 Task: Find connections with filter location Concarneau with filter topic #humanresourceswith filter profile language Potuguese with filter current company Home Credit India with filter school Careers for youth in BANGALORE with filter industry Sugar and Confectionery Product Manufacturing with filter service category Financial Analysis with filter keywords title Telephone Operator
Action: Mouse moved to (674, 89)
Screenshot: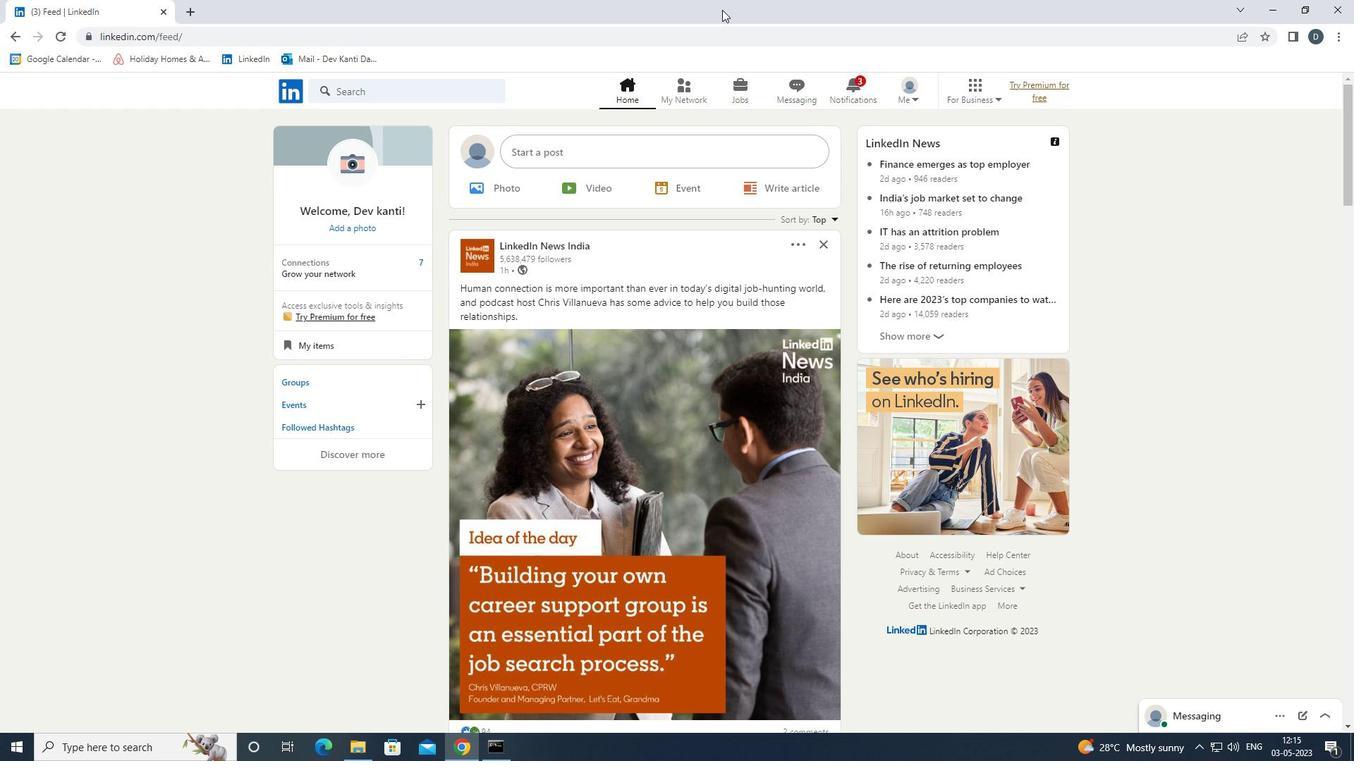 
Action: Mouse pressed left at (674, 89)
Screenshot: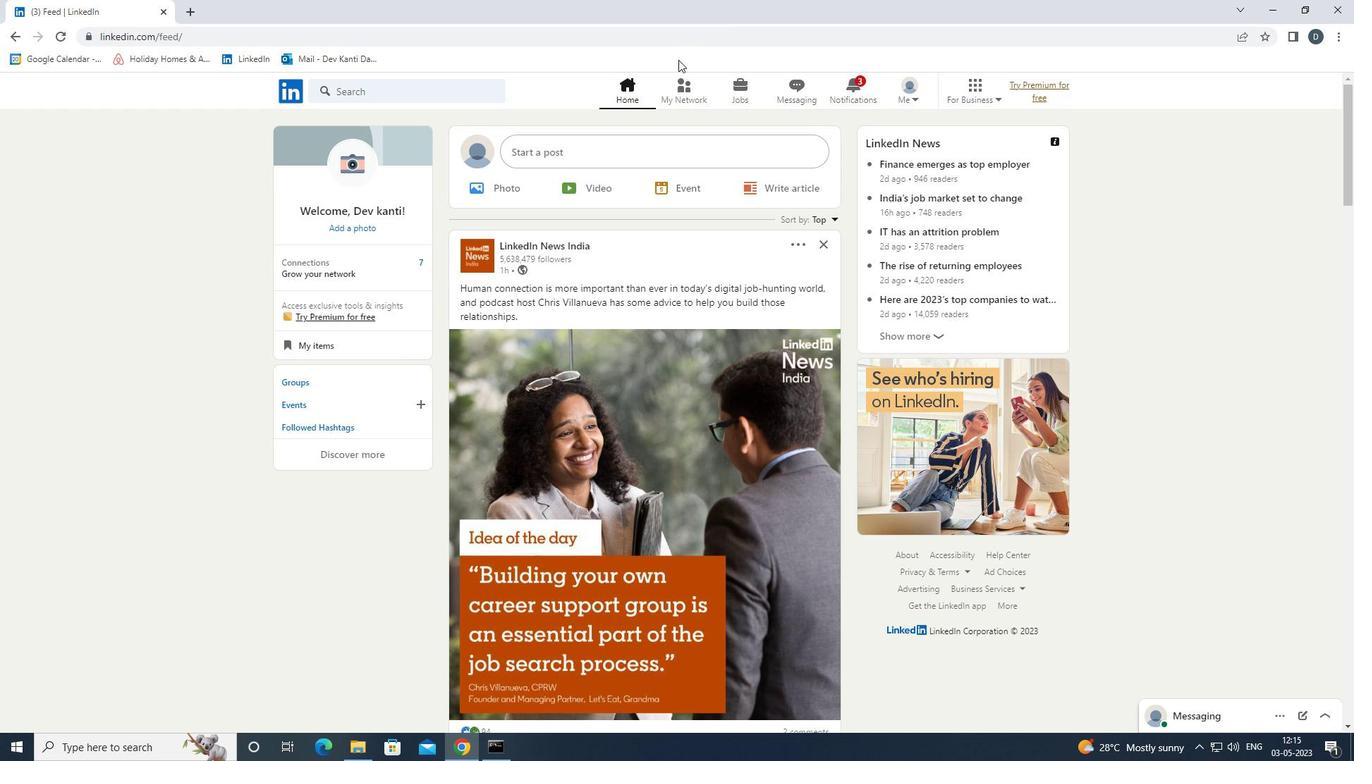 
Action: Mouse moved to (465, 167)
Screenshot: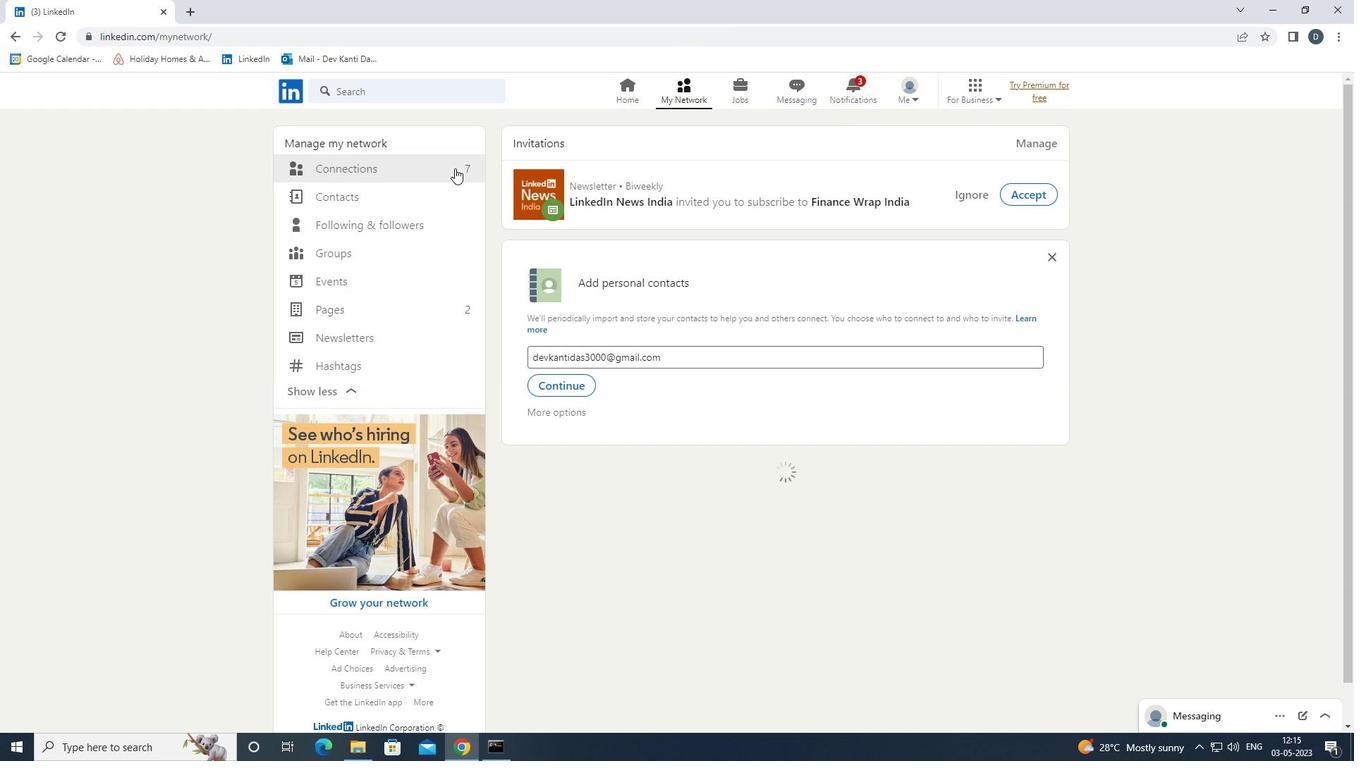 
Action: Mouse pressed left at (465, 167)
Screenshot: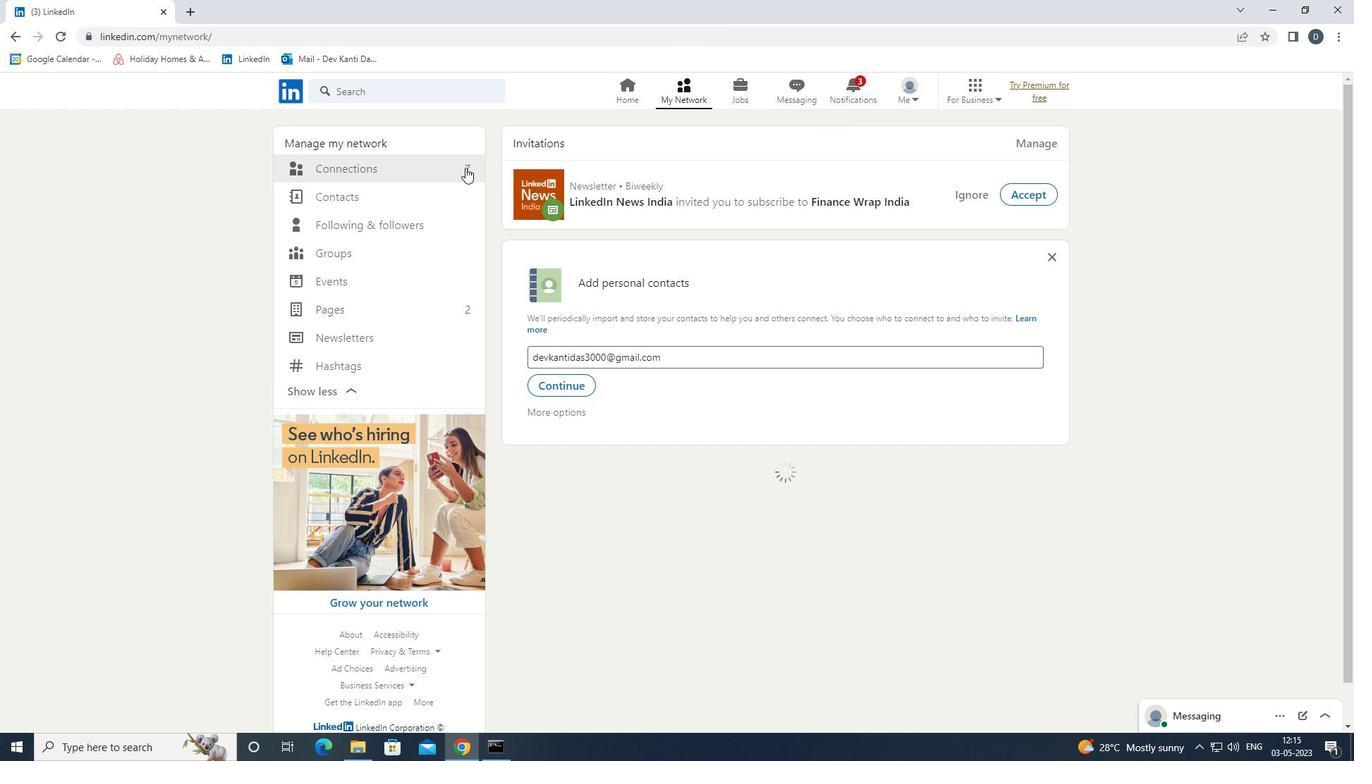 
Action: Mouse moved to (754, 168)
Screenshot: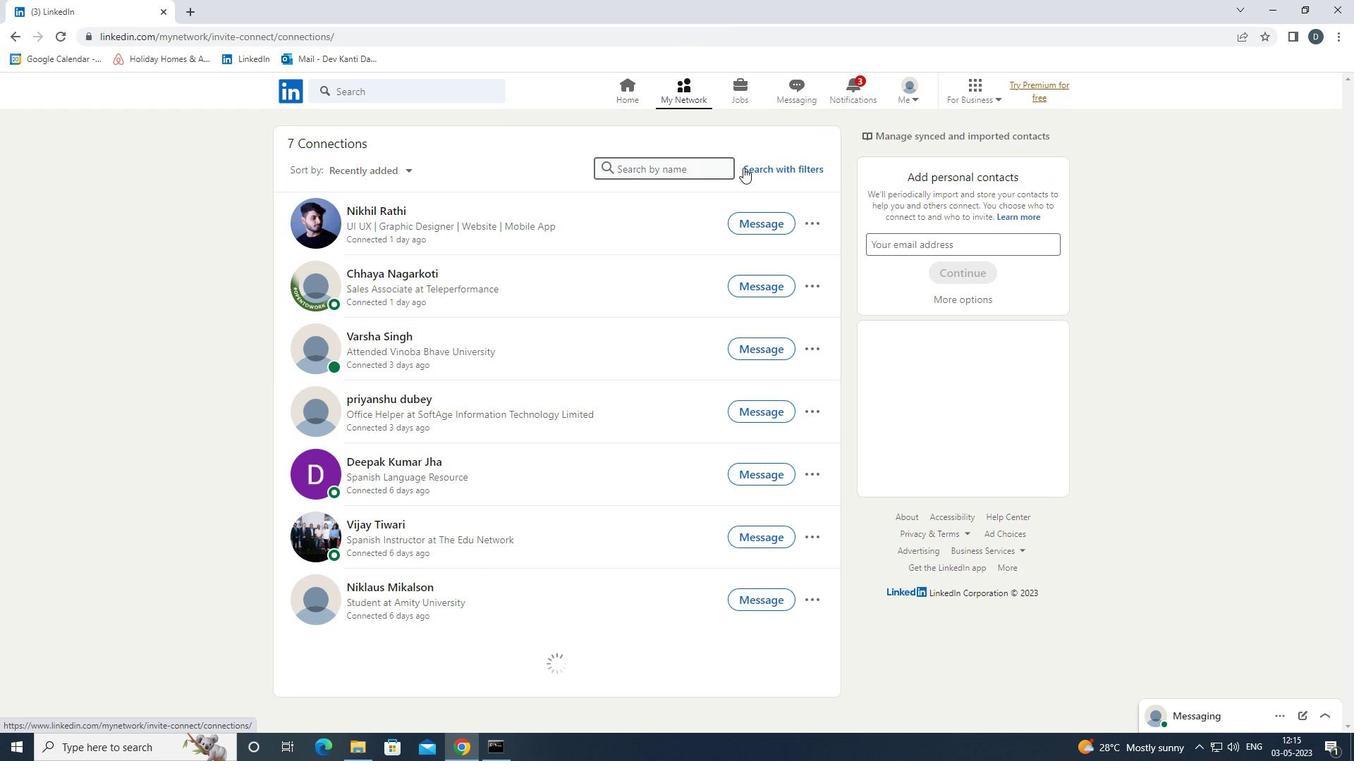 
Action: Mouse pressed left at (754, 168)
Screenshot: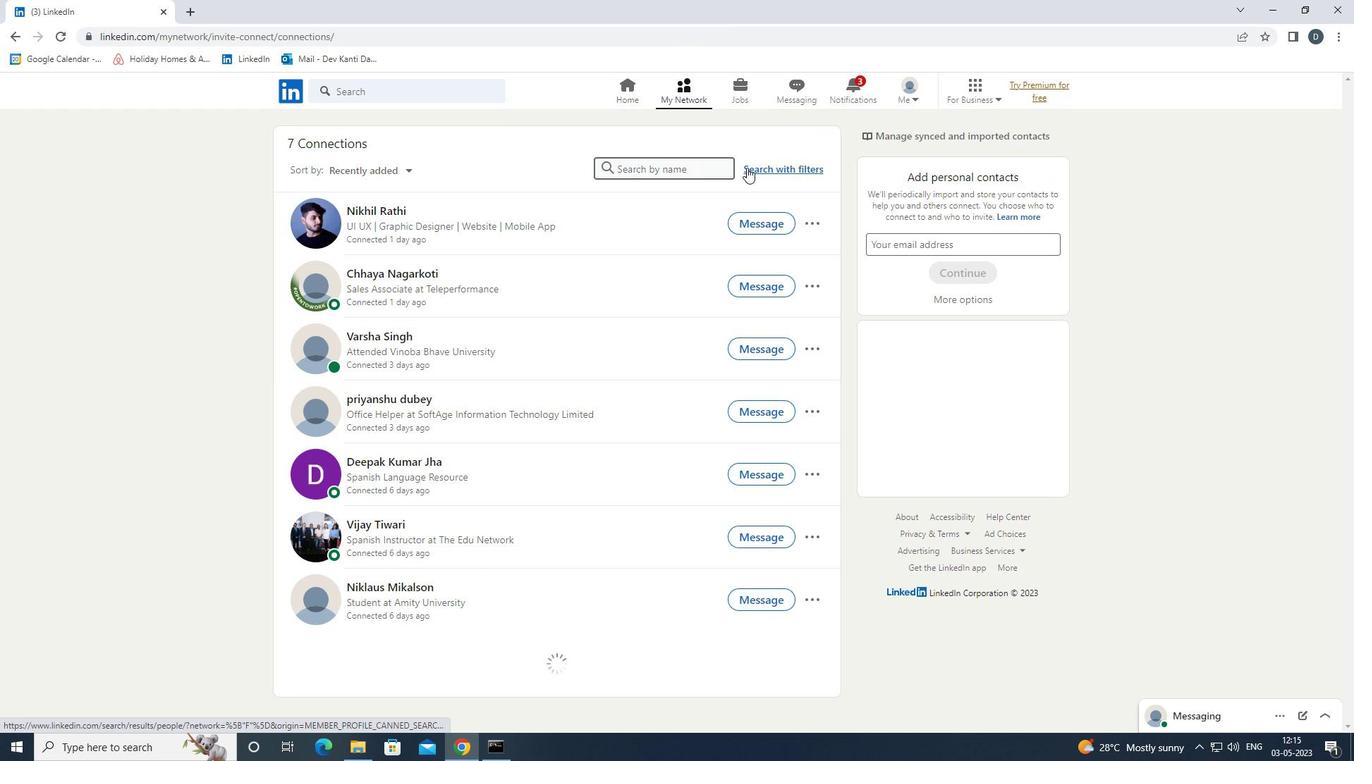
Action: Mouse moved to (708, 129)
Screenshot: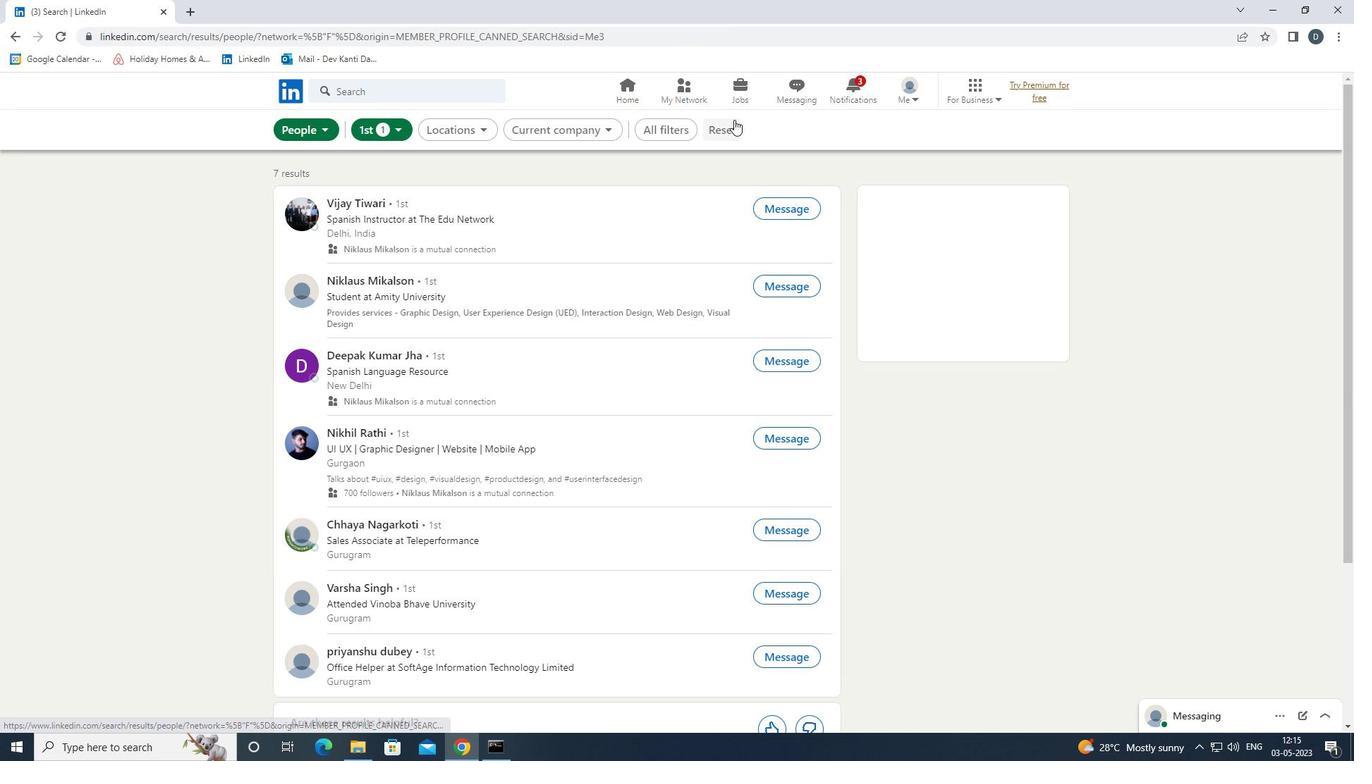 
Action: Mouse pressed left at (708, 129)
Screenshot: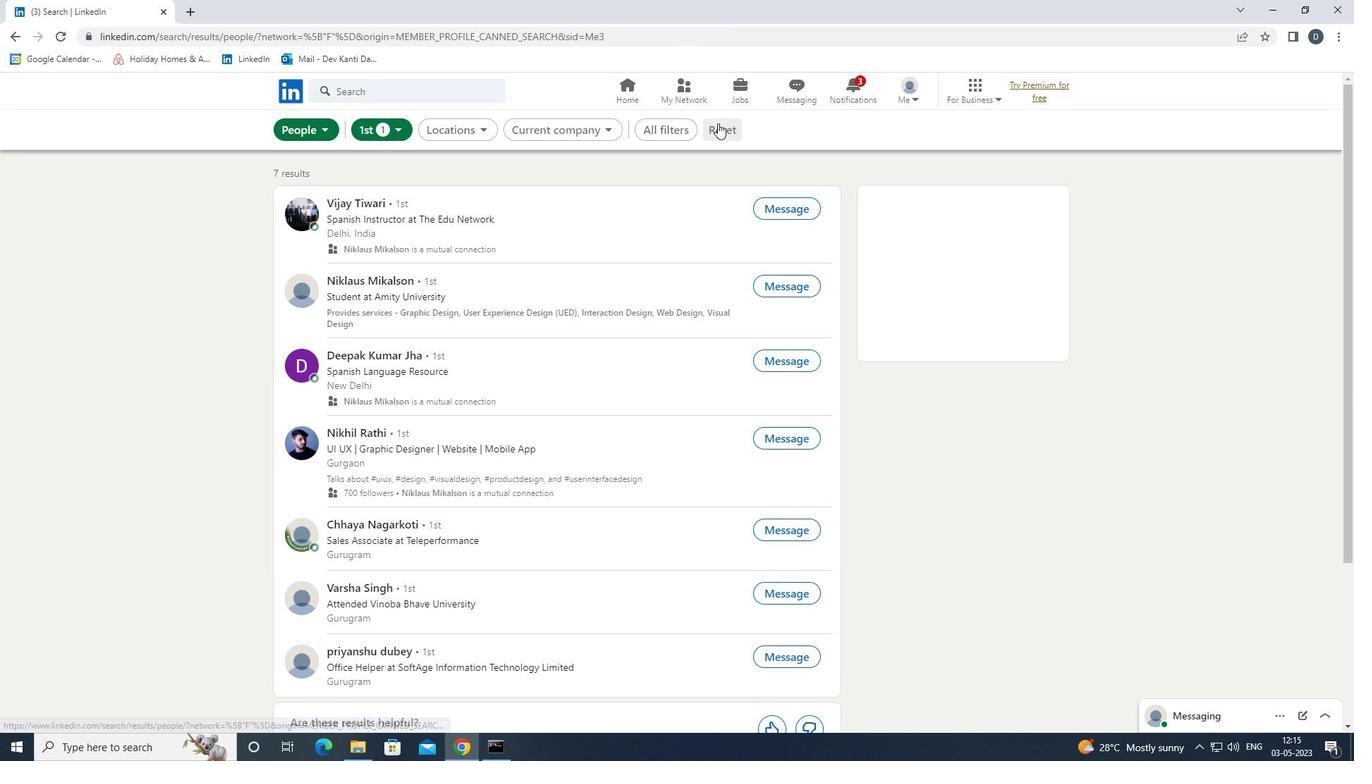 
Action: Mouse moved to (683, 129)
Screenshot: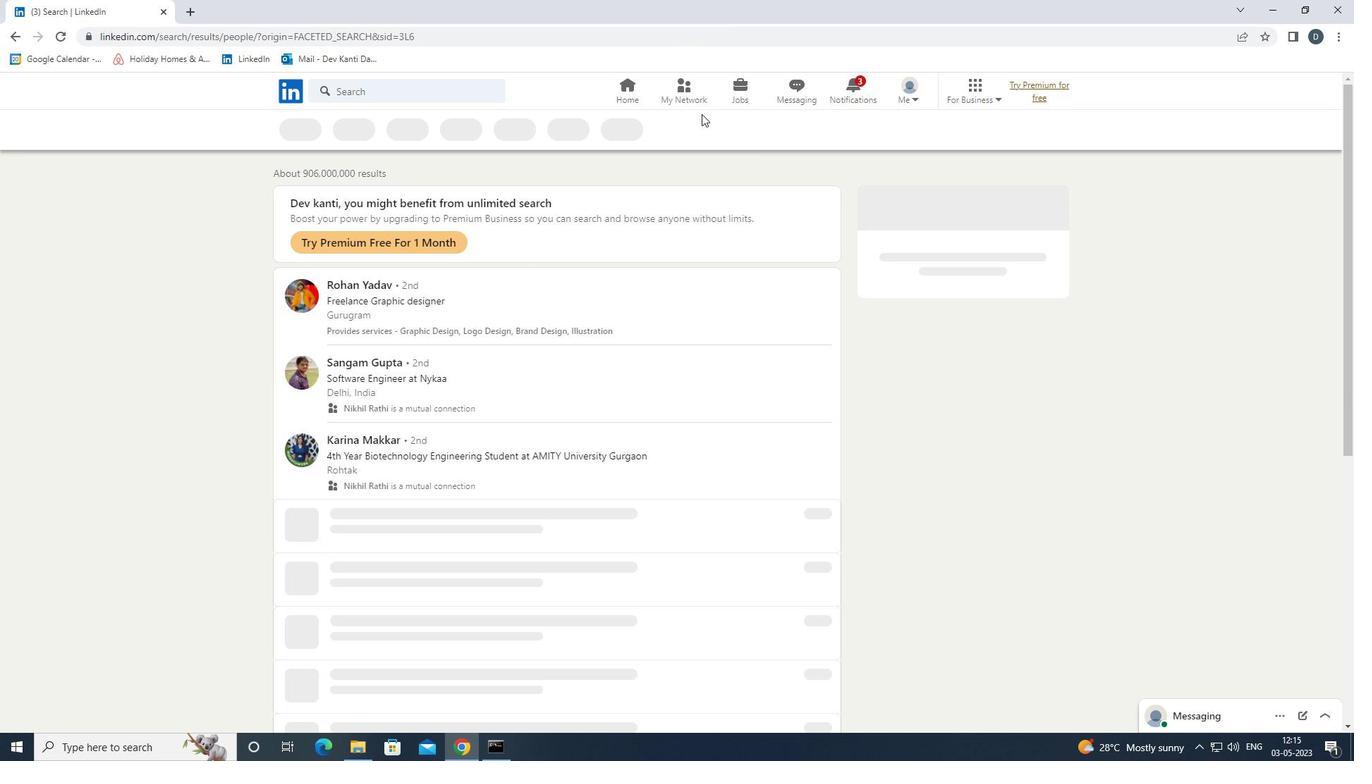 
Action: Mouse pressed left at (683, 129)
Screenshot: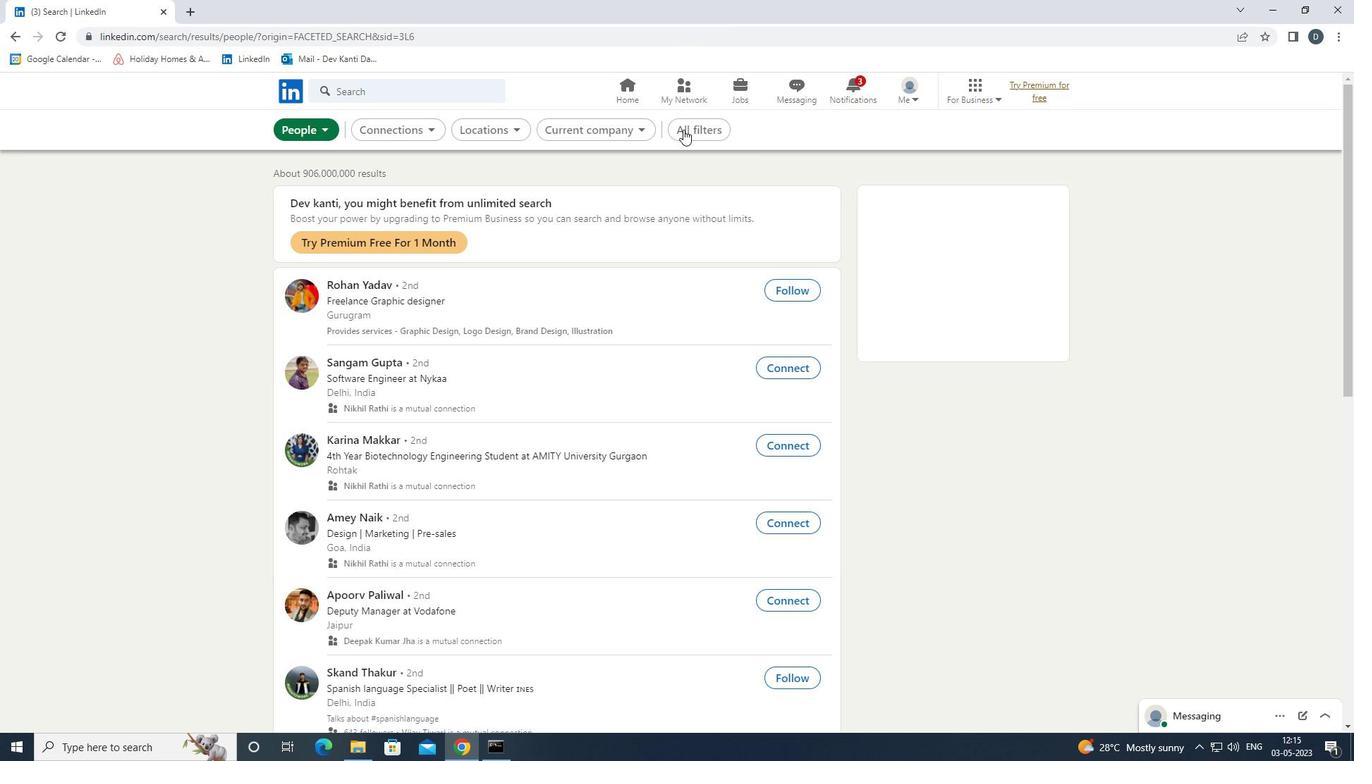 
Action: Mouse moved to (1060, 391)
Screenshot: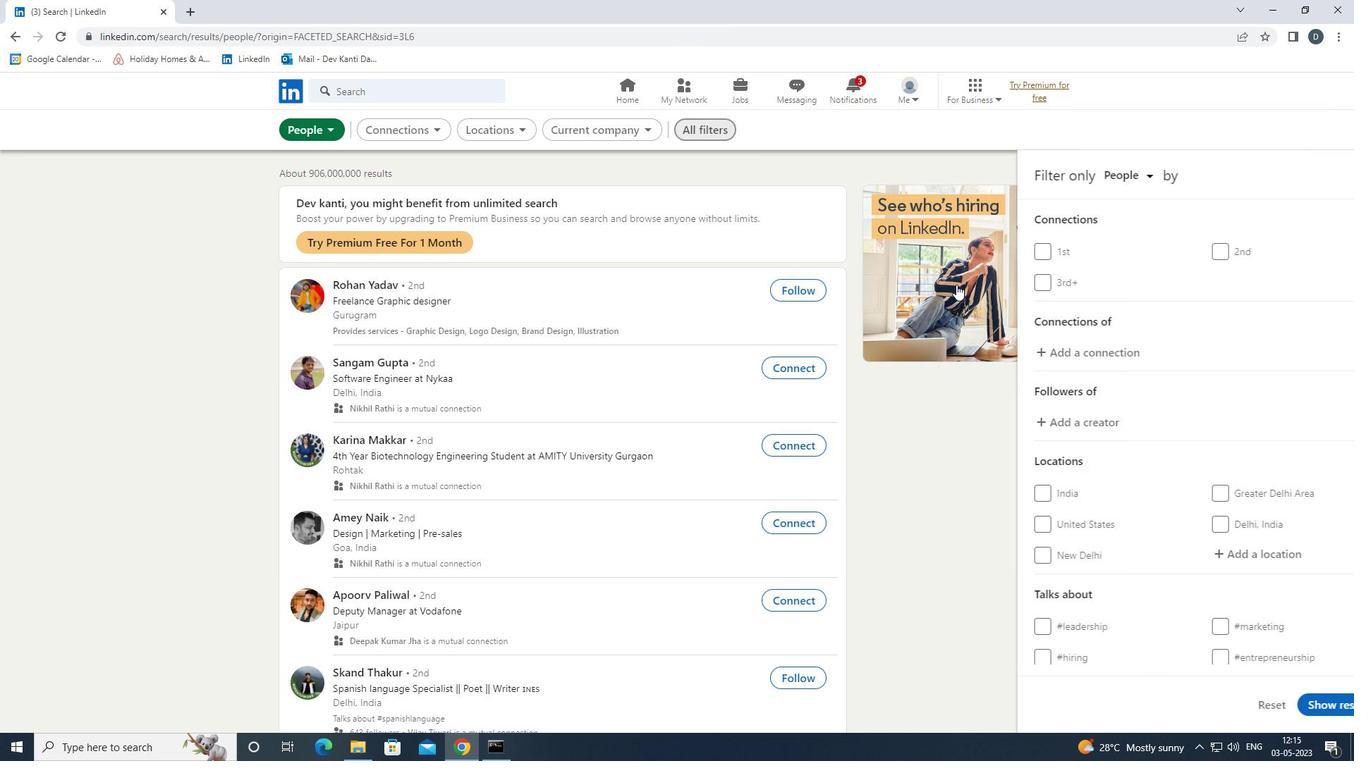 
Action: Mouse scrolled (1060, 390) with delta (0, 0)
Screenshot: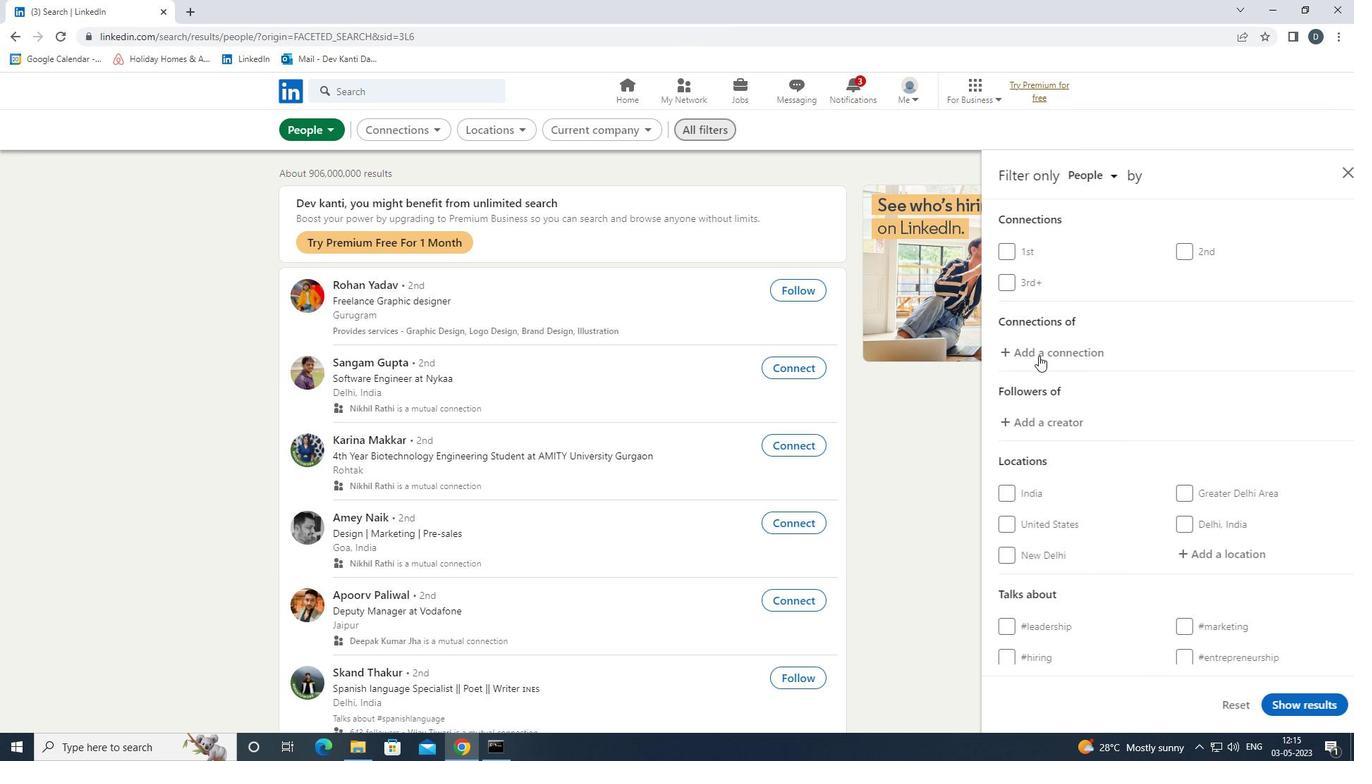 
Action: Mouse moved to (1060, 391)
Screenshot: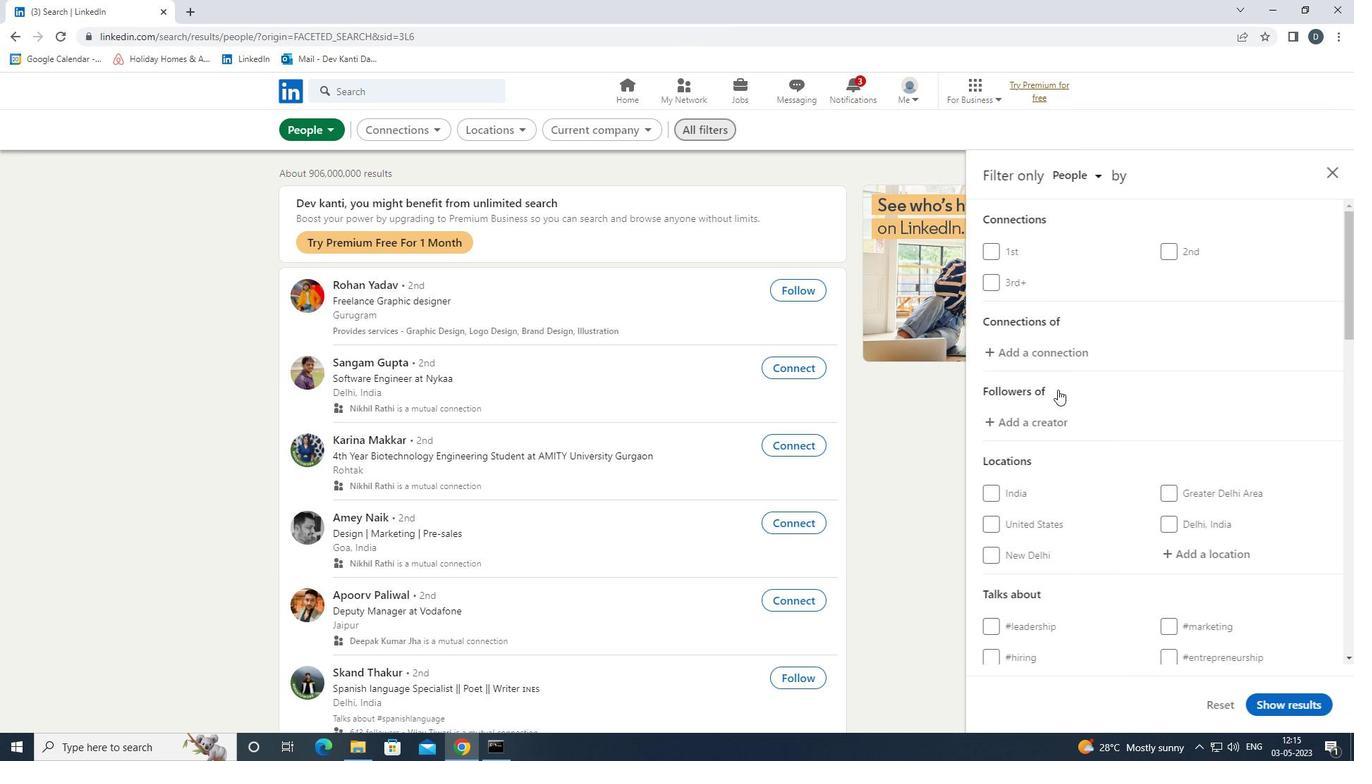 
Action: Mouse scrolled (1060, 390) with delta (0, 0)
Screenshot: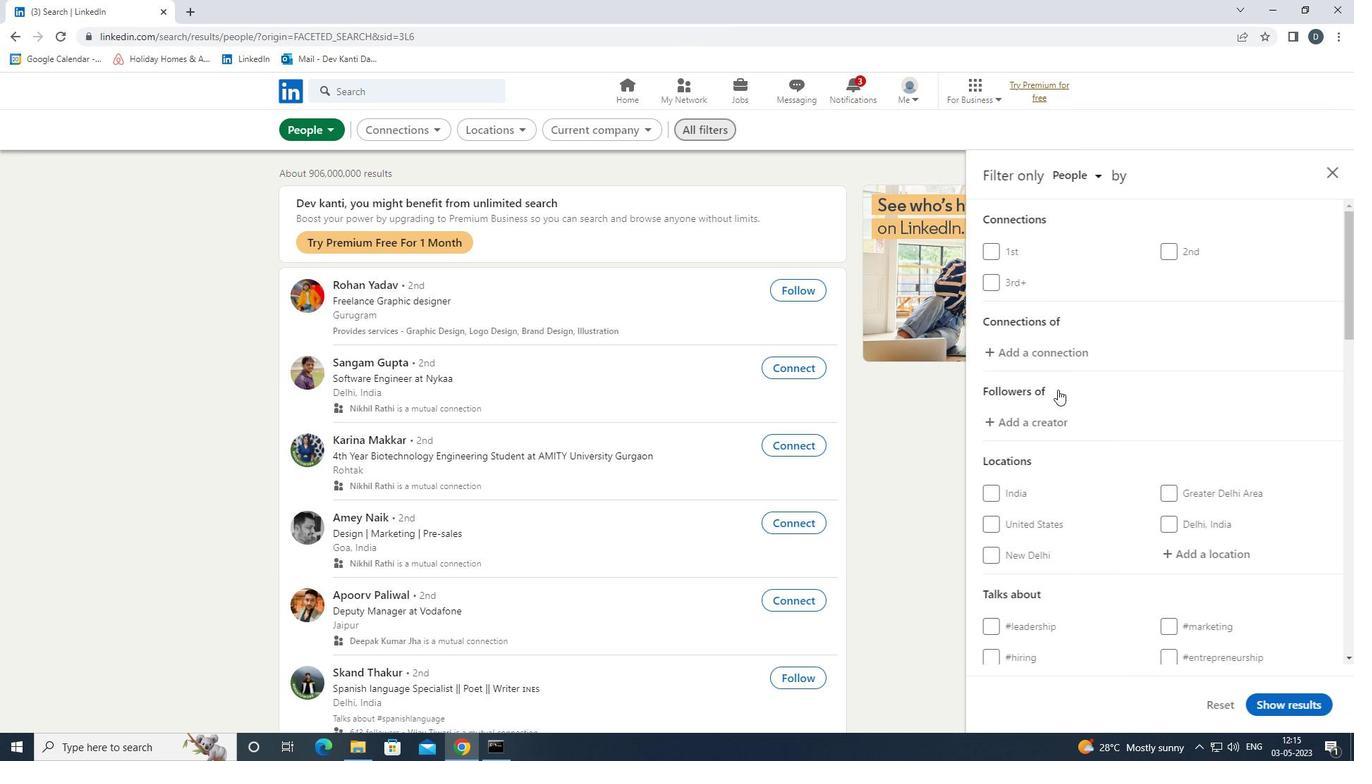 
Action: Mouse moved to (1203, 412)
Screenshot: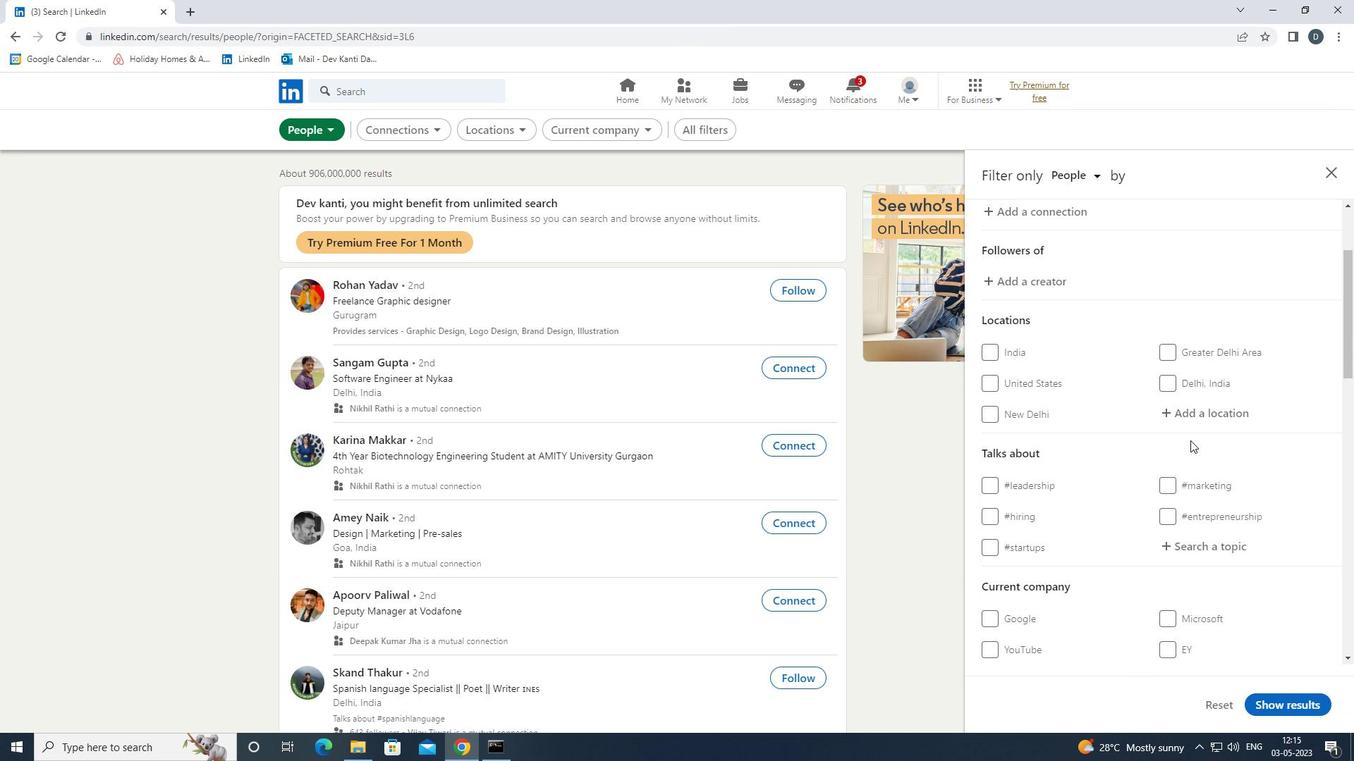 
Action: Mouse pressed left at (1203, 412)
Screenshot: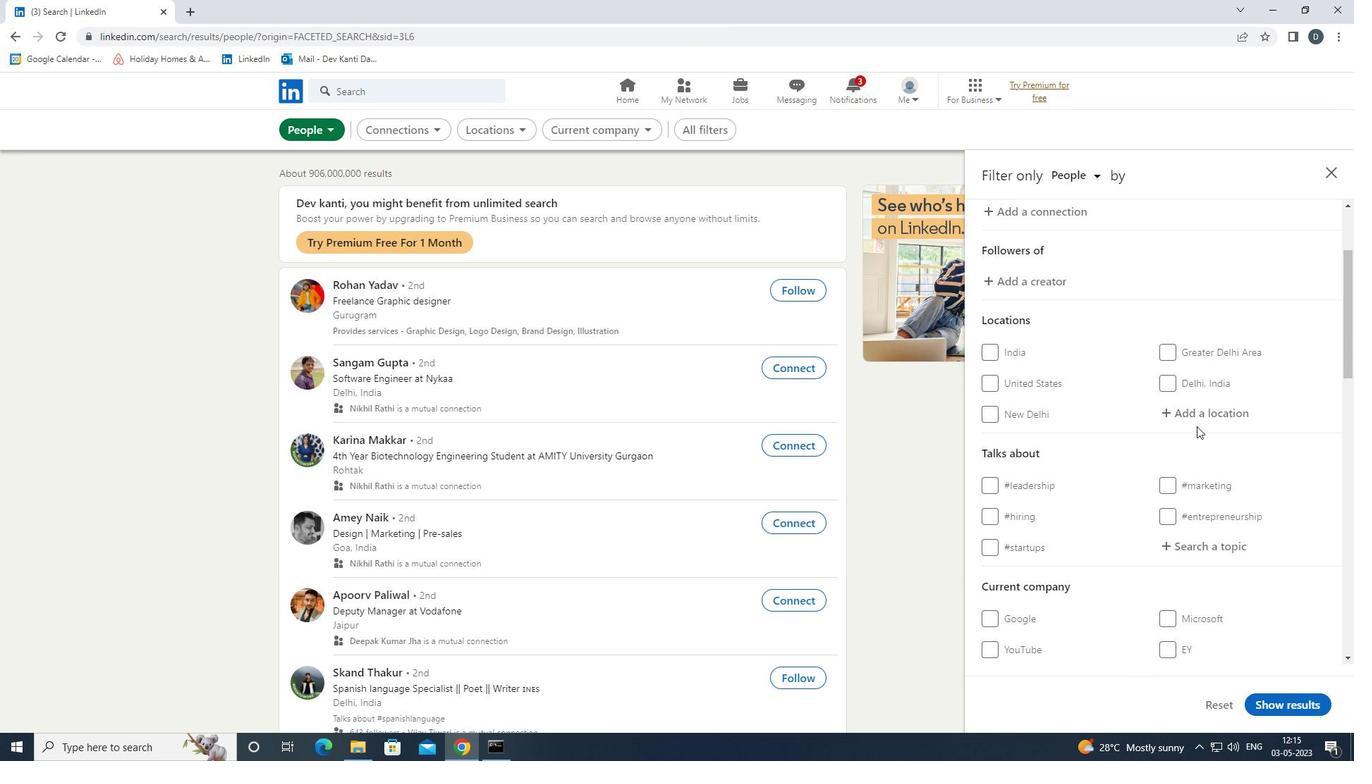 
Action: Key pressed <Key.shift>CONCARNEAU<Key.down><Key.enter>
Screenshot: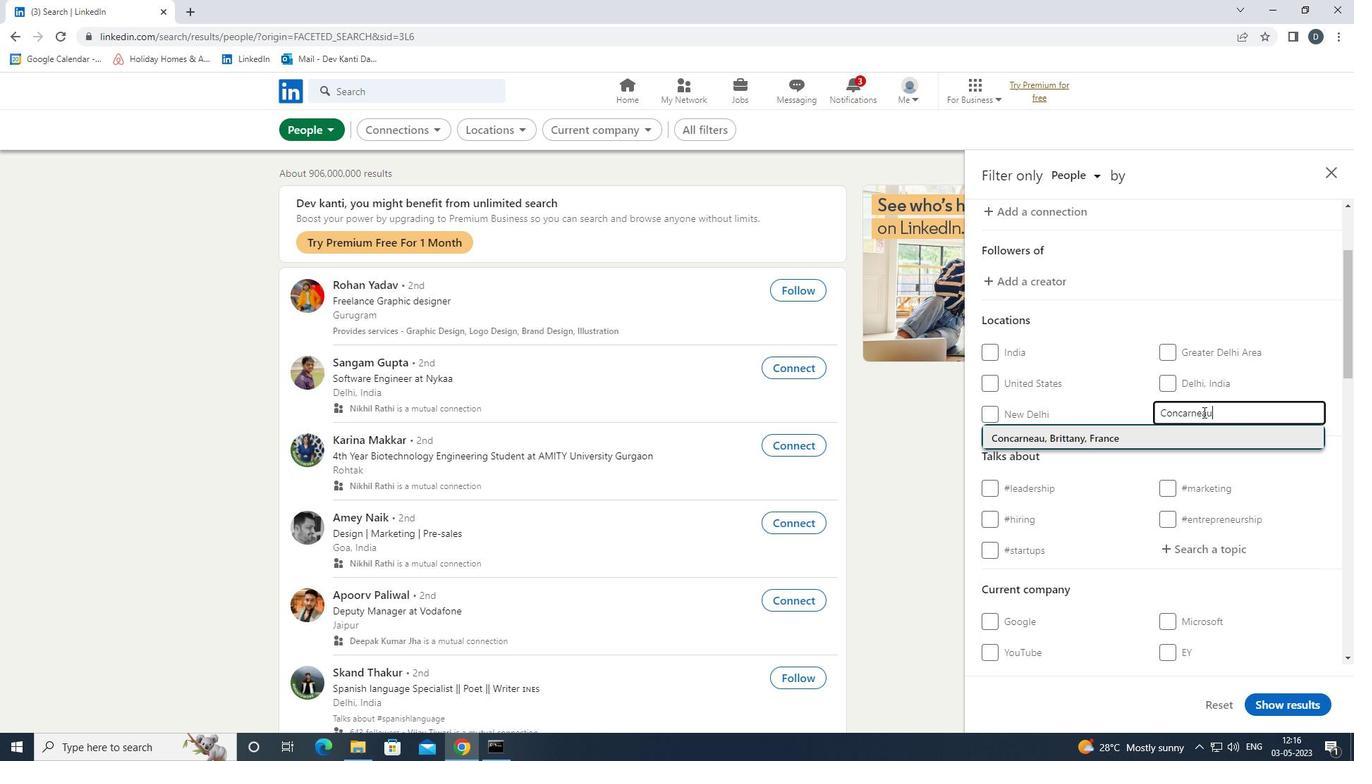 
Action: Mouse moved to (1205, 402)
Screenshot: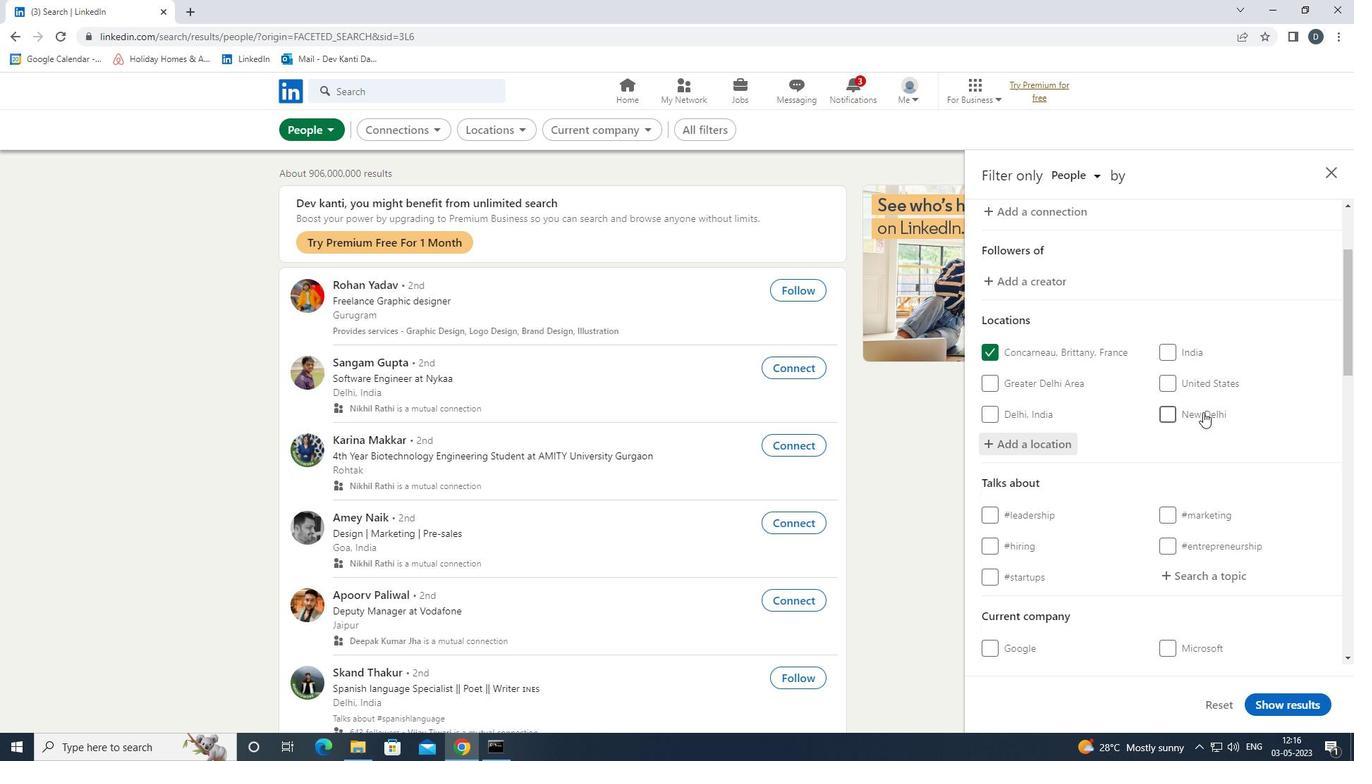 
Action: Mouse scrolled (1205, 401) with delta (0, 0)
Screenshot: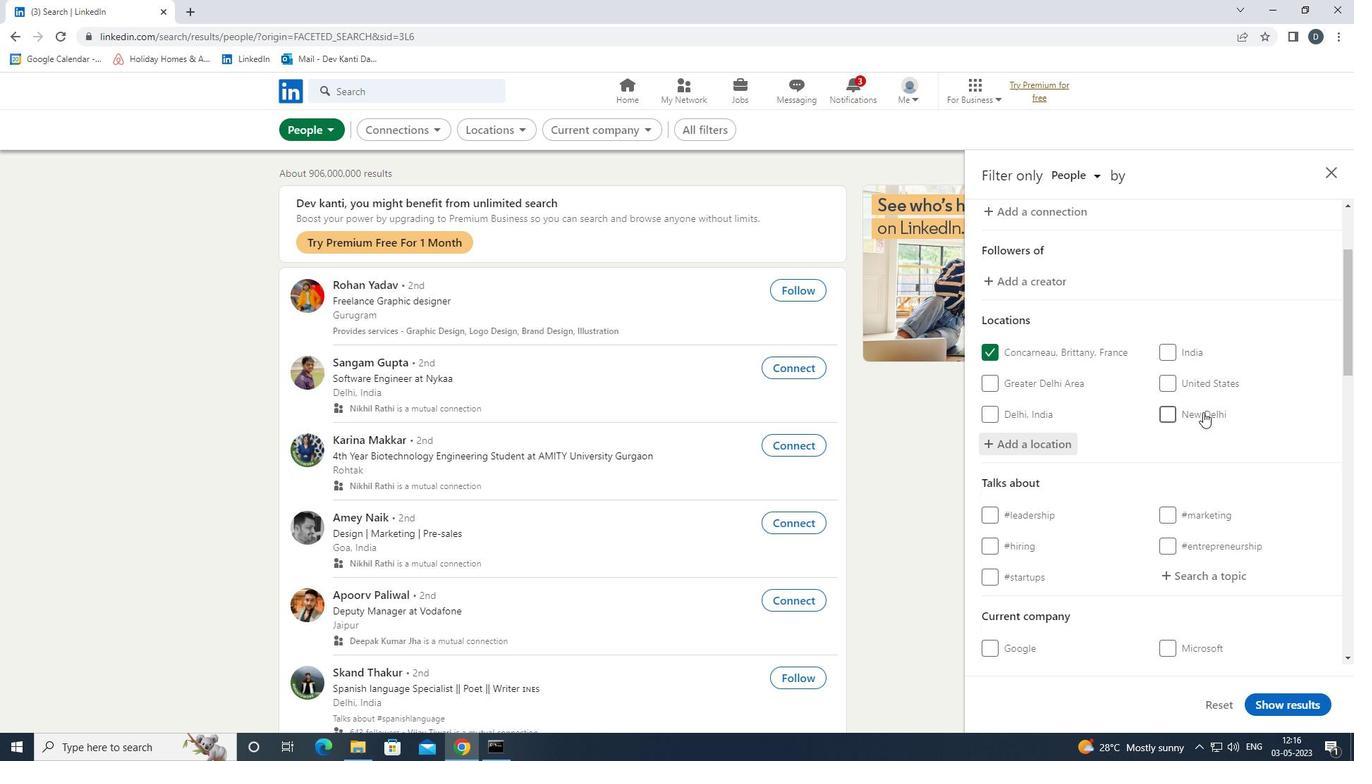 
Action: Mouse moved to (1203, 404)
Screenshot: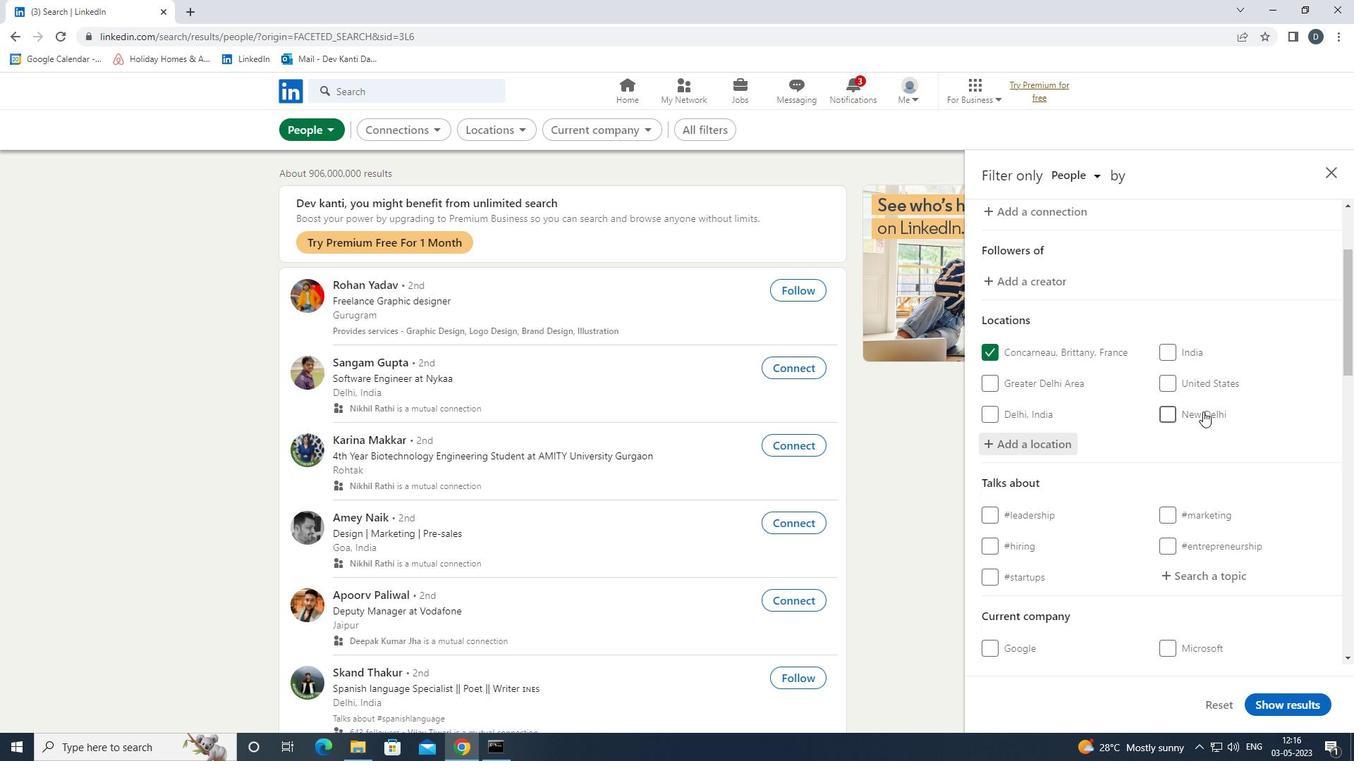 
Action: Mouse scrolled (1203, 404) with delta (0, 0)
Screenshot: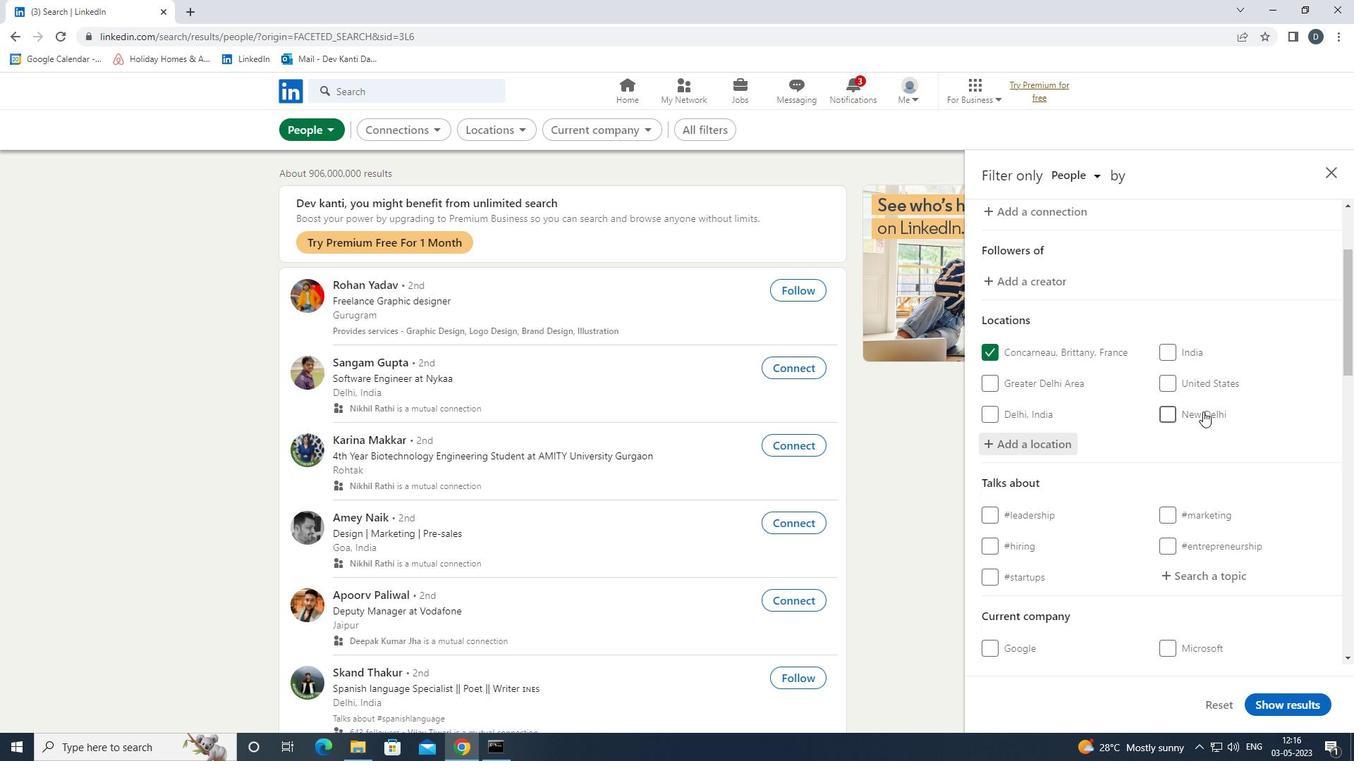 
Action: Mouse moved to (1202, 406)
Screenshot: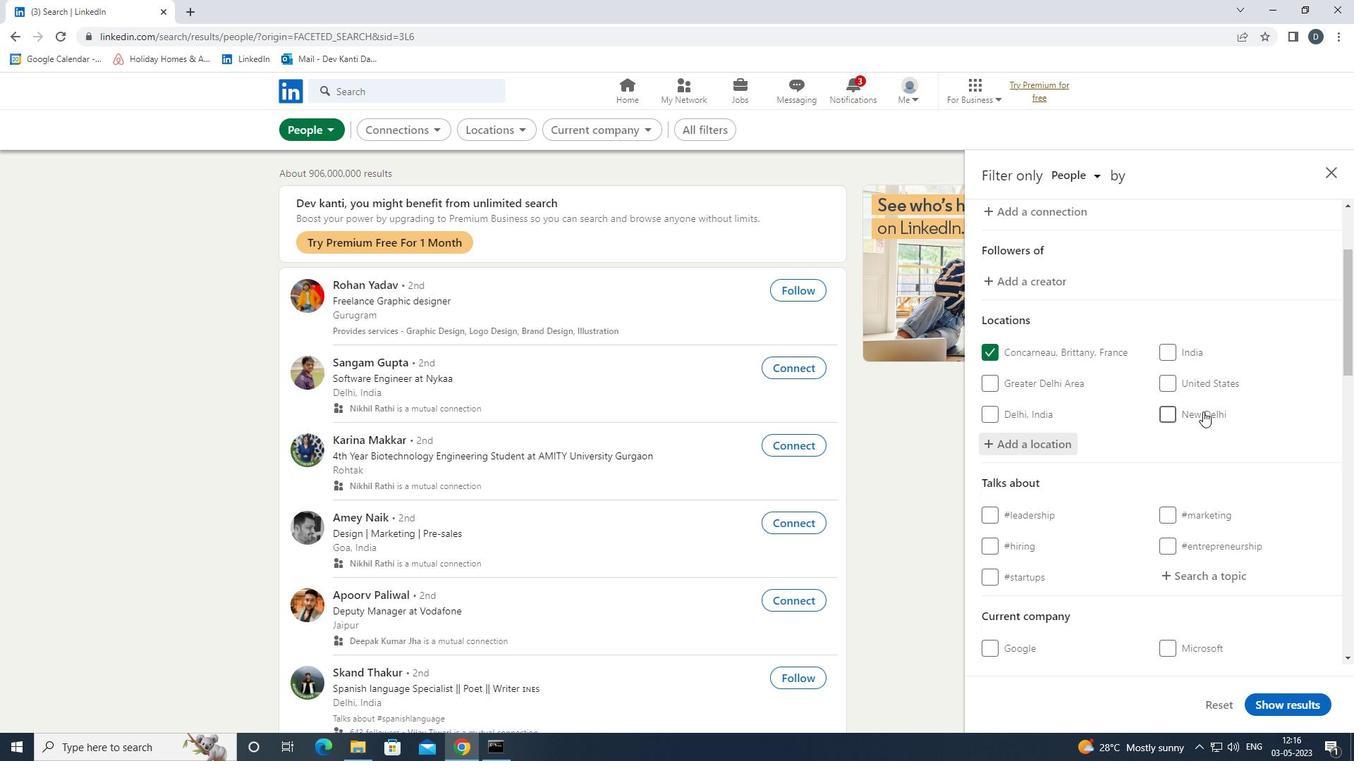 
Action: Mouse scrolled (1202, 405) with delta (0, 0)
Screenshot: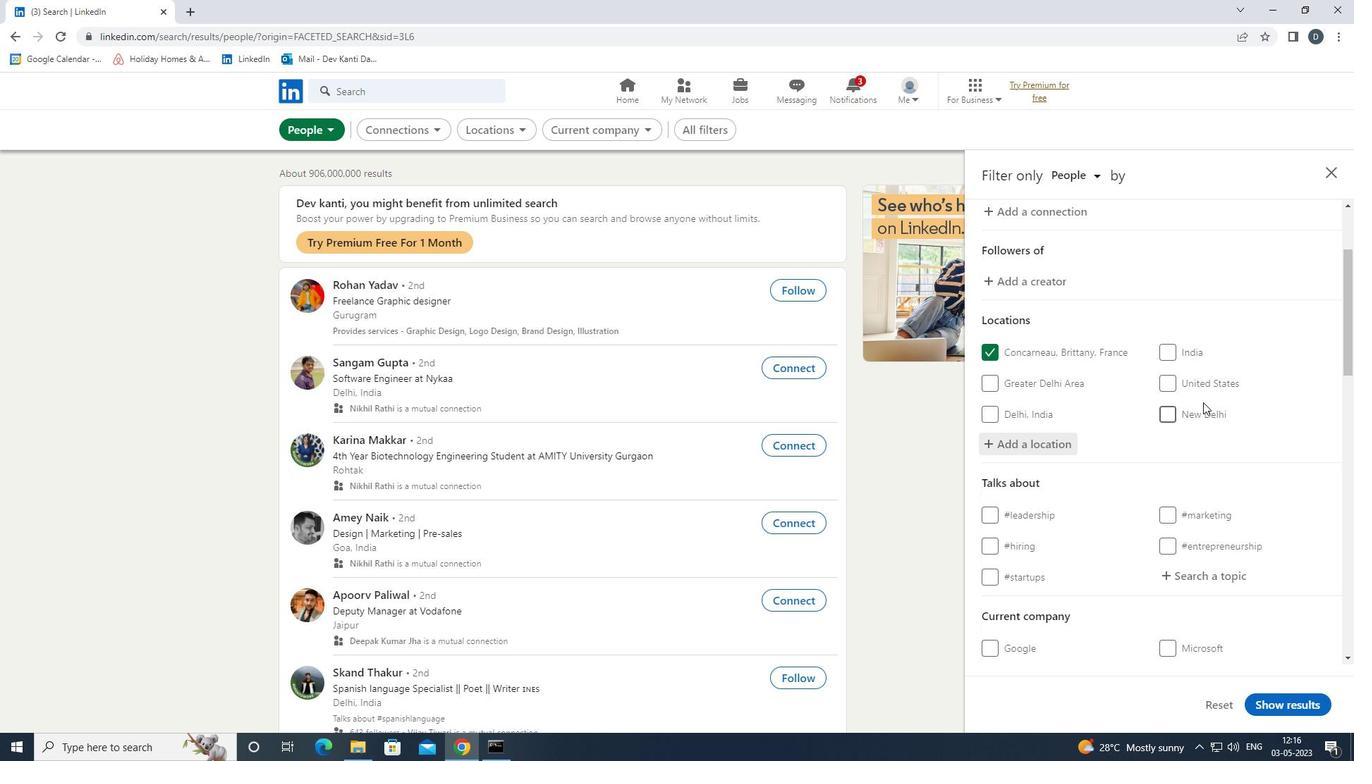 
Action: Mouse moved to (1210, 356)
Screenshot: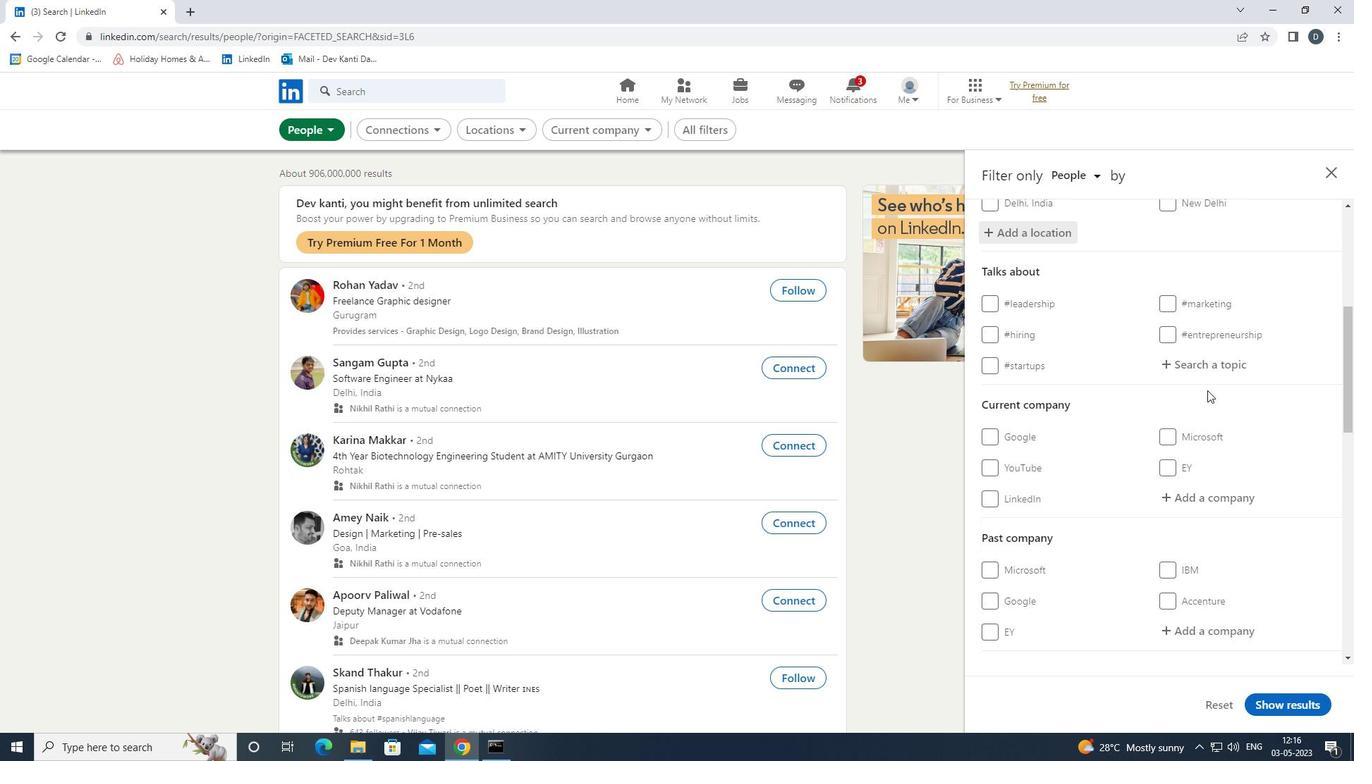 
Action: Mouse pressed left at (1210, 356)
Screenshot: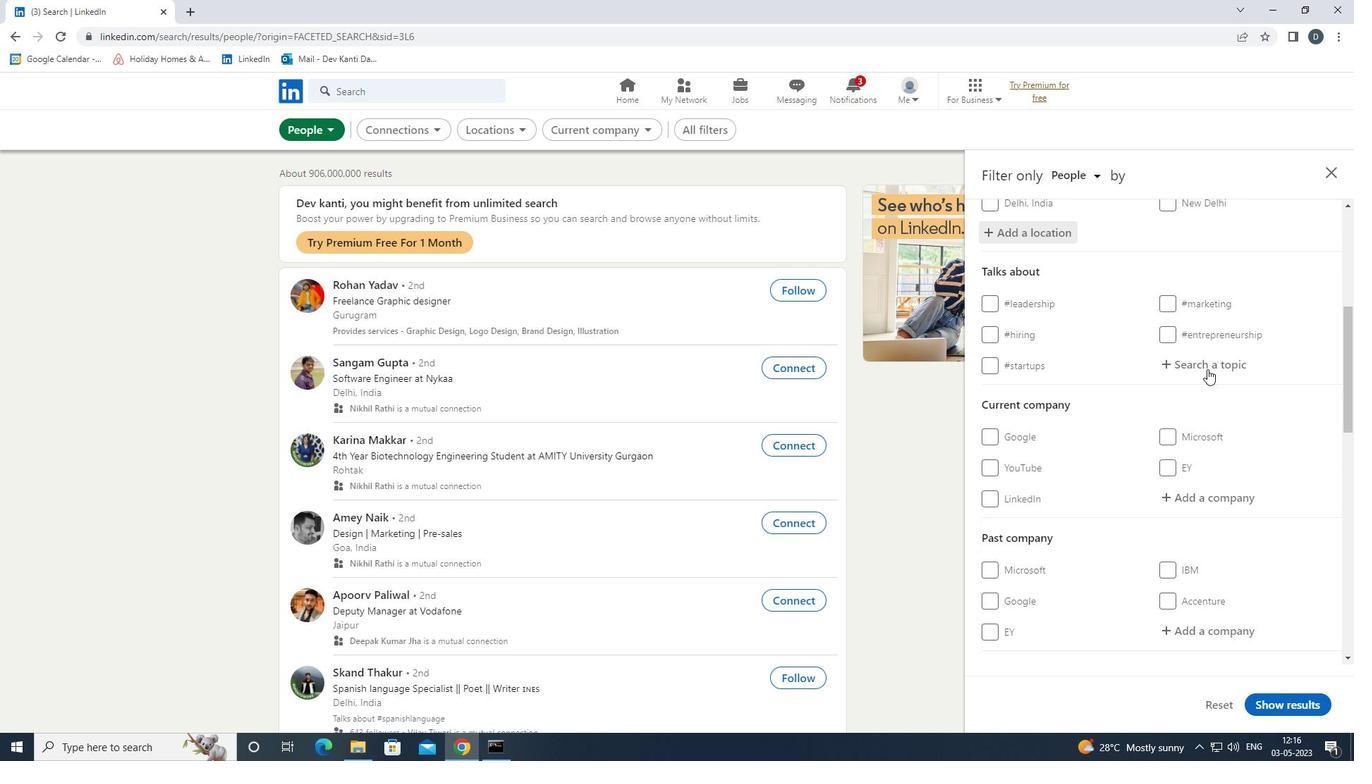 
Action: Key pressed HUMANRESOURCING<Key.backspace><Key.backspace><Key.backspace><Key.backspace><Key.backspace><Key.backspace><Key.backspace><Key.backspace><Key.backspace><Key.backspace>R<Key.backspace>RESOUR<Key.down><Key.enter>
Screenshot: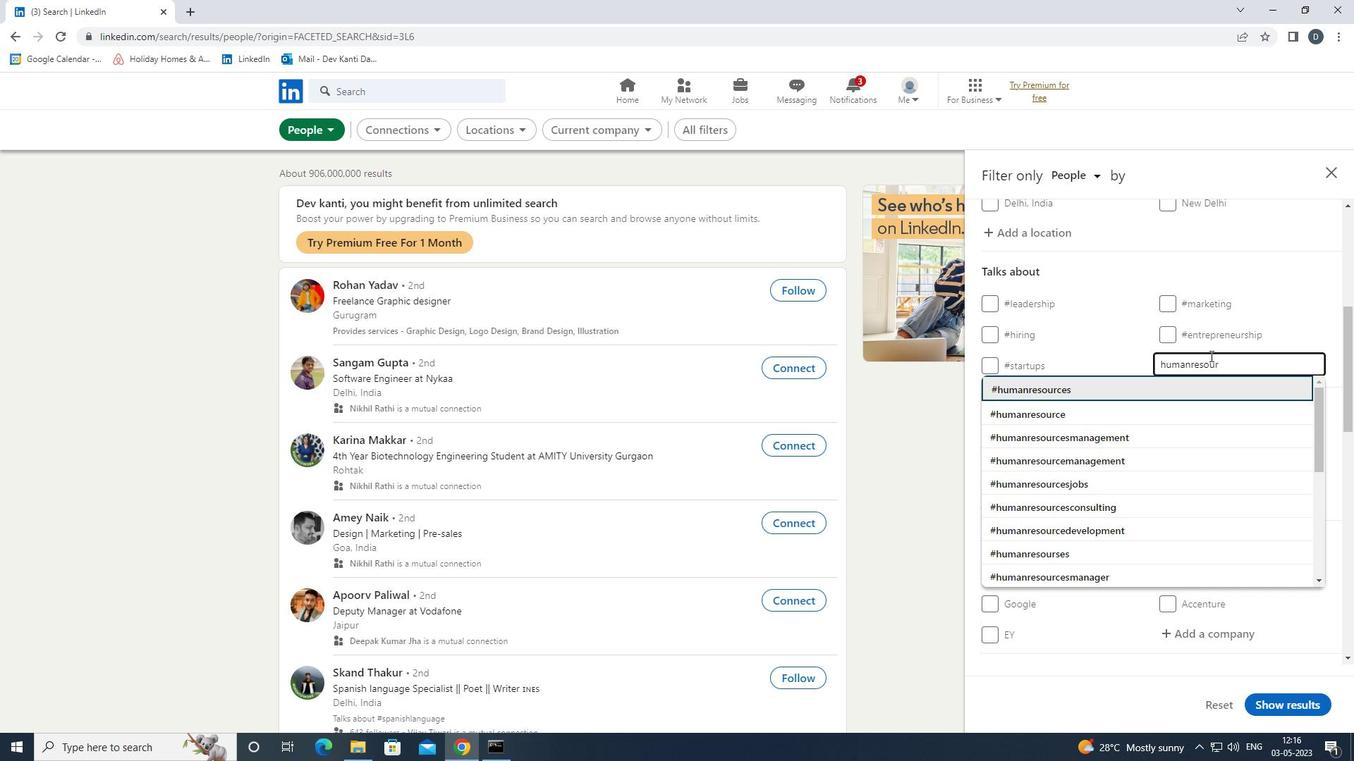 
Action: Mouse moved to (1112, 398)
Screenshot: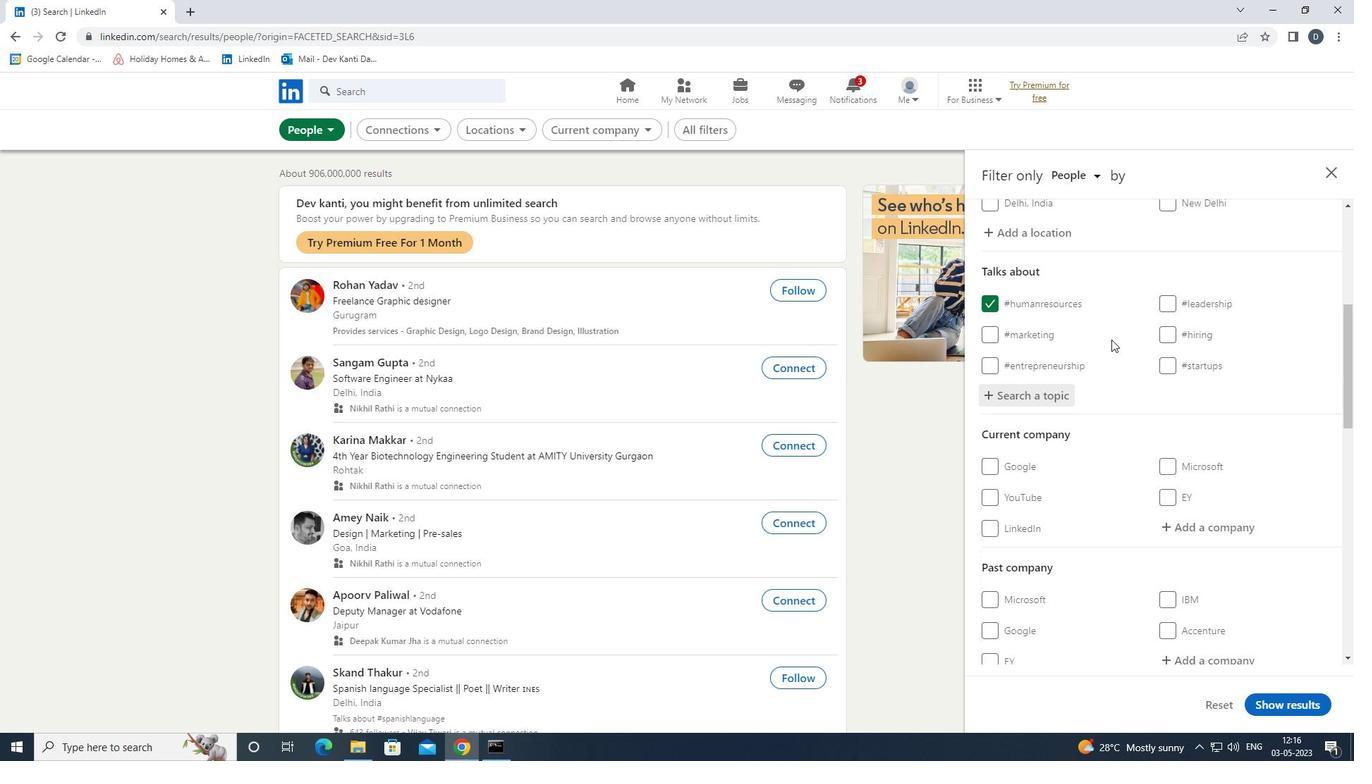 
Action: Mouse scrolled (1112, 397) with delta (0, 0)
Screenshot: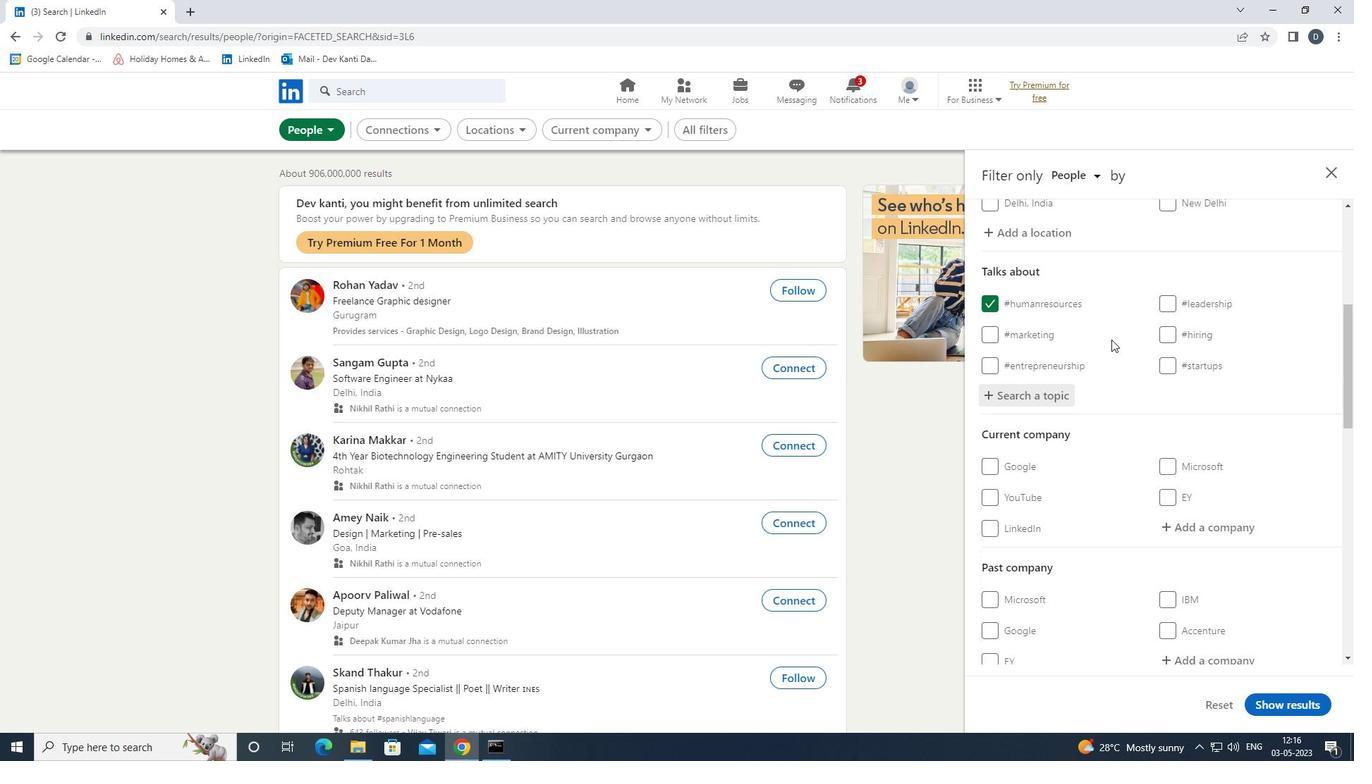 
Action: Mouse moved to (1114, 402)
Screenshot: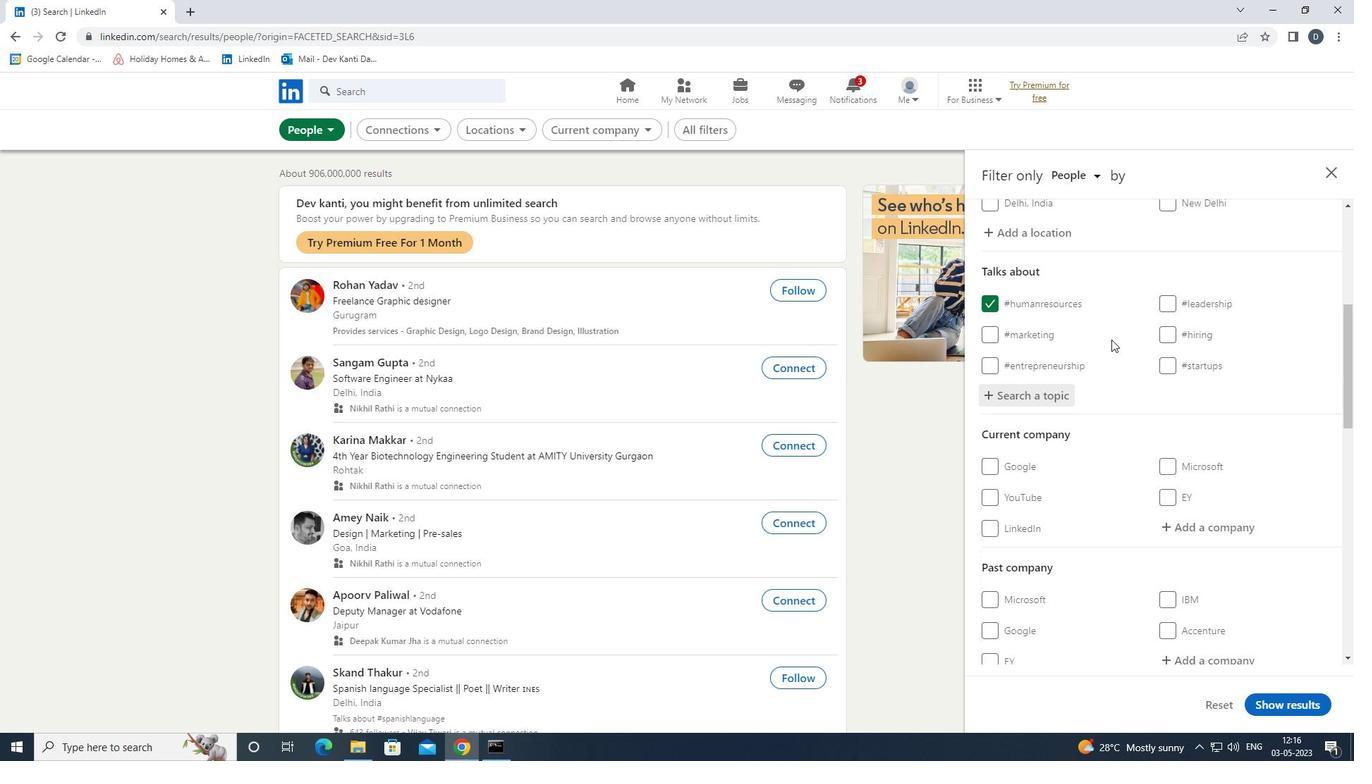 
Action: Mouse scrolled (1114, 401) with delta (0, 0)
Screenshot: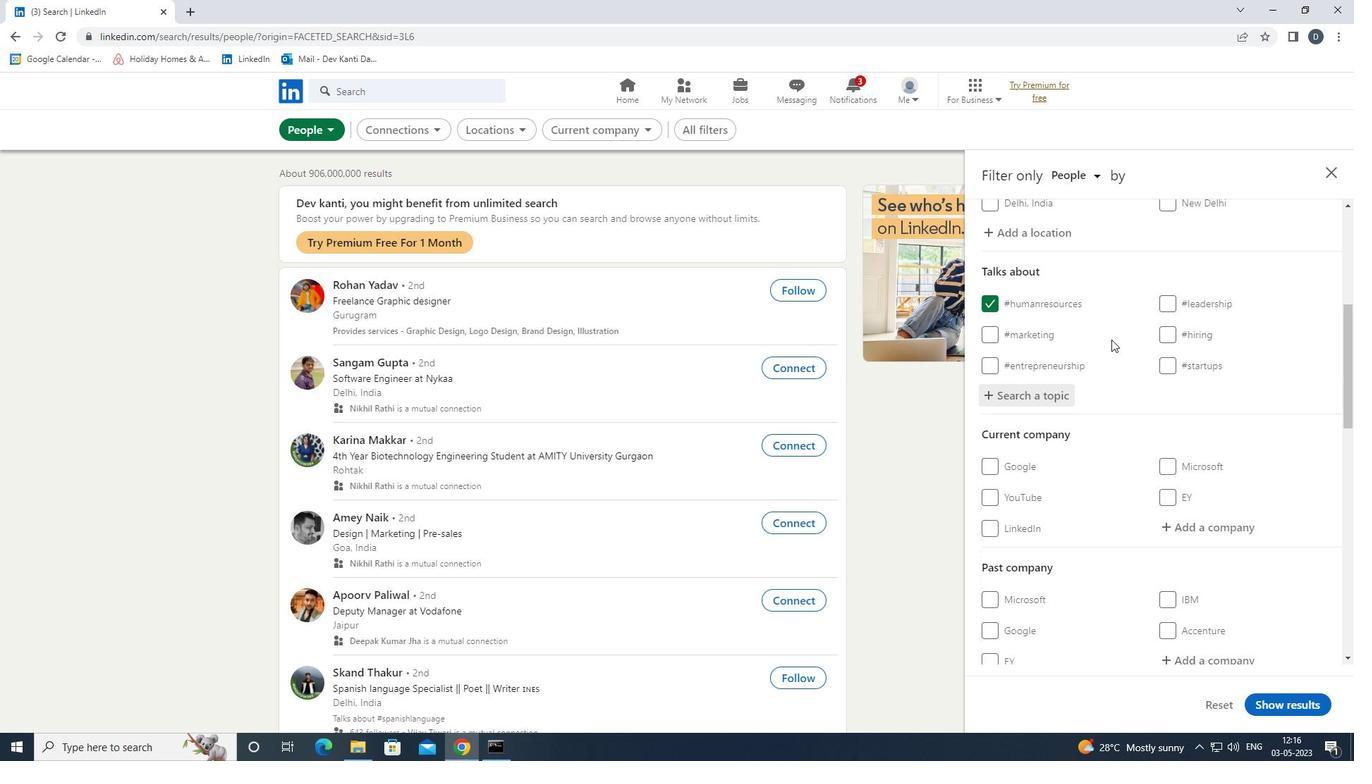 
Action: Mouse moved to (1121, 402)
Screenshot: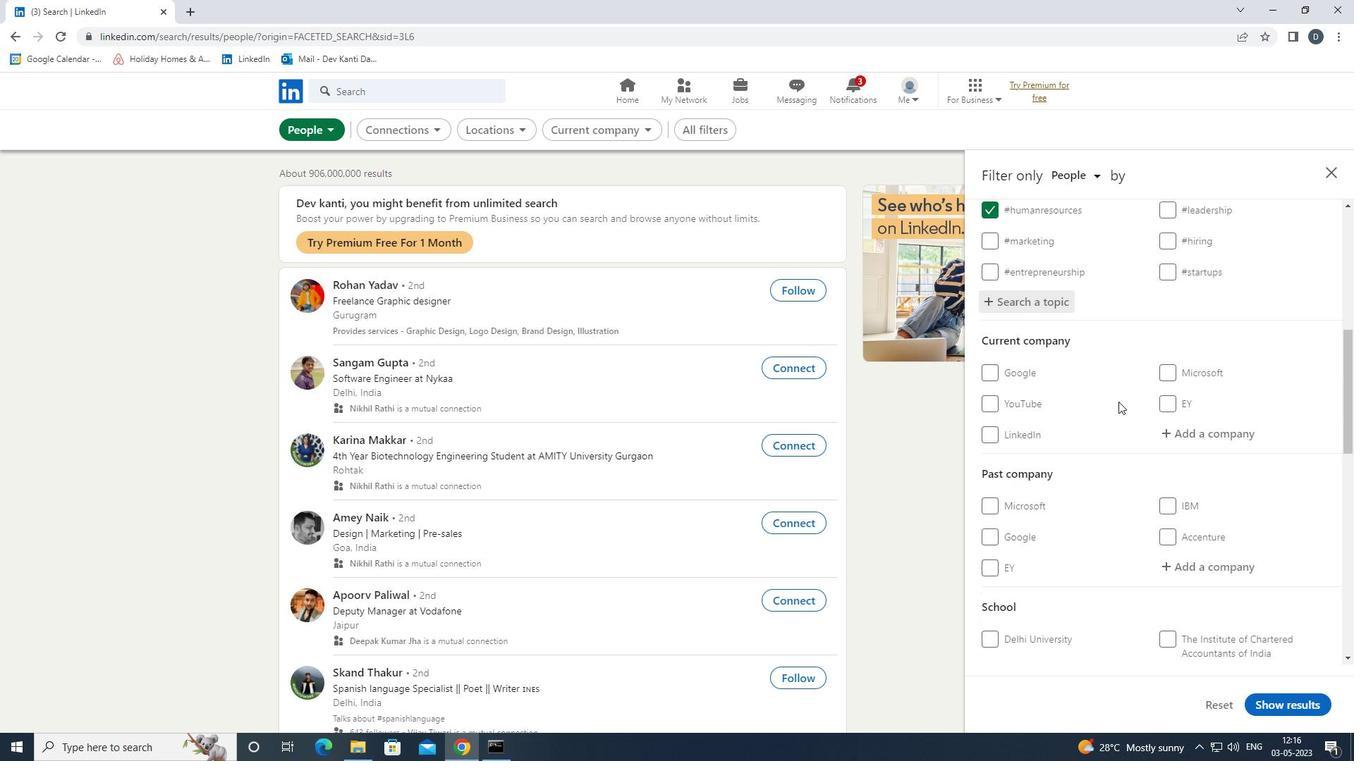 
Action: Mouse scrolled (1121, 401) with delta (0, 0)
Screenshot: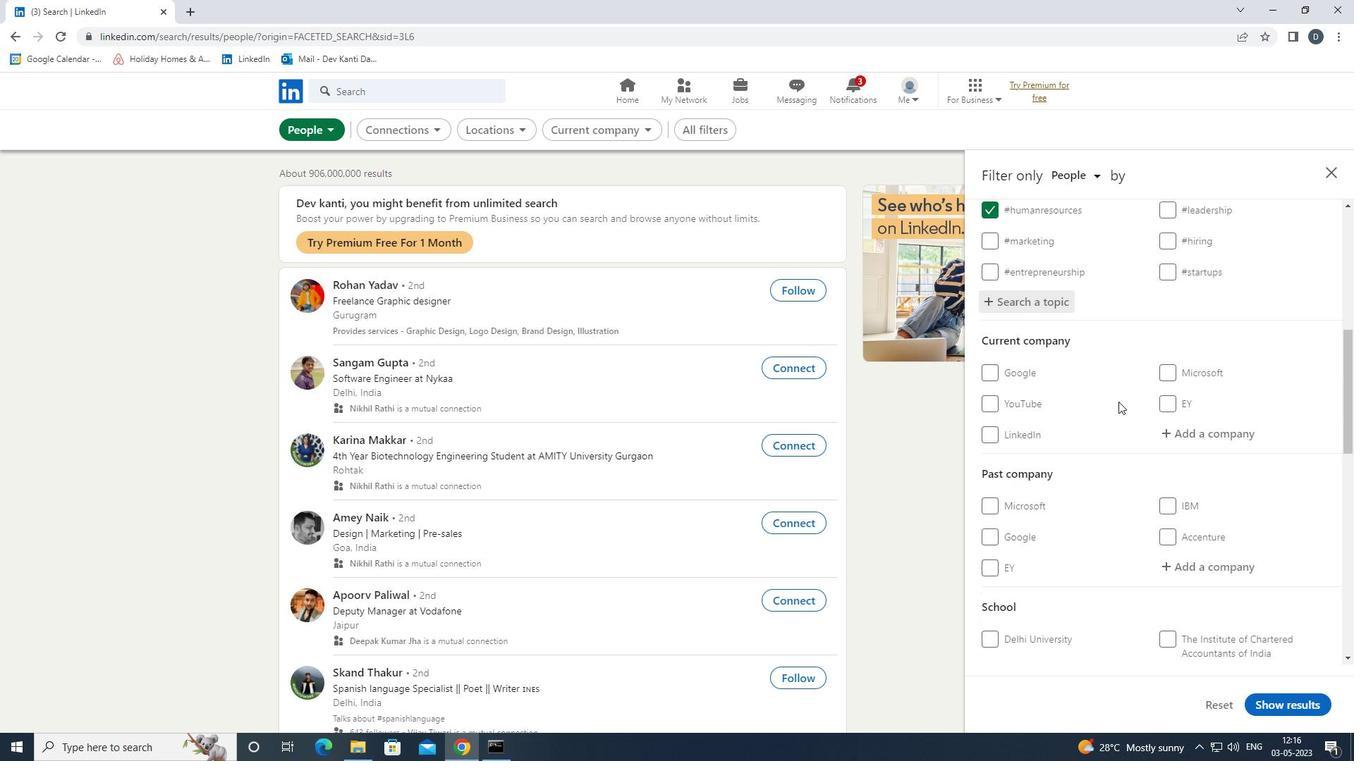 
Action: Mouse moved to (1122, 402)
Screenshot: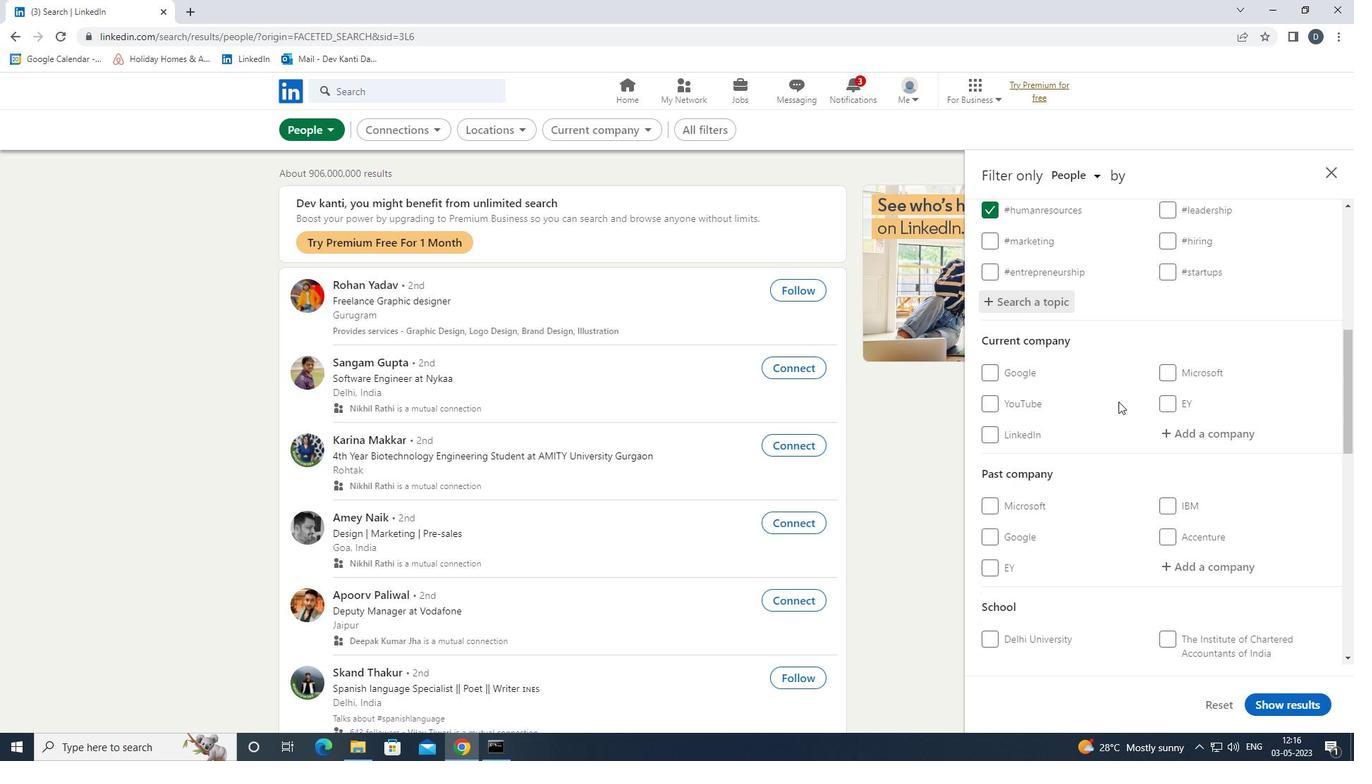 
Action: Mouse scrolled (1122, 401) with delta (0, 0)
Screenshot: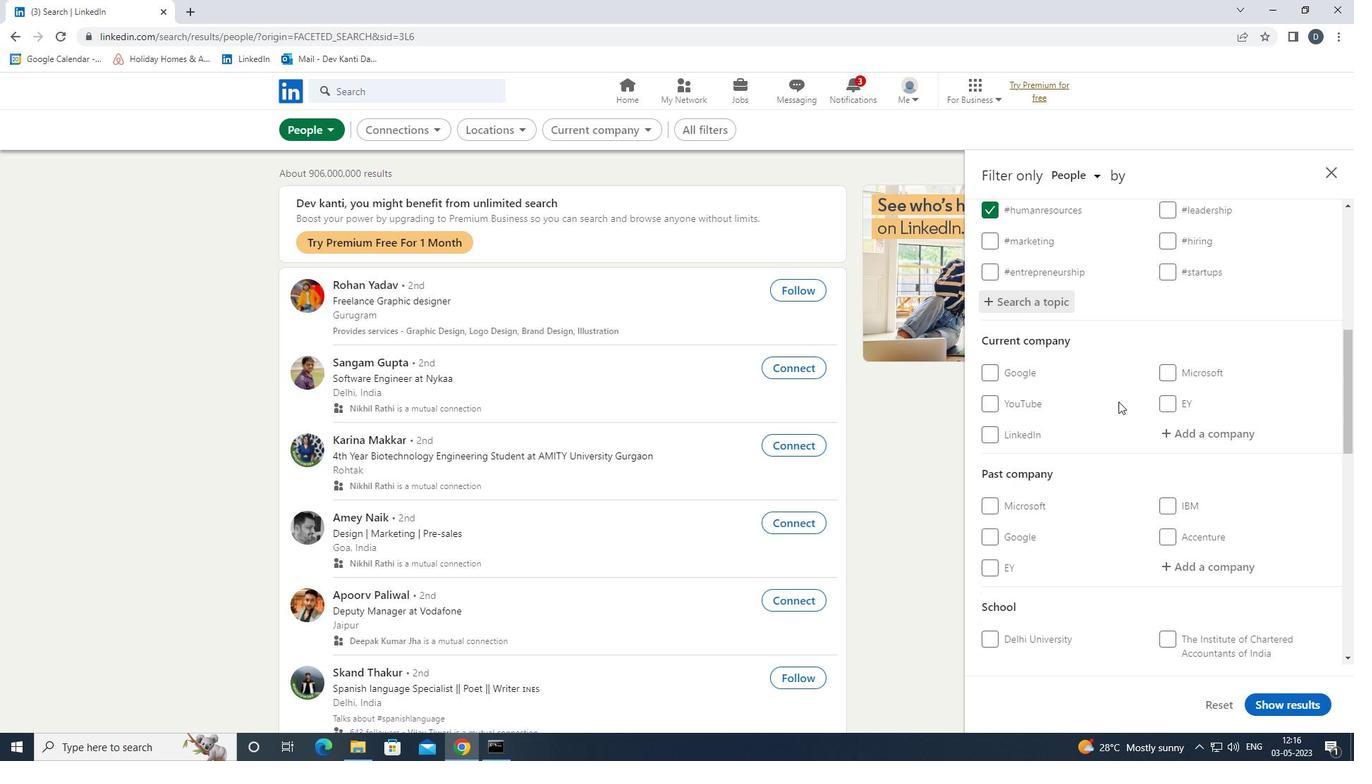 
Action: Mouse moved to (1125, 400)
Screenshot: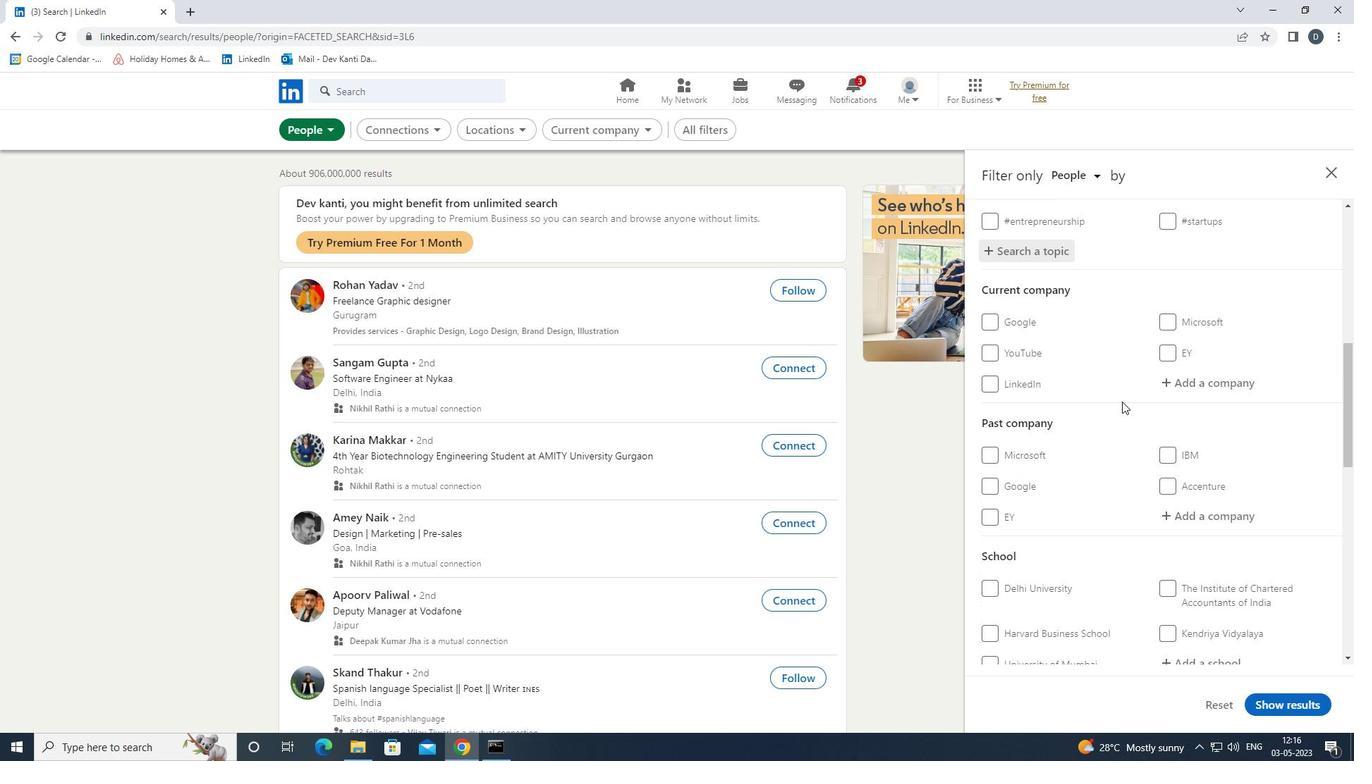 
Action: Mouse scrolled (1125, 399) with delta (0, 0)
Screenshot: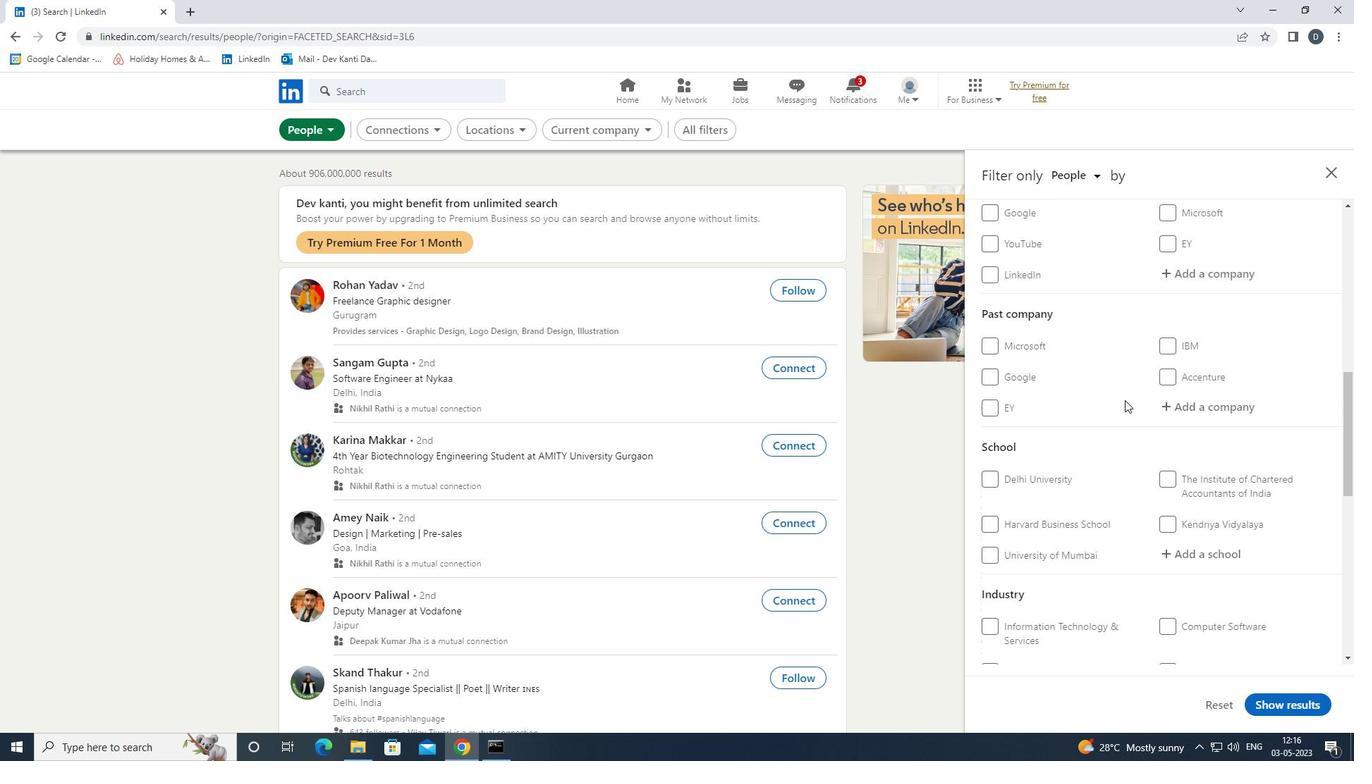 
Action: Mouse scrolled (1125, 399) with delta (0, 0)
Screenshot: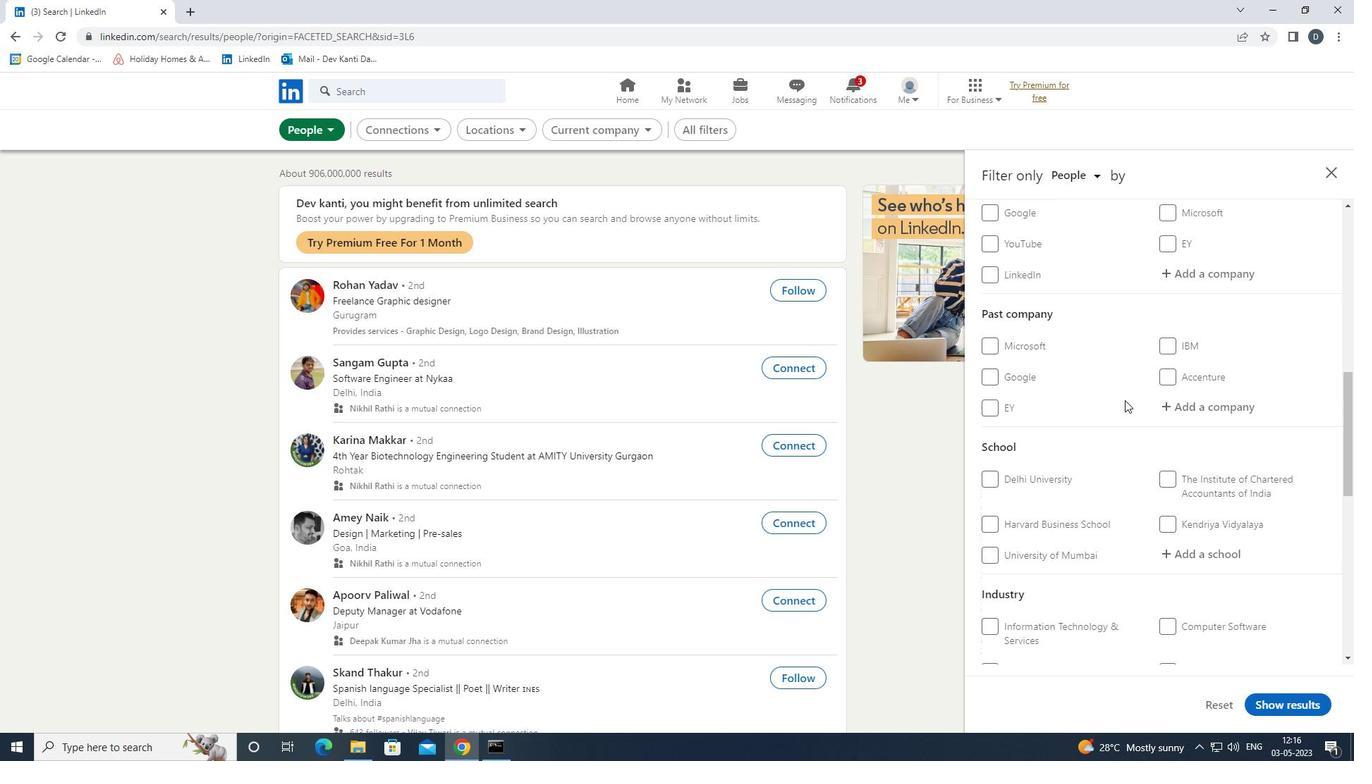 
Action: Mouse scrolled (1125, 399) with delta (0, 0)
Screenshot: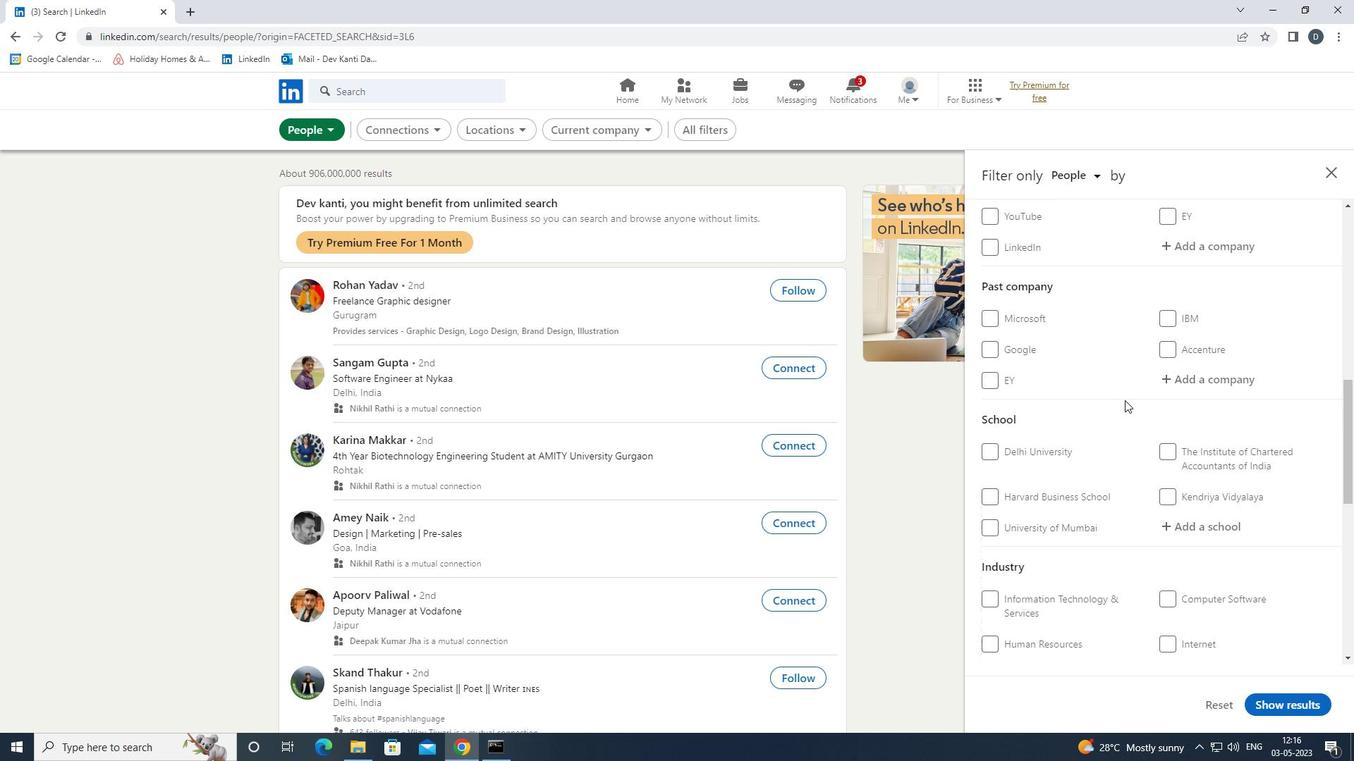 
Action: Mouse scrolled (1125, 399) with delta (0, 0)
Screenshot: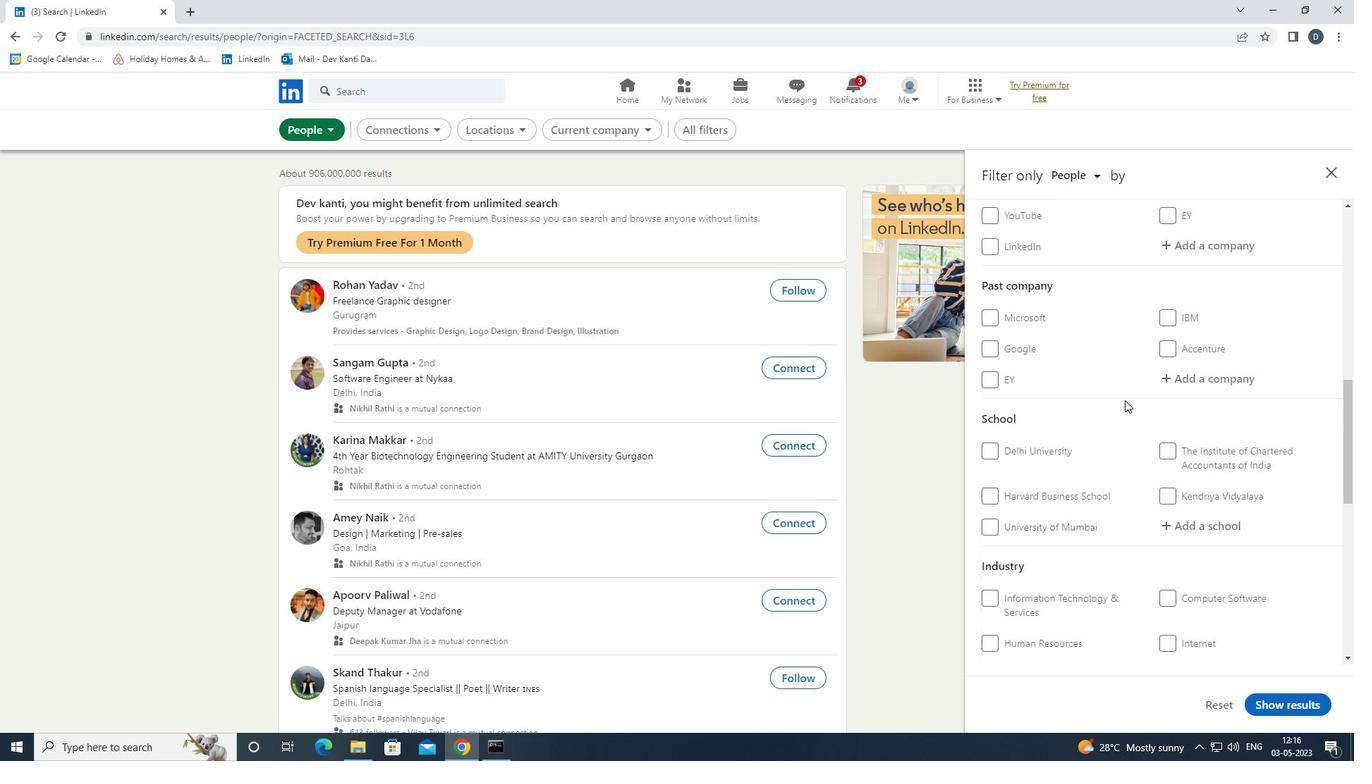 
Action: Mouse moved to (1067, 430)
Screenshot: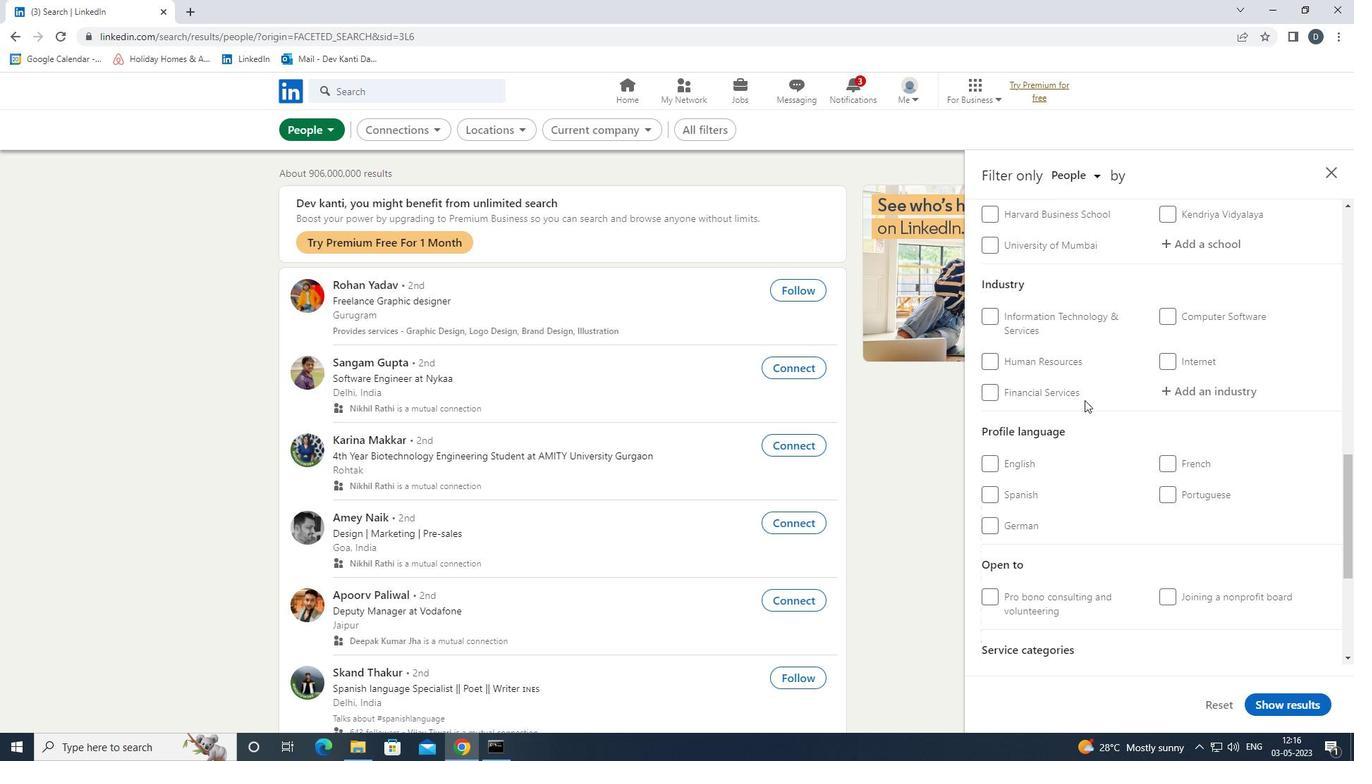 
Action: Mouse scrolled (1067, 430) with delta (0, 0)
Screenshot: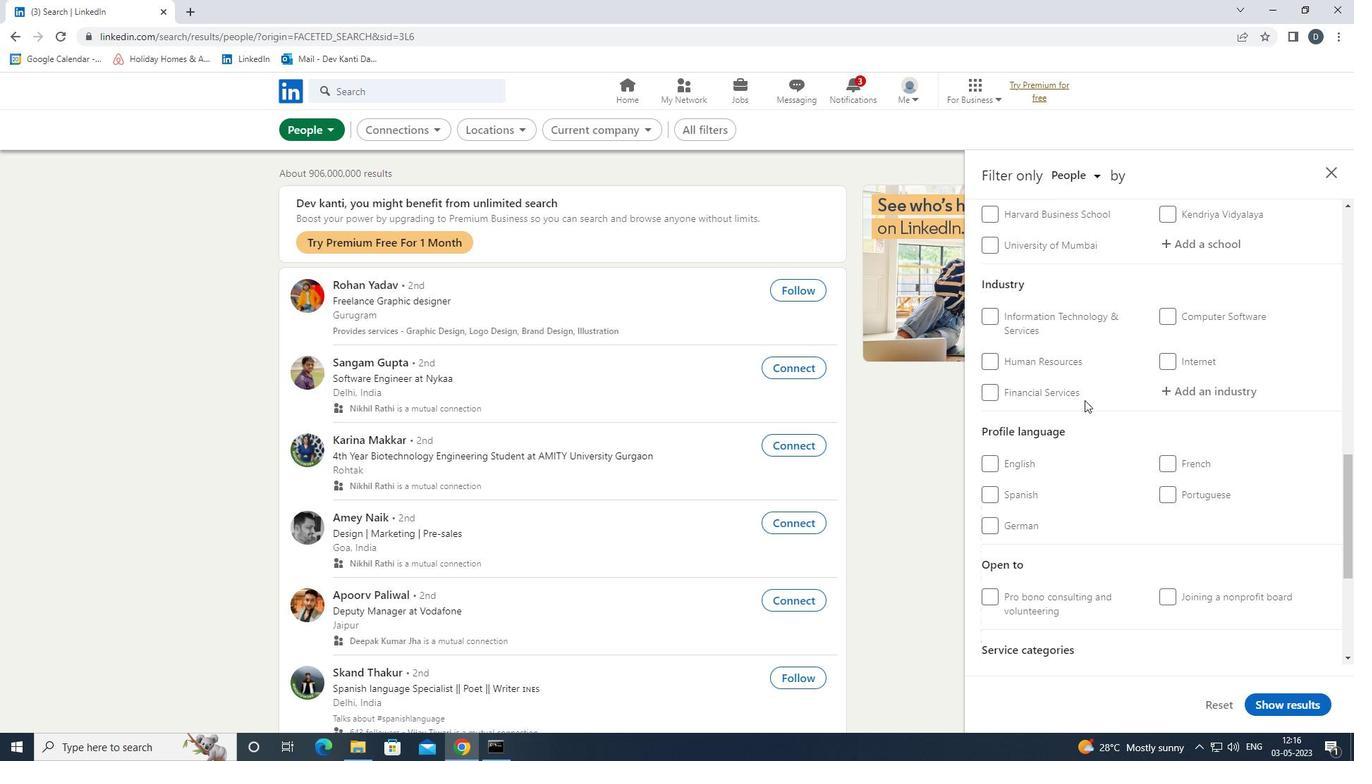 
Action: Mouse moved to (1177, 426)
Screenshot: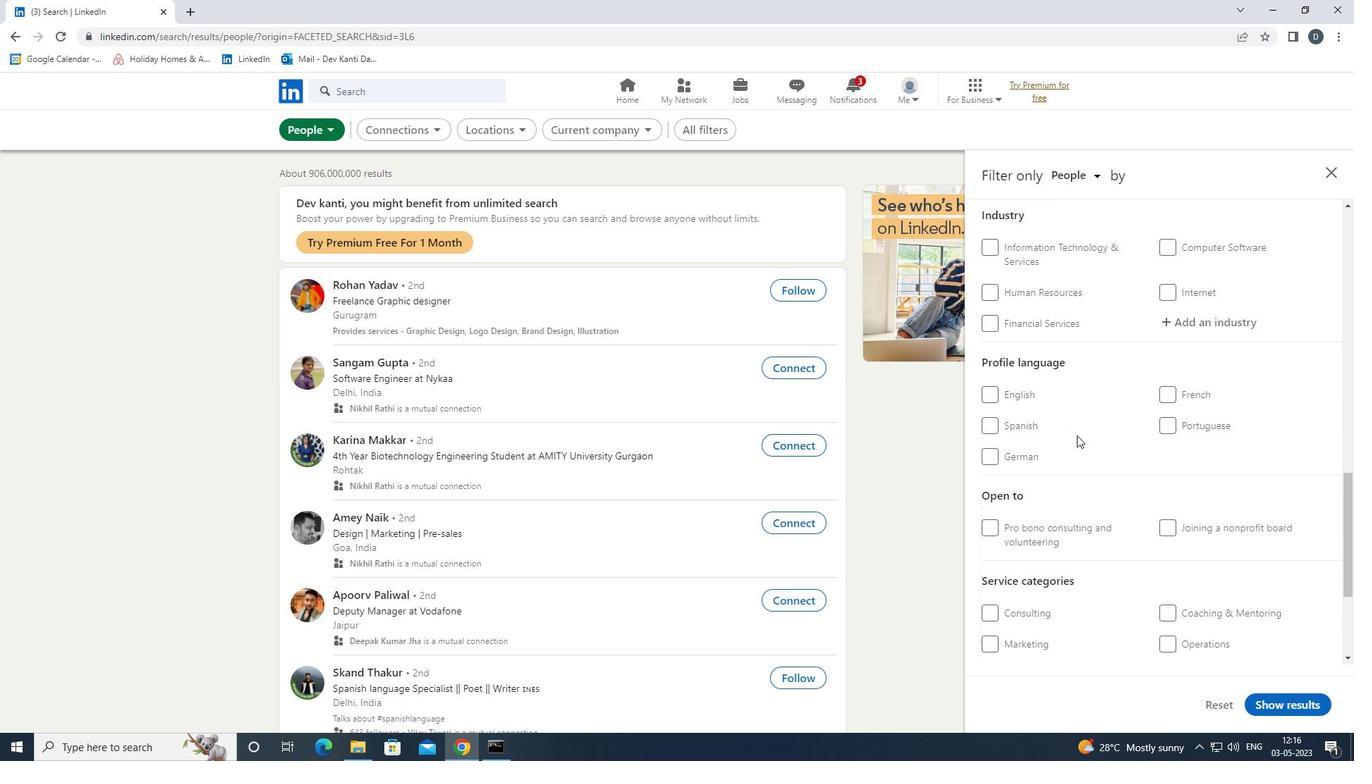 
Action: Mouse pressed left at (1177, 426)
Screenshot: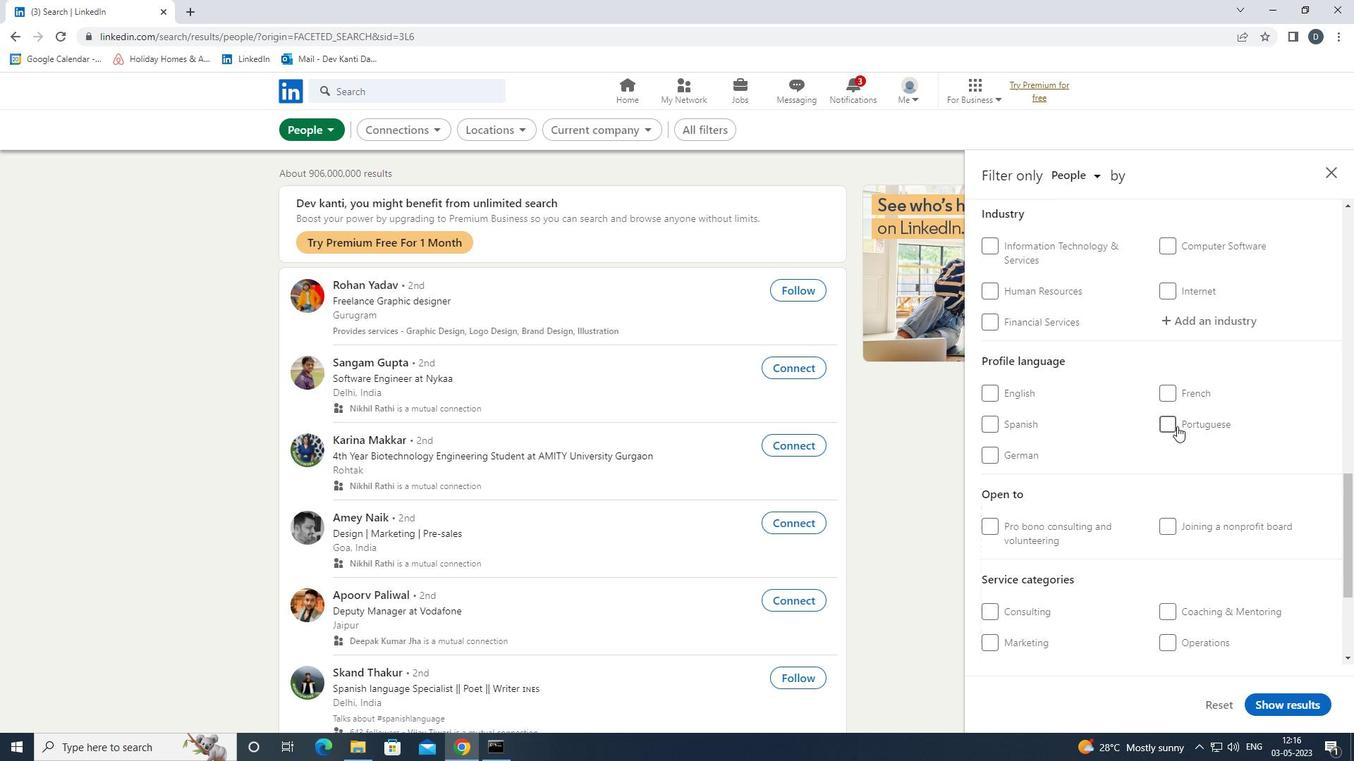 
Action: Mouse scrolled (1177, 427) with delta (0, 0)
Screenshot: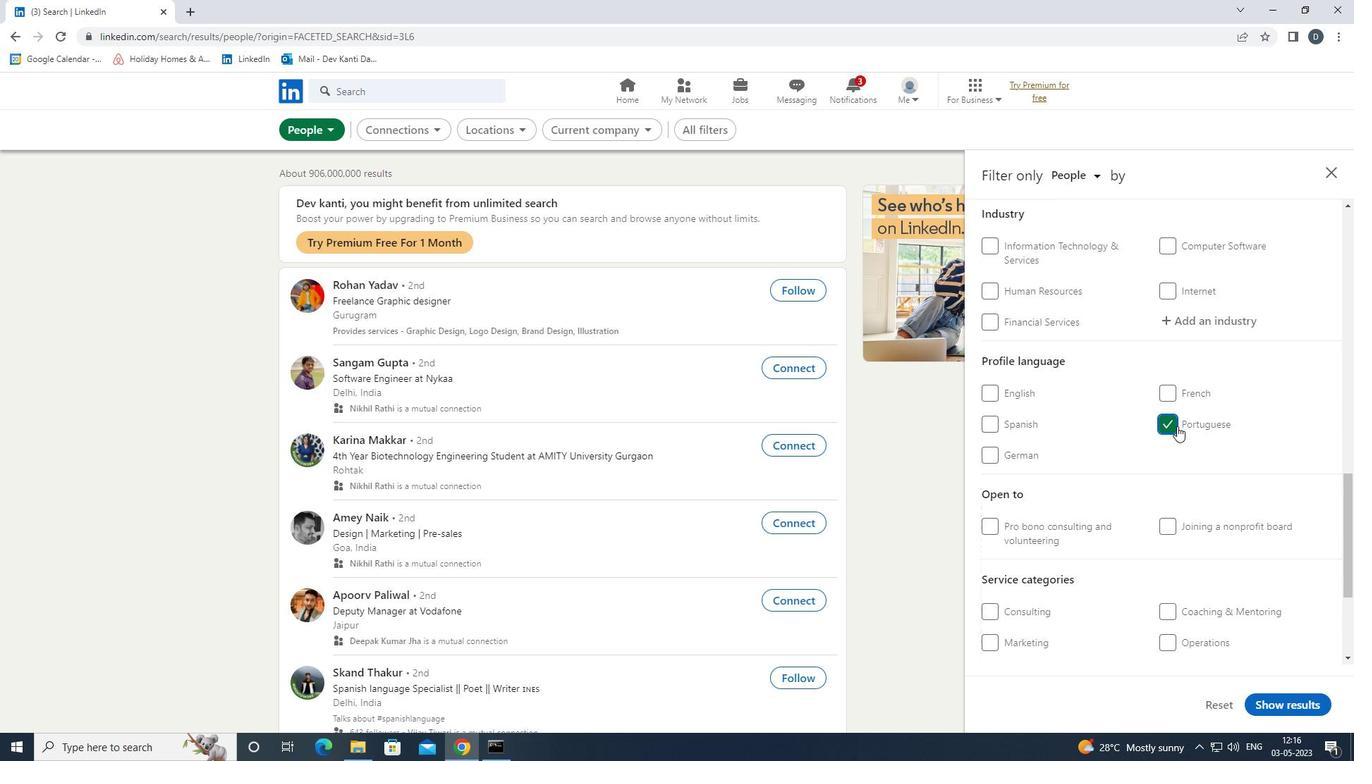 
Action: Mouse scrolled (1177, 427) with delta (0, 0)
Screenshot: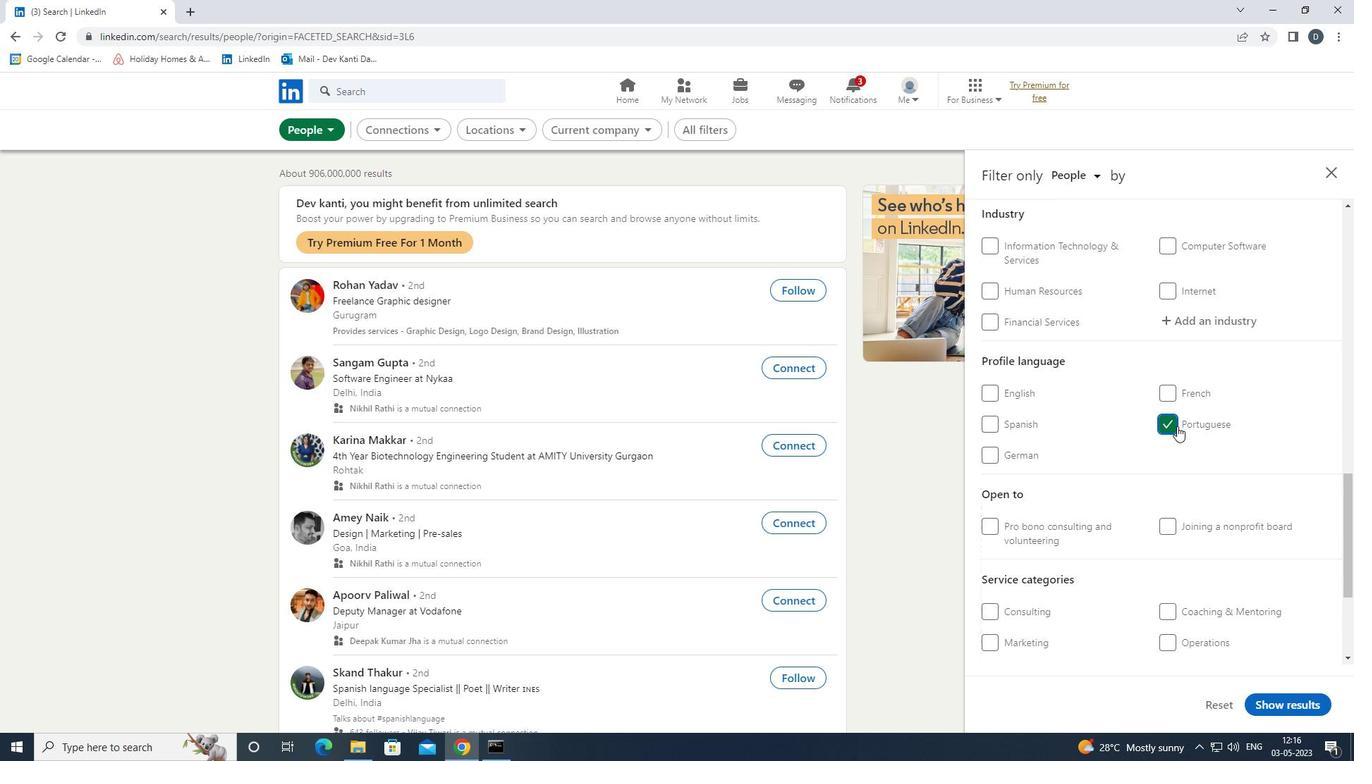 
Action: Mouse scrolled (1177, 427) with delta (0, 0)
Screenshot: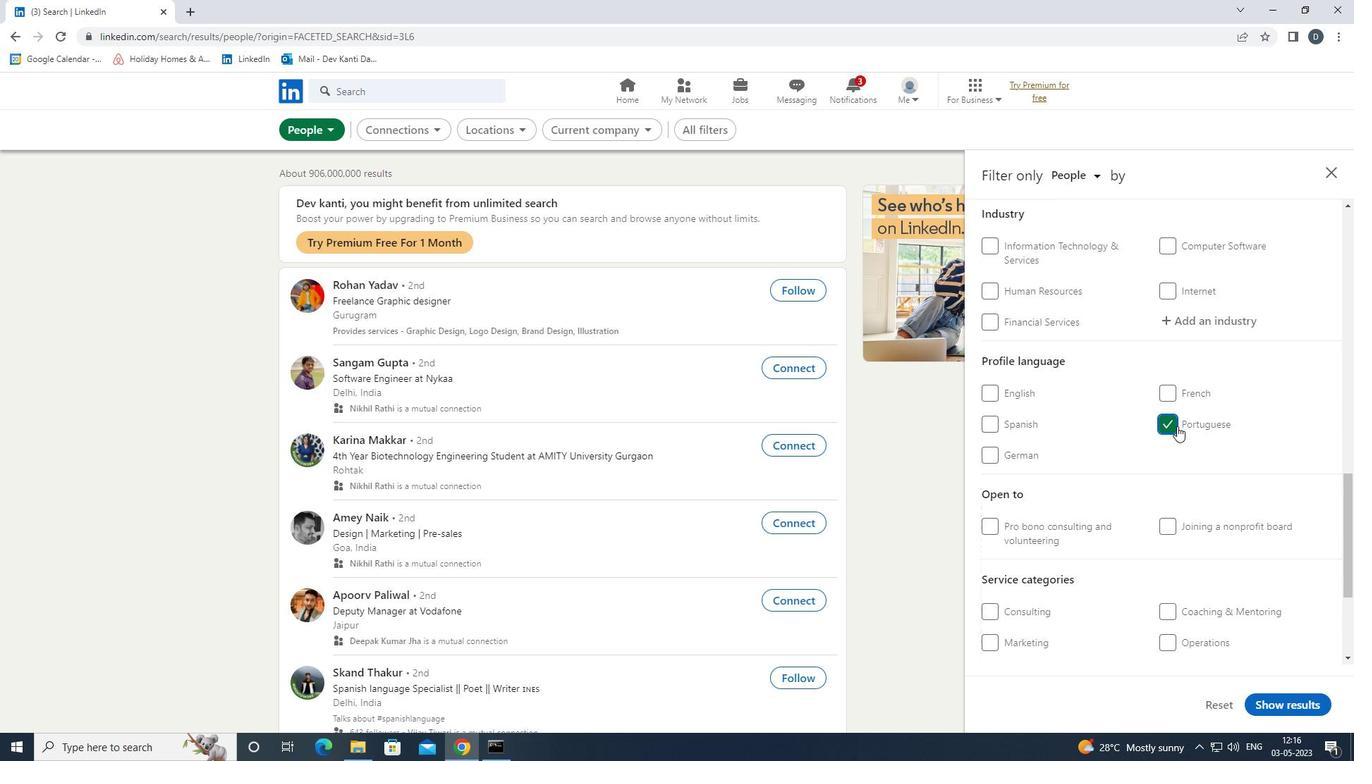 
Action: Mouse scrolled (1177, 427) with delta (0, 0)
Screenshot: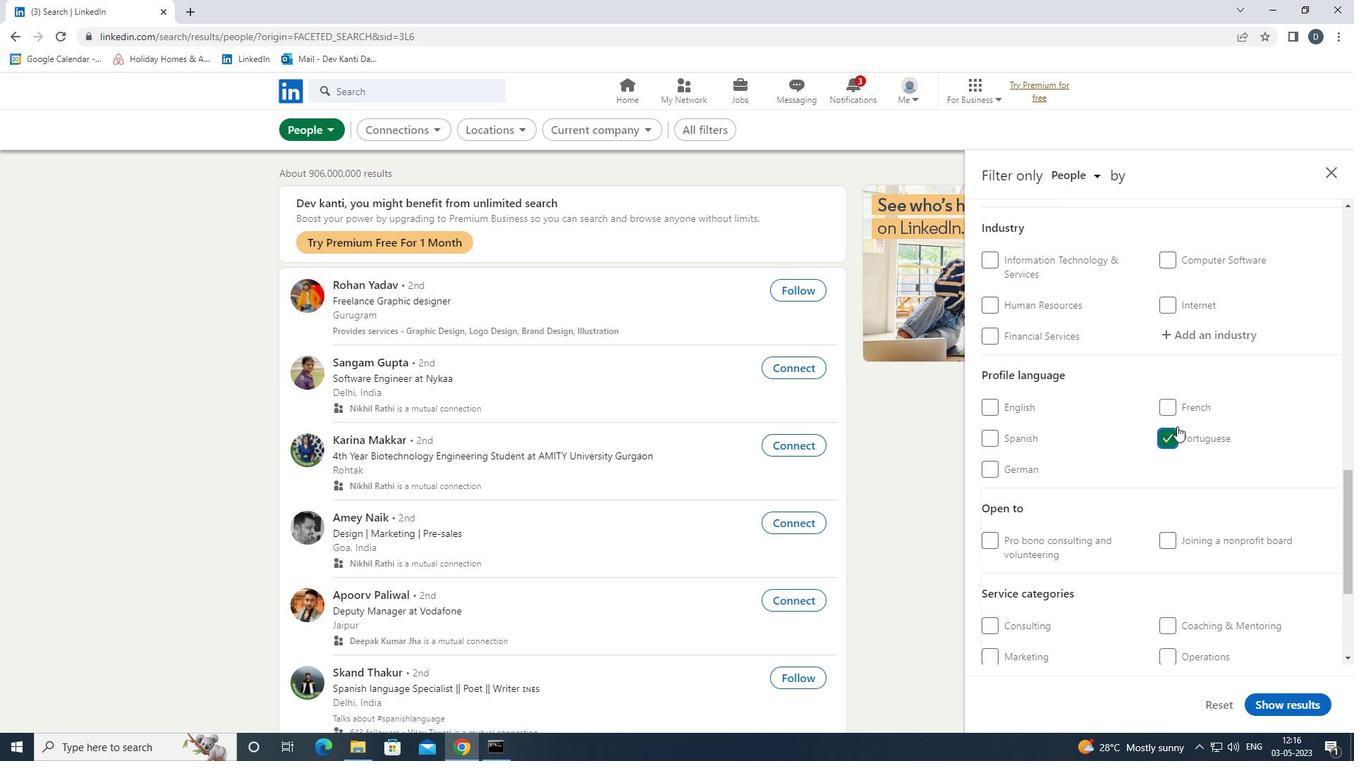 
Action: Mouse moved to (1208, 313)
Screenshot: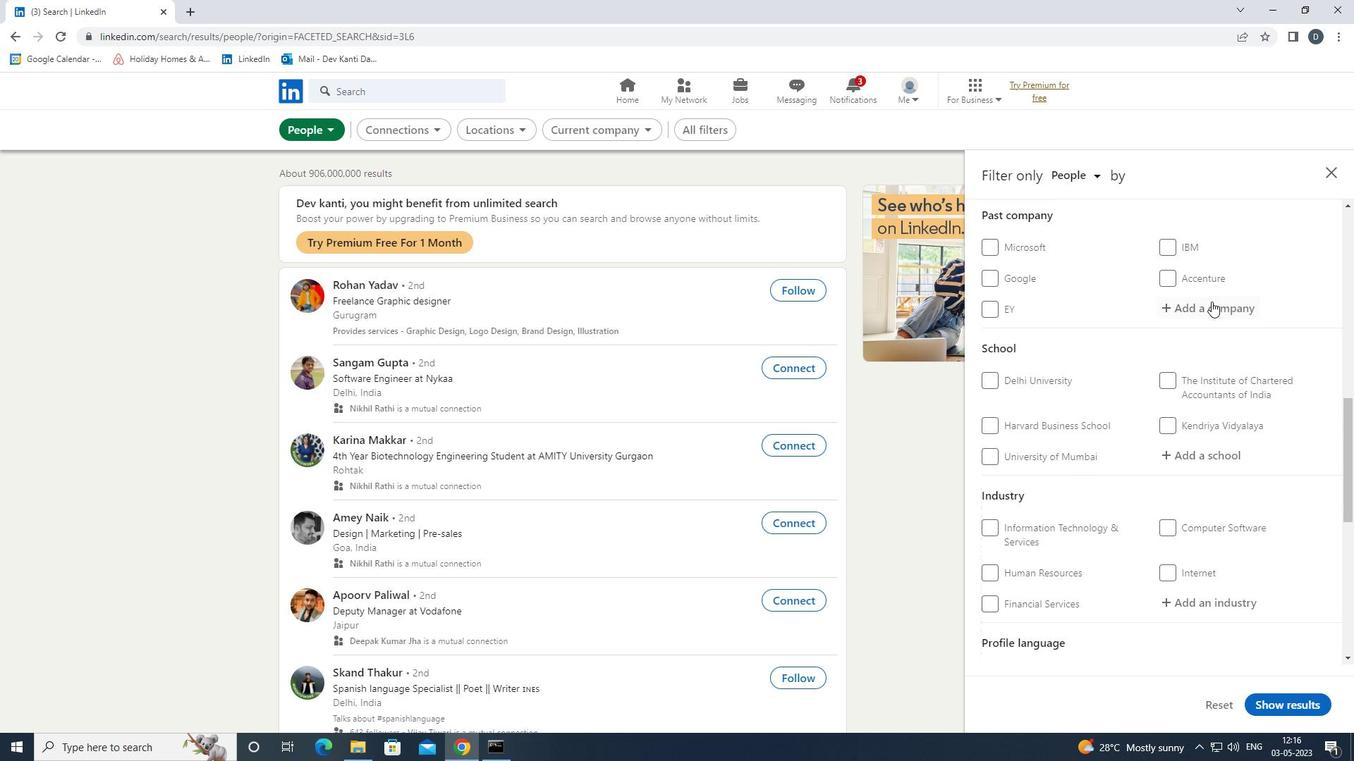 
Action: Mouse scrolled (1208, 314) with delta (0, 0)
Screenshot: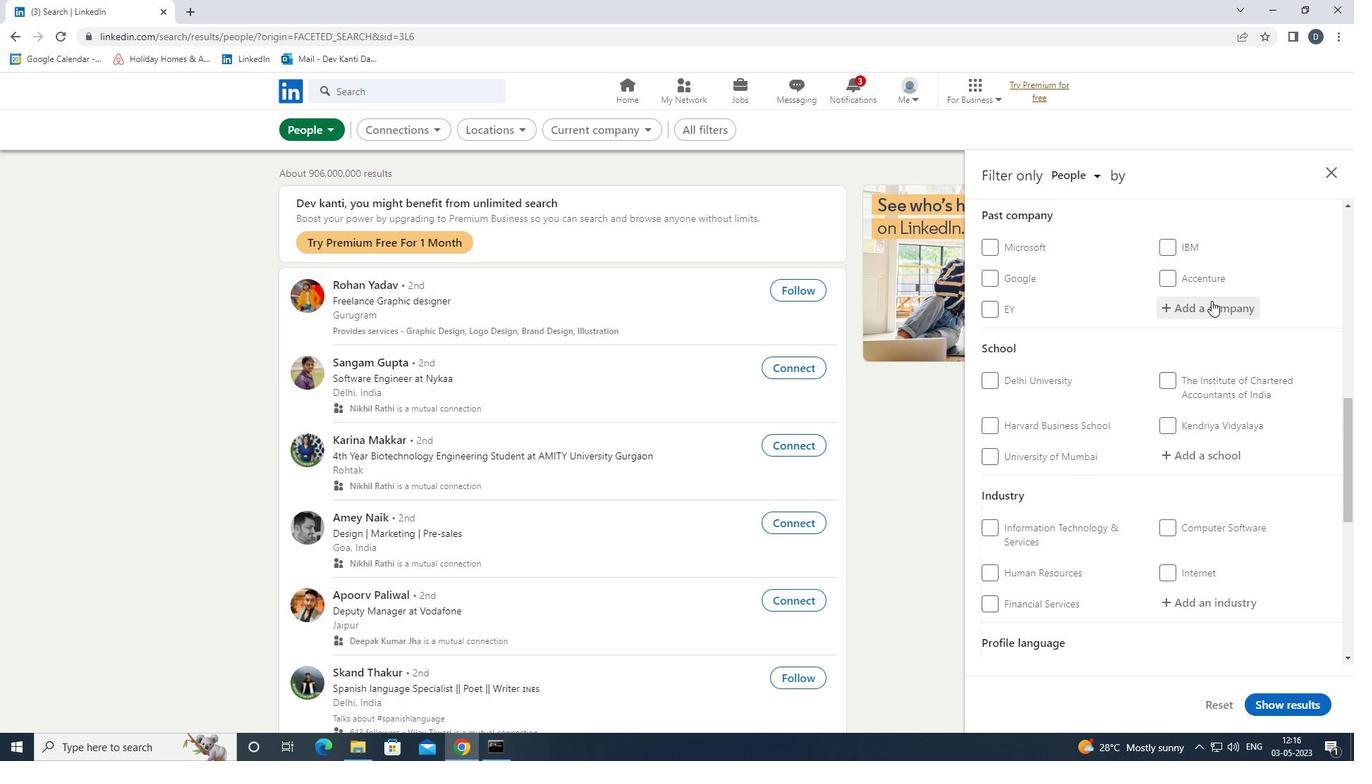 
Action: Mouse scrolled (1208, 314) with delta (0, 0)
Screenshot: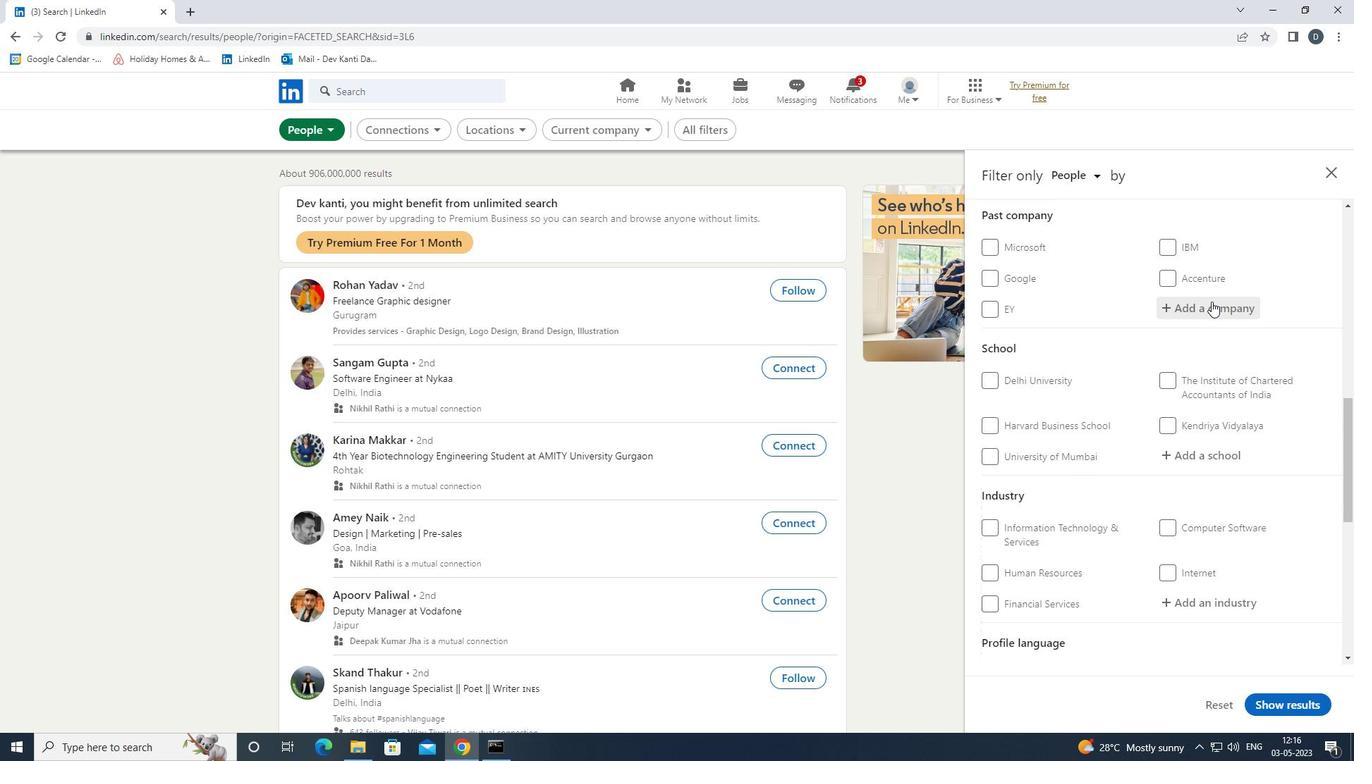 
Action: Mouse moved to (1204, 309)
Screenshot: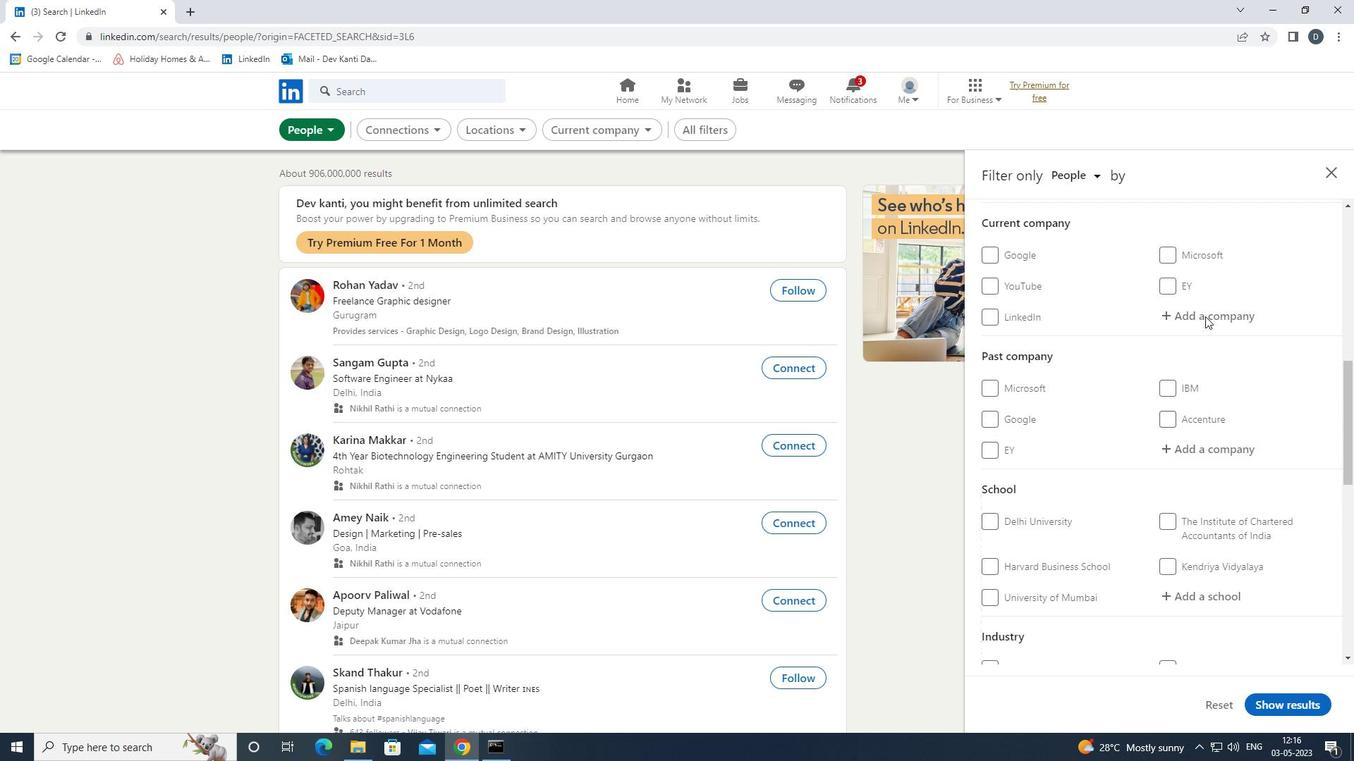 
Action: Mouse pressed left at (1204, 309)
Screenshot: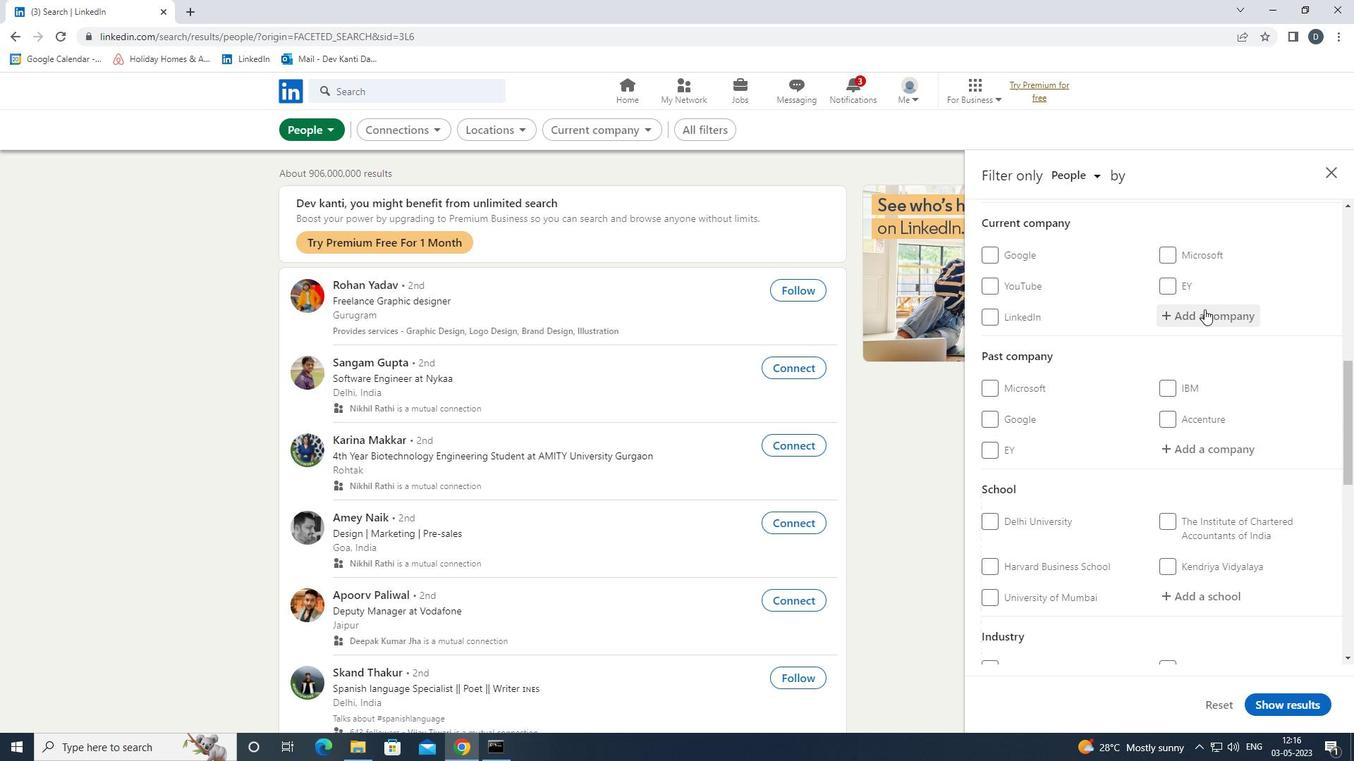 
Action: Key pressed <Key.shift>HOME<Key.space><Key.shift>CREDIT<Key.down><Key.enter>
Screenshot: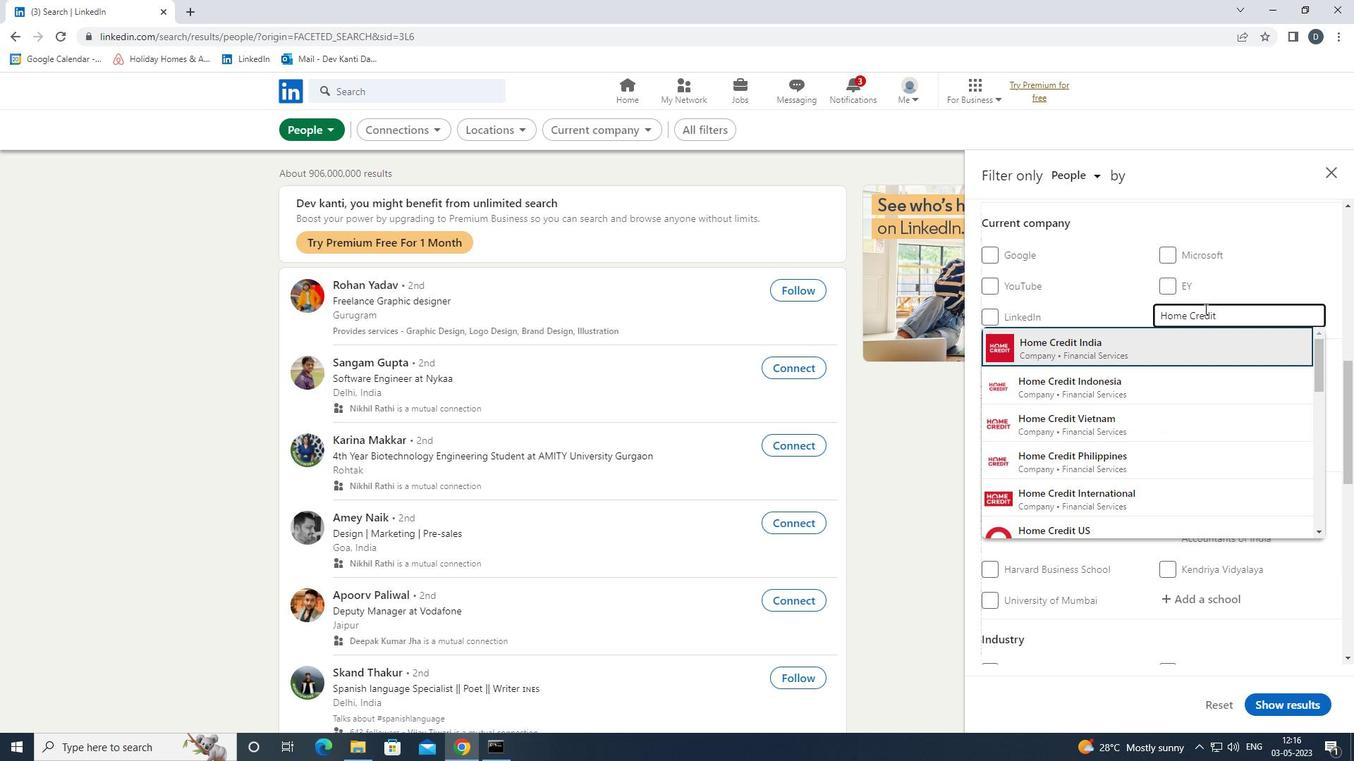 
Action: Mouse moved to (1204, 309)
Screenshot: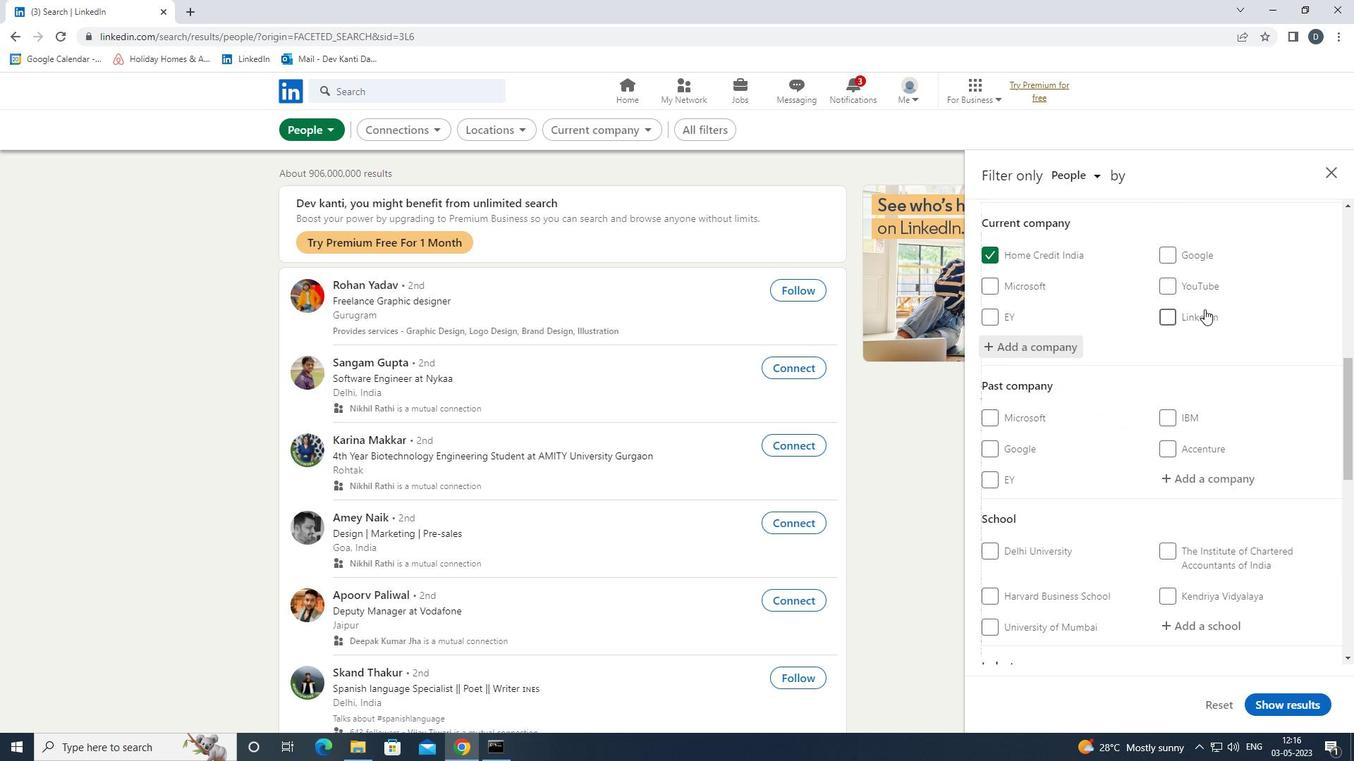 
Action: Mouse scrolled (1204, 308) with delta (0, 0)
Screenshot: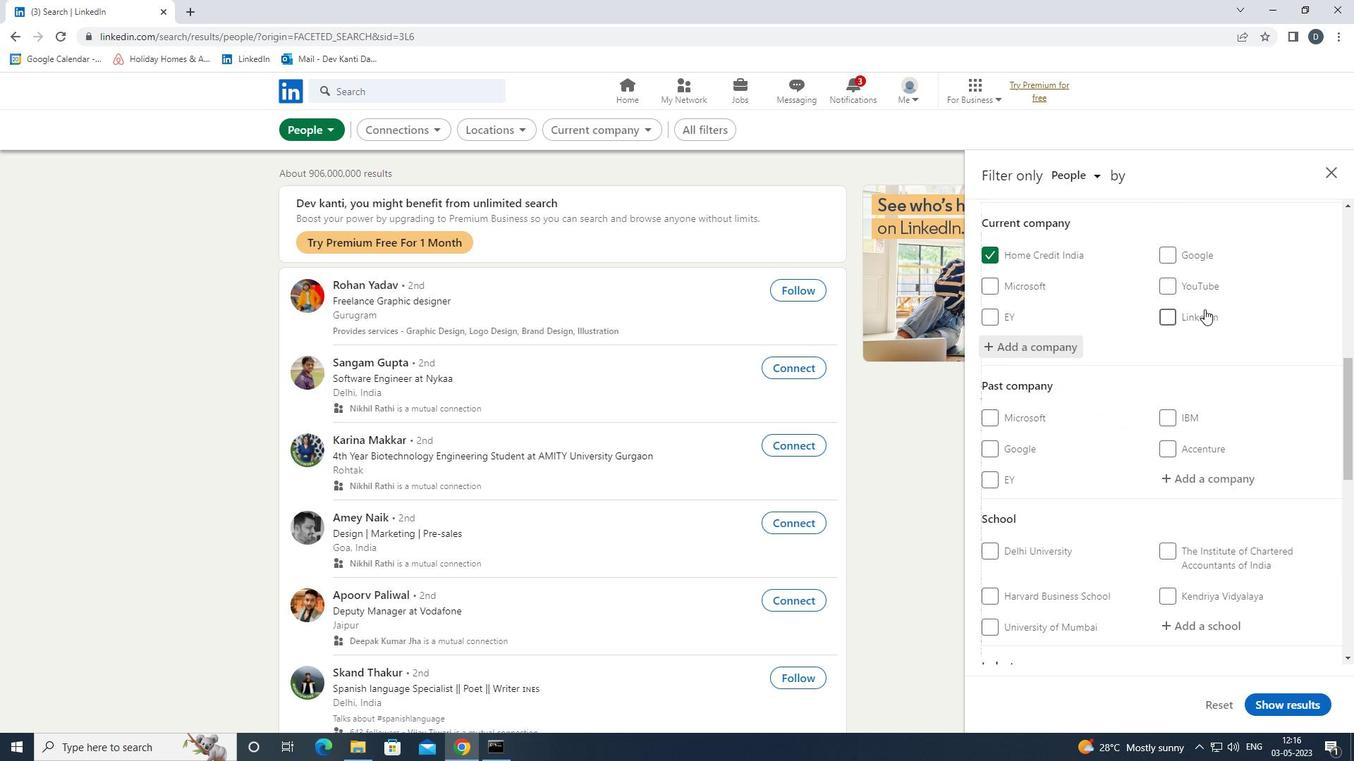 
Action: Mouse moved to (1204, 314)
Screenshot: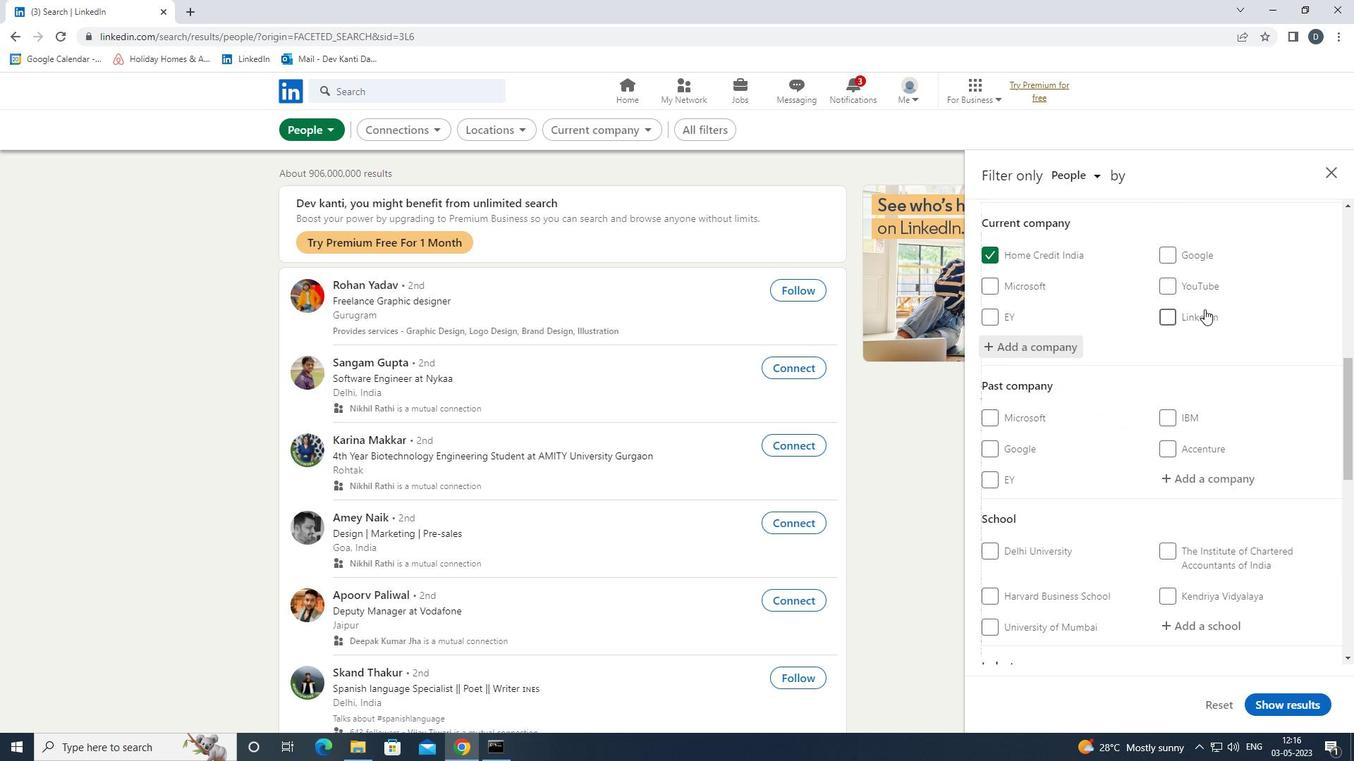 
Action: Mouse scrolled (1204, 313) with delta (0, 0)
Screenshot: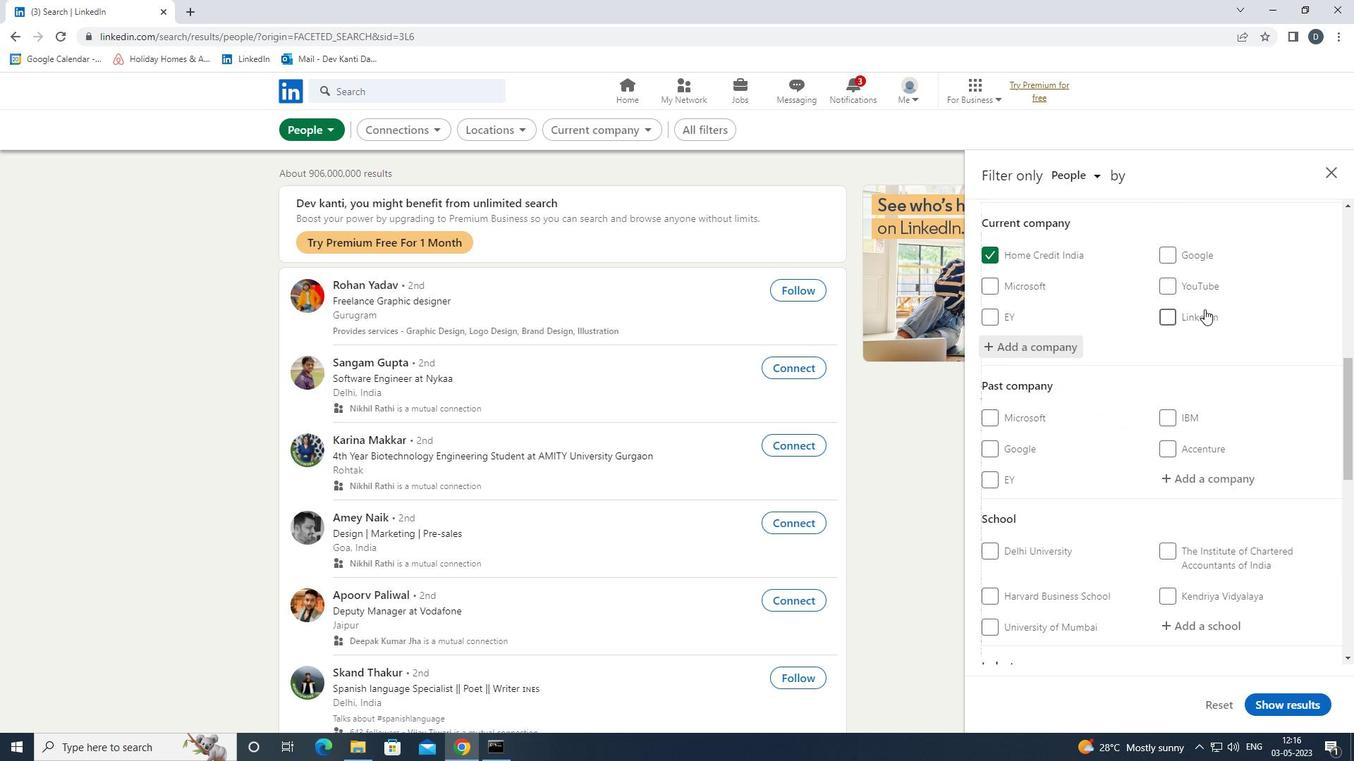 
Action: Mouse moved to (1204, 320)
Screenshot: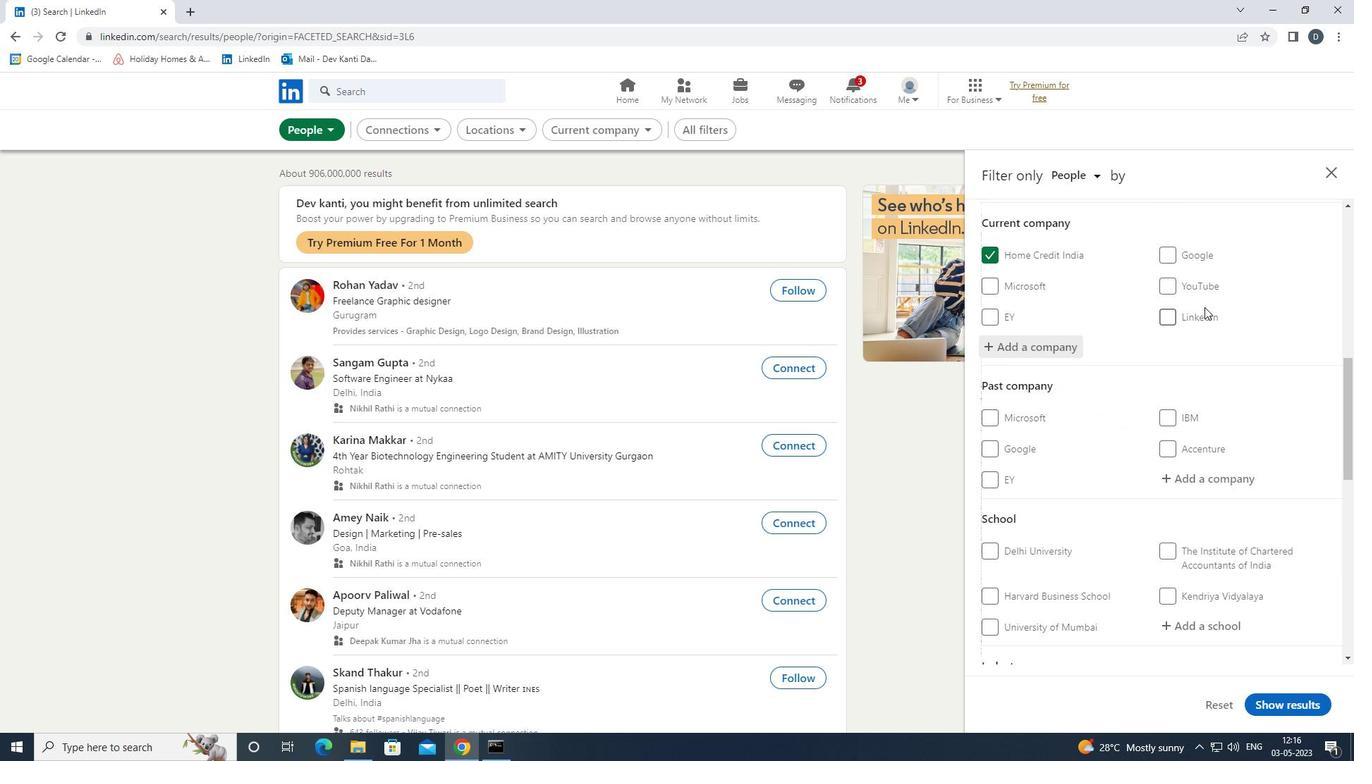 
Action: Mouse scrolled (1204, 320) with delta (0, 0)
Screenshot: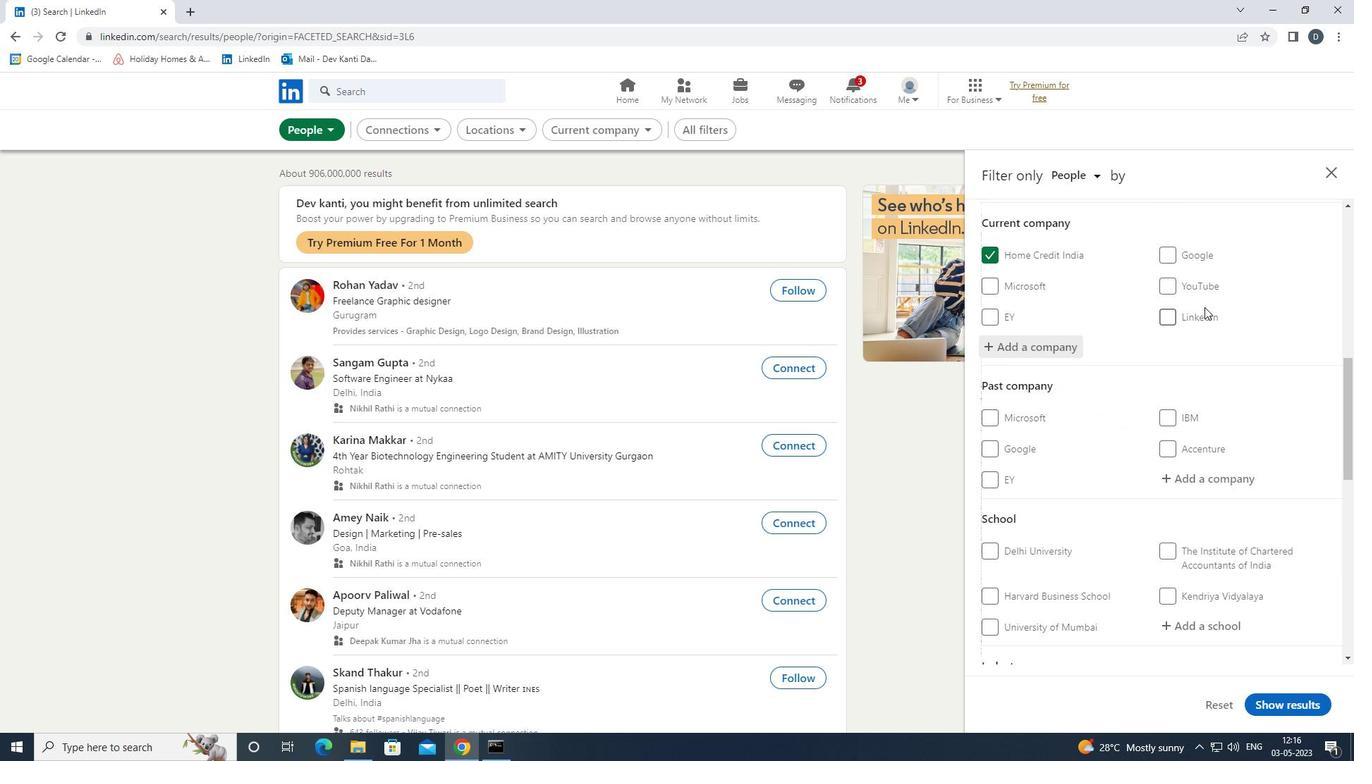 
Action: Mouse moved to (1204, 408)
Screenshot: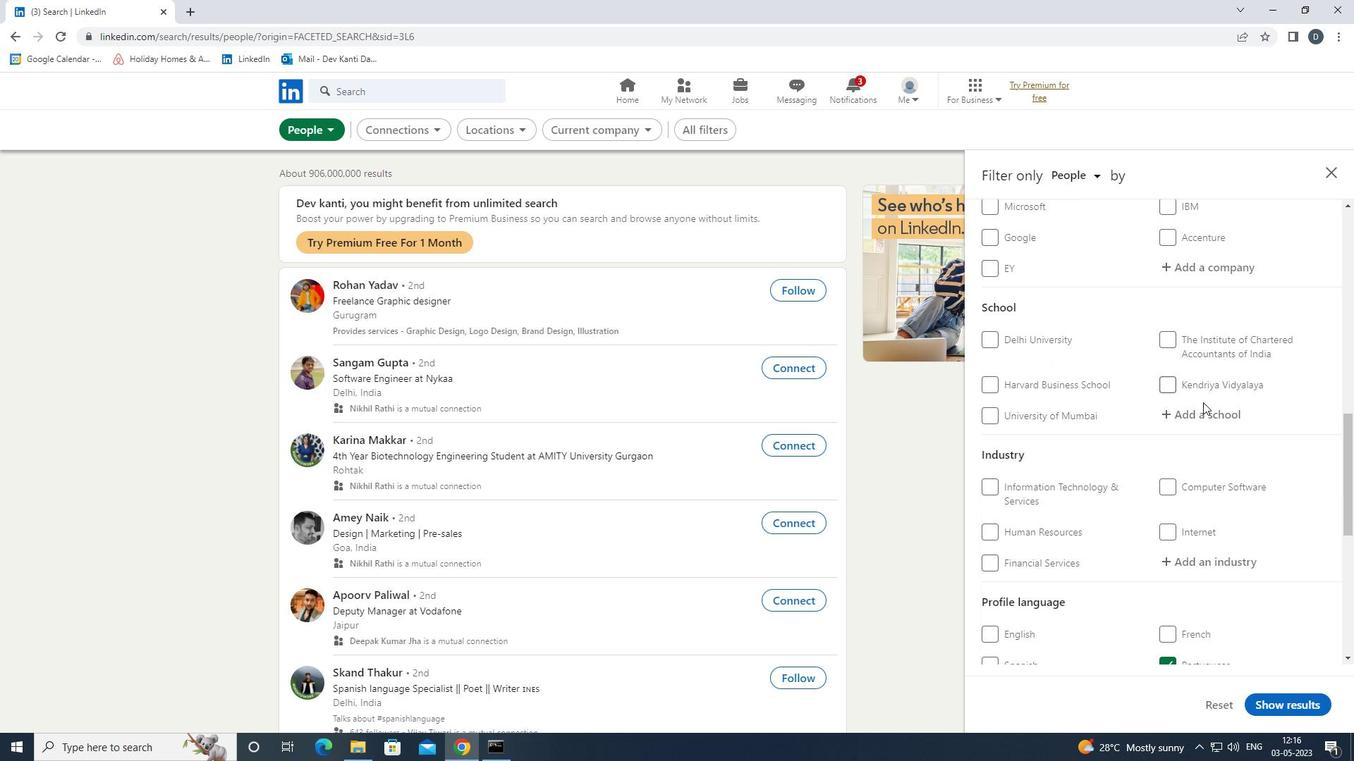 
Action: Mouse pressed left at (1204, 408)
Screenshot: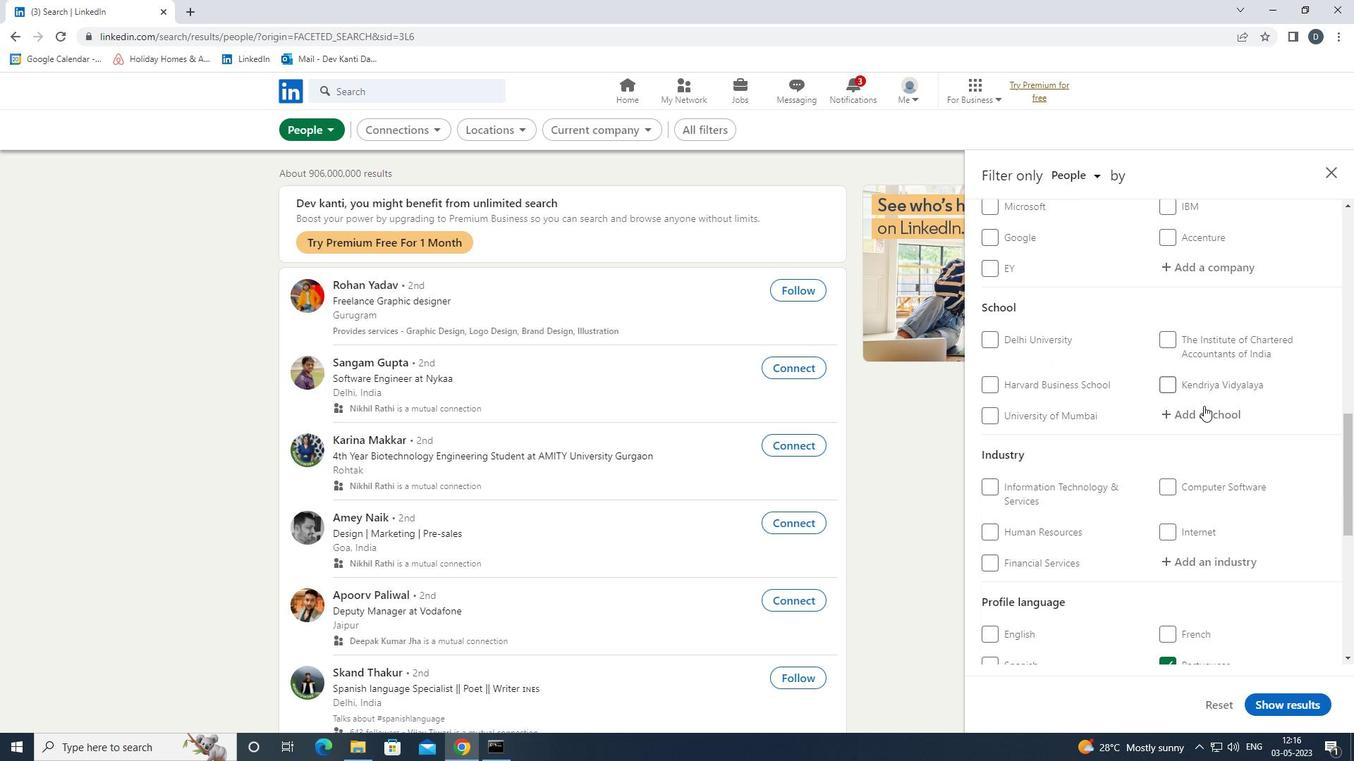 
Action: Key pressed <Key.shift><Key.shift>CAREERS<Key.space><Key.shift>FOR<Key.space><Key.shift>YOUTH<Key.down><Key.down><Key.down><Key.down><Key.enter>
Screenshot: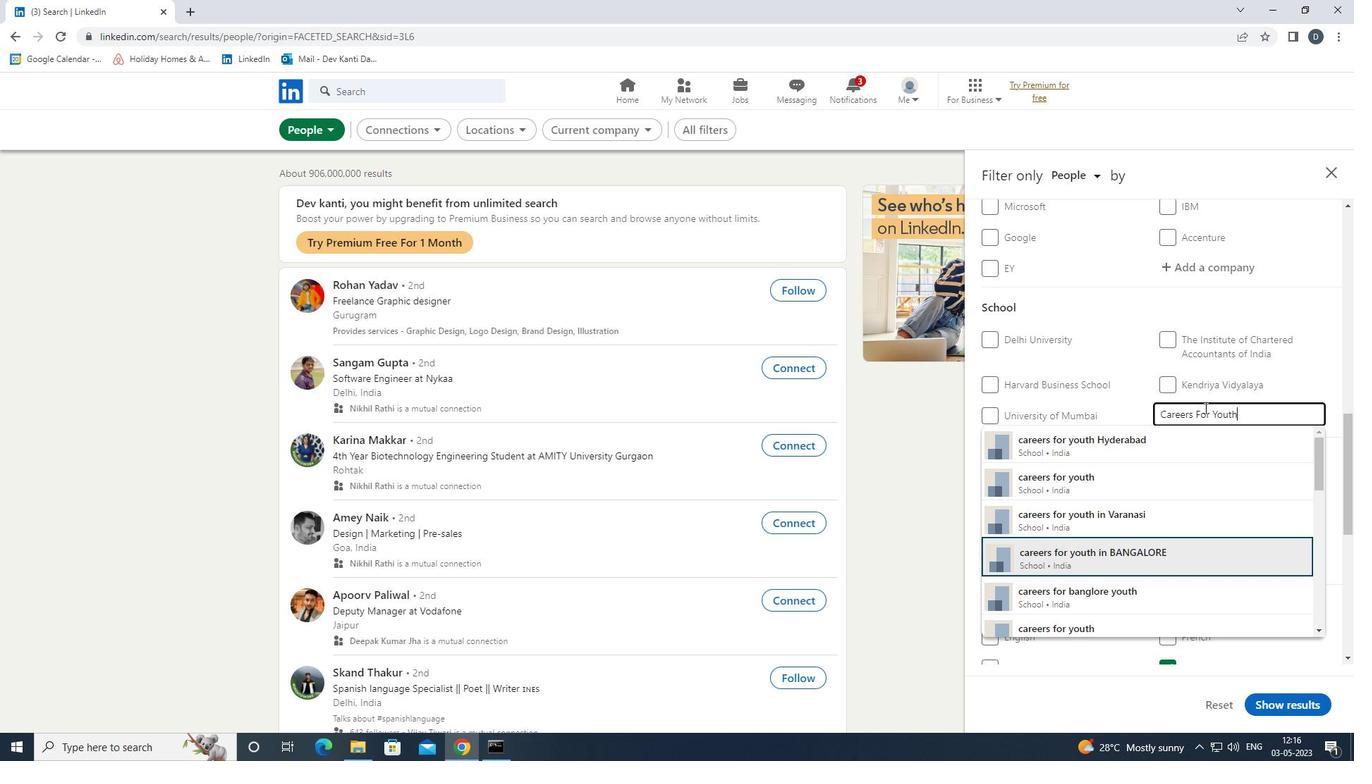 
Action: Mouse moved to (1207, 414)
Screenshot: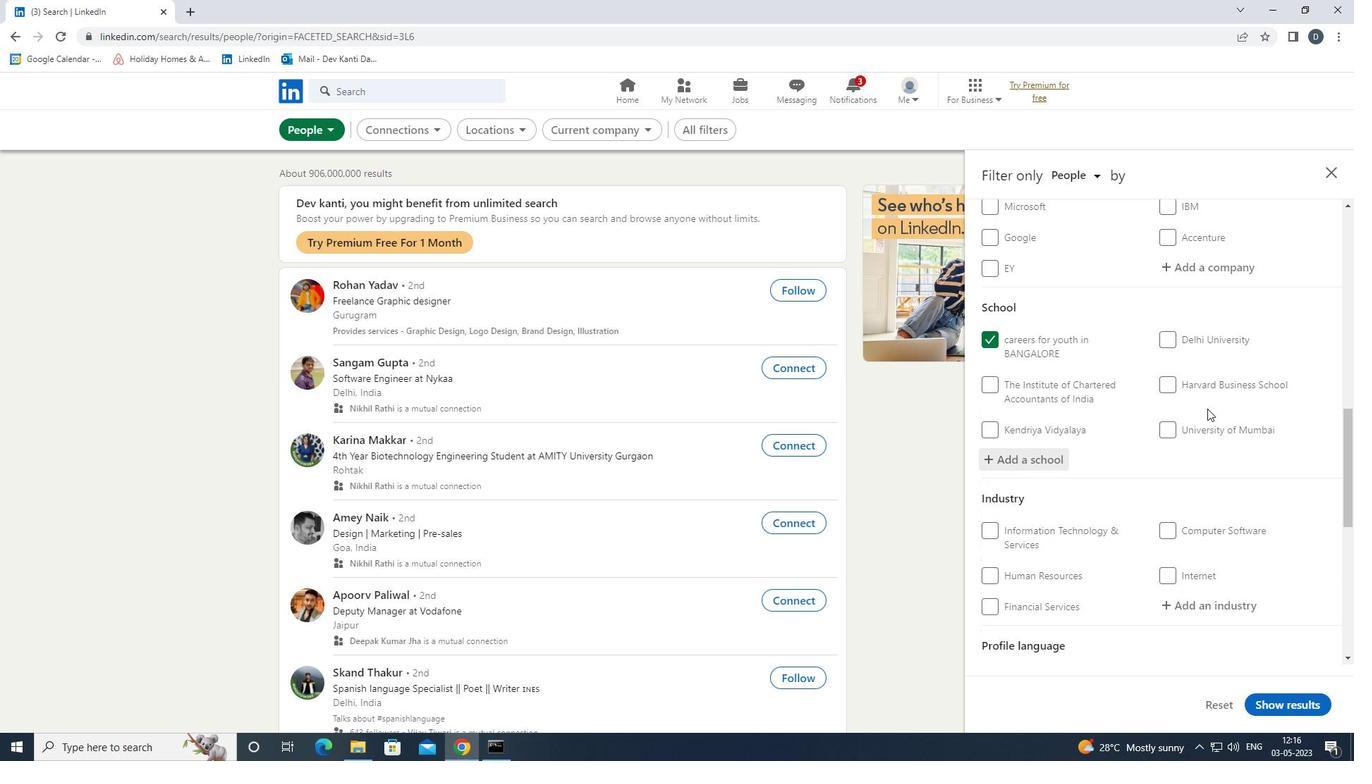 
Action: Mouse scrolled (1207, 414) with delta (0, 0)
Screenshot: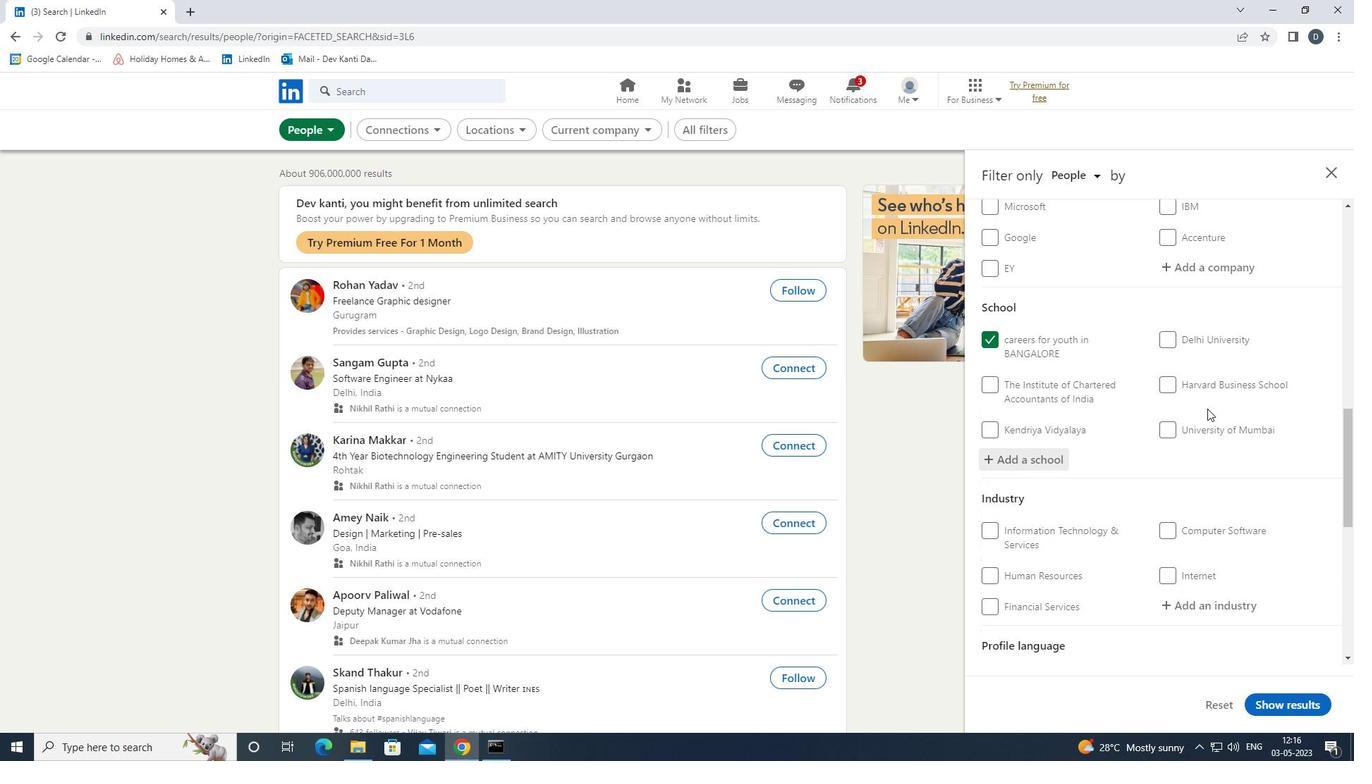 
Action: Mouse scrolled (1207, 414) with delta (0, 0)
Screenshot: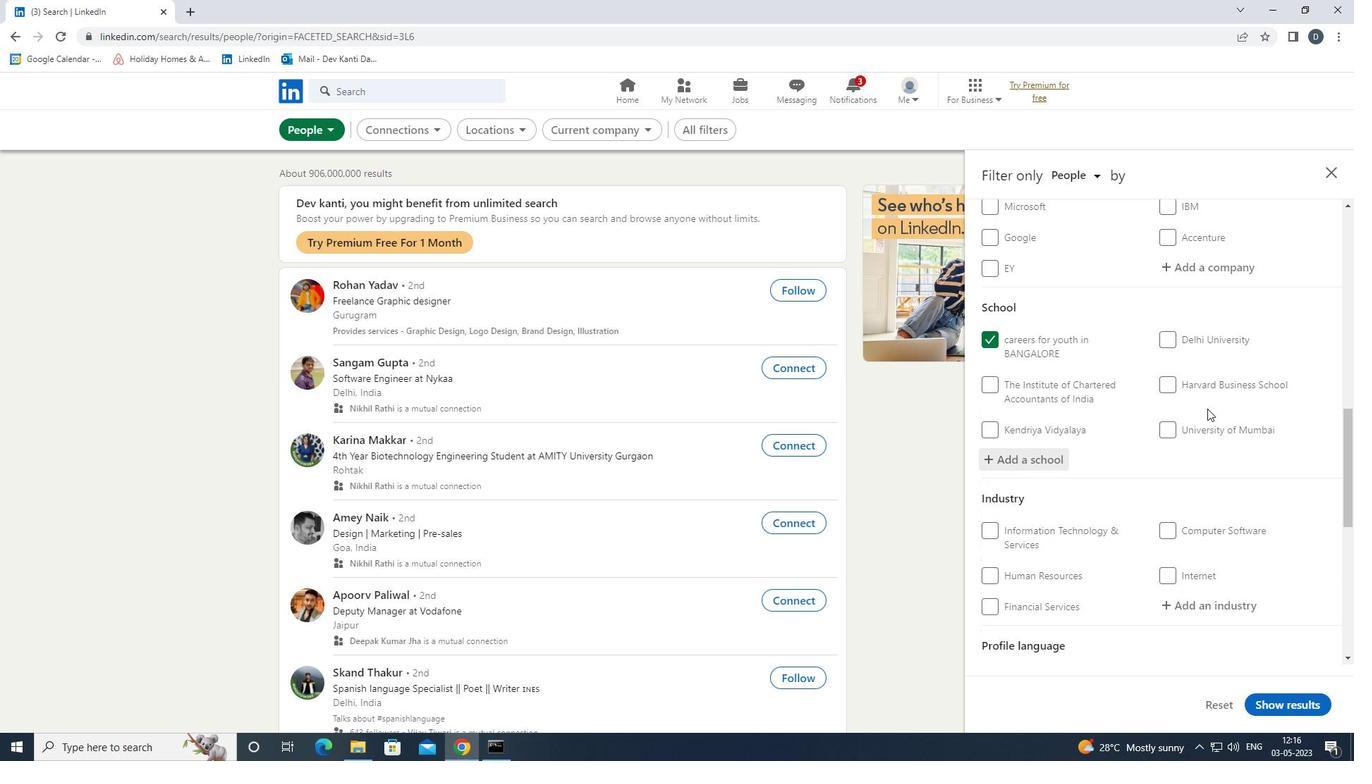 
Action: Mouse moved to (1194, 469)
Screenshot: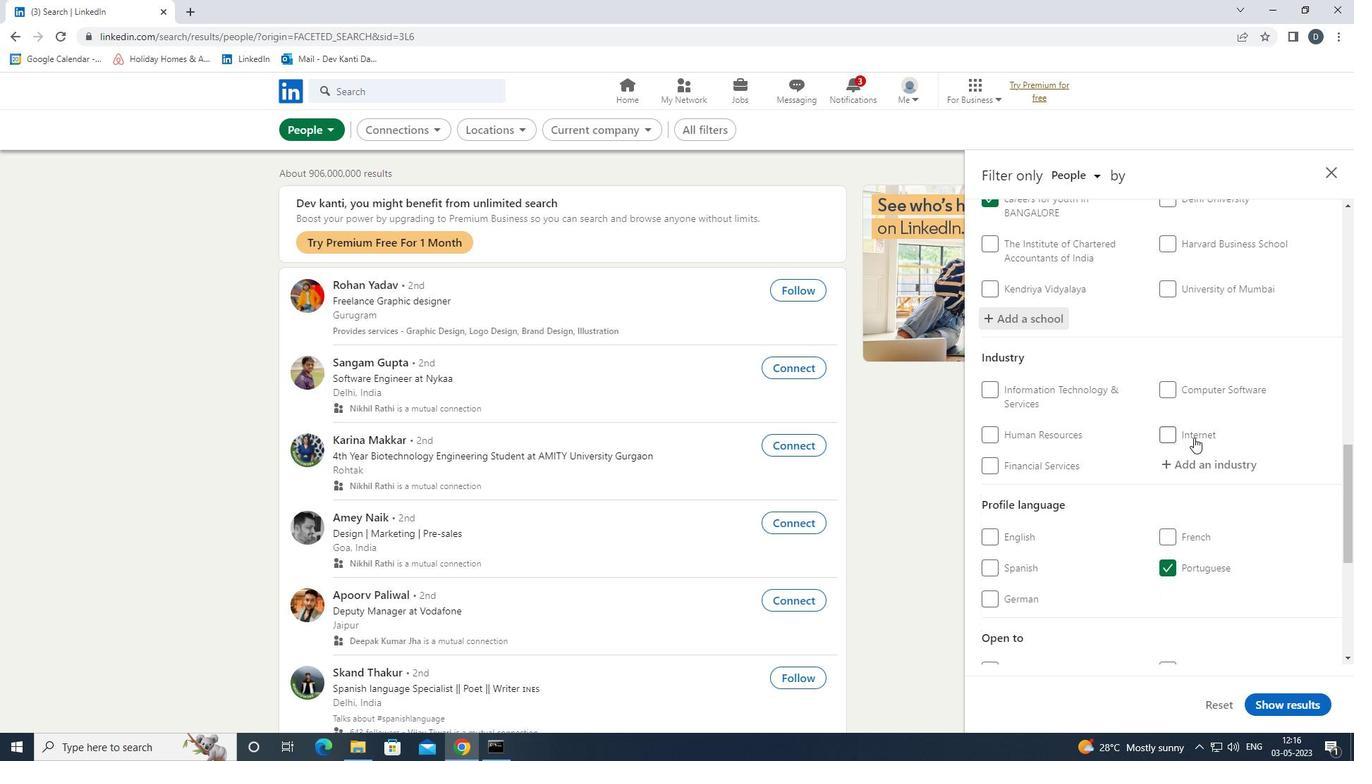 
Action: Mouse pressed left at (1194, 469)
Screenshot: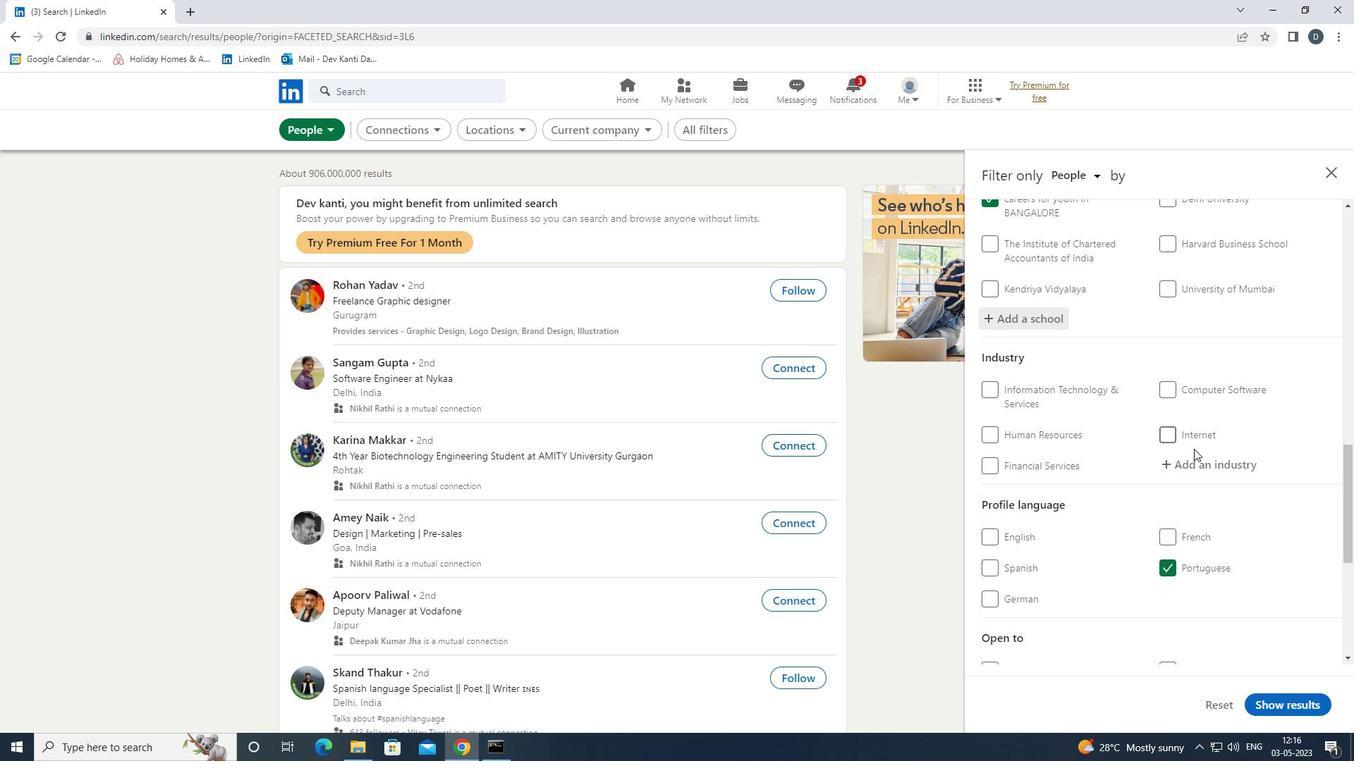 
Action: Key pressed <Key.shift>SUGAR<Key.space>A<Key.down><Key.enter>
Screenshot: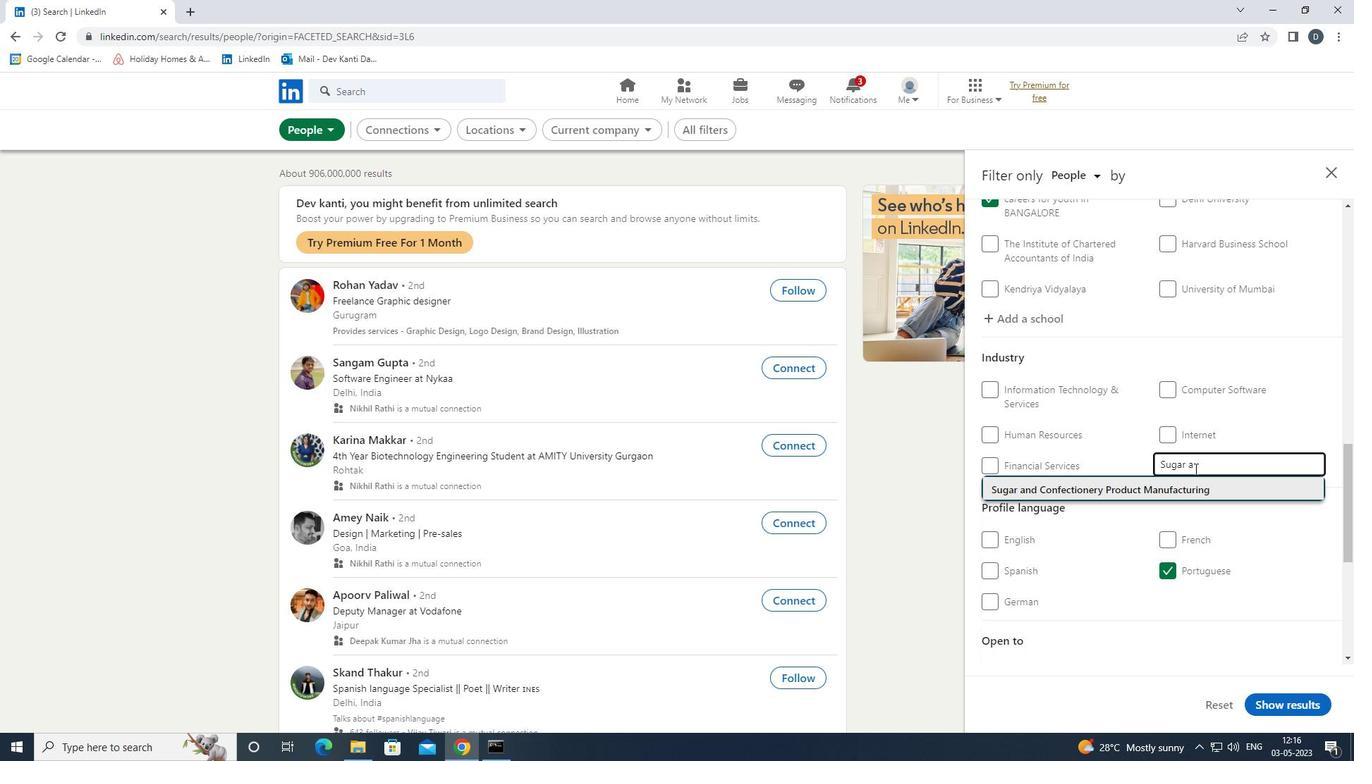 
Action: Mouse moved to (1163, 445)
Screenshot: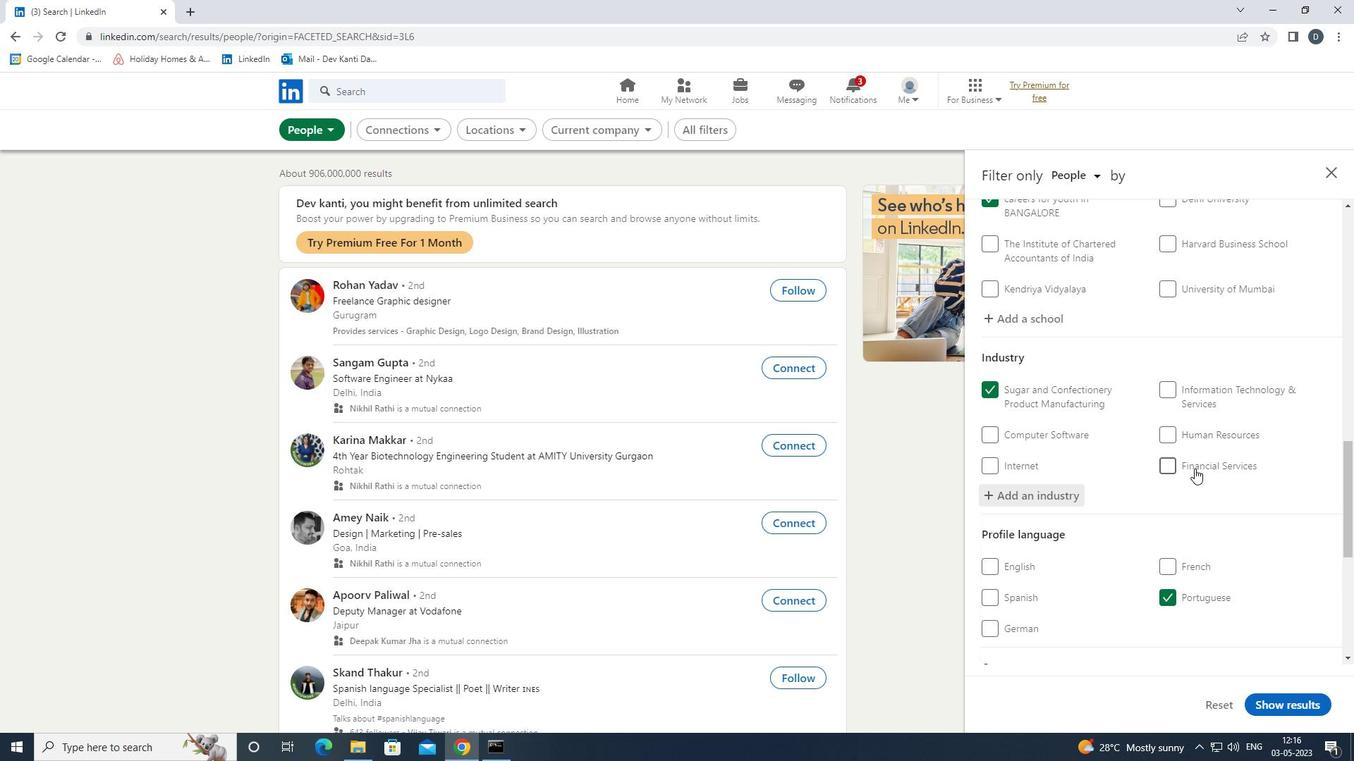 
Action: Mouse scrolled (1163, 444) with delta (0, 0)
Screenshot: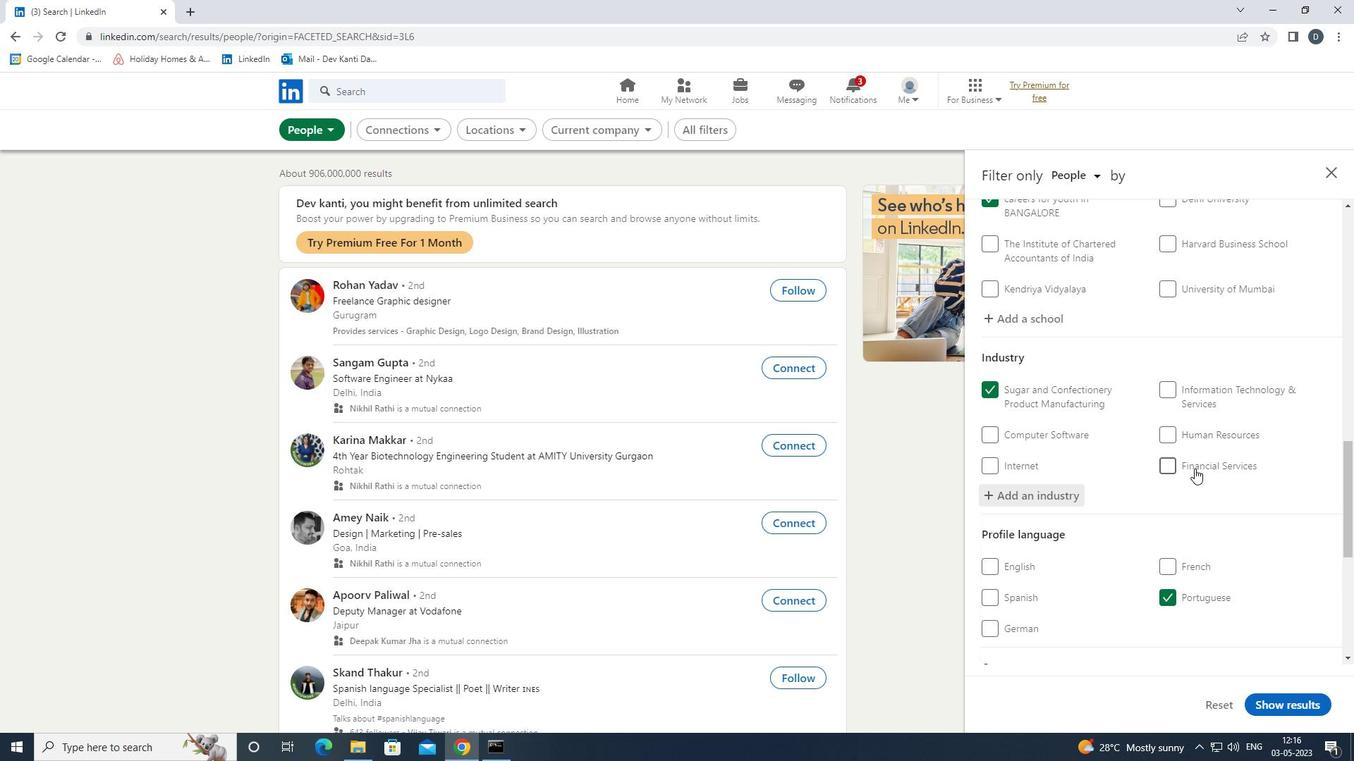 
Action: Mouse moved to (1162, 445)
Screenshot: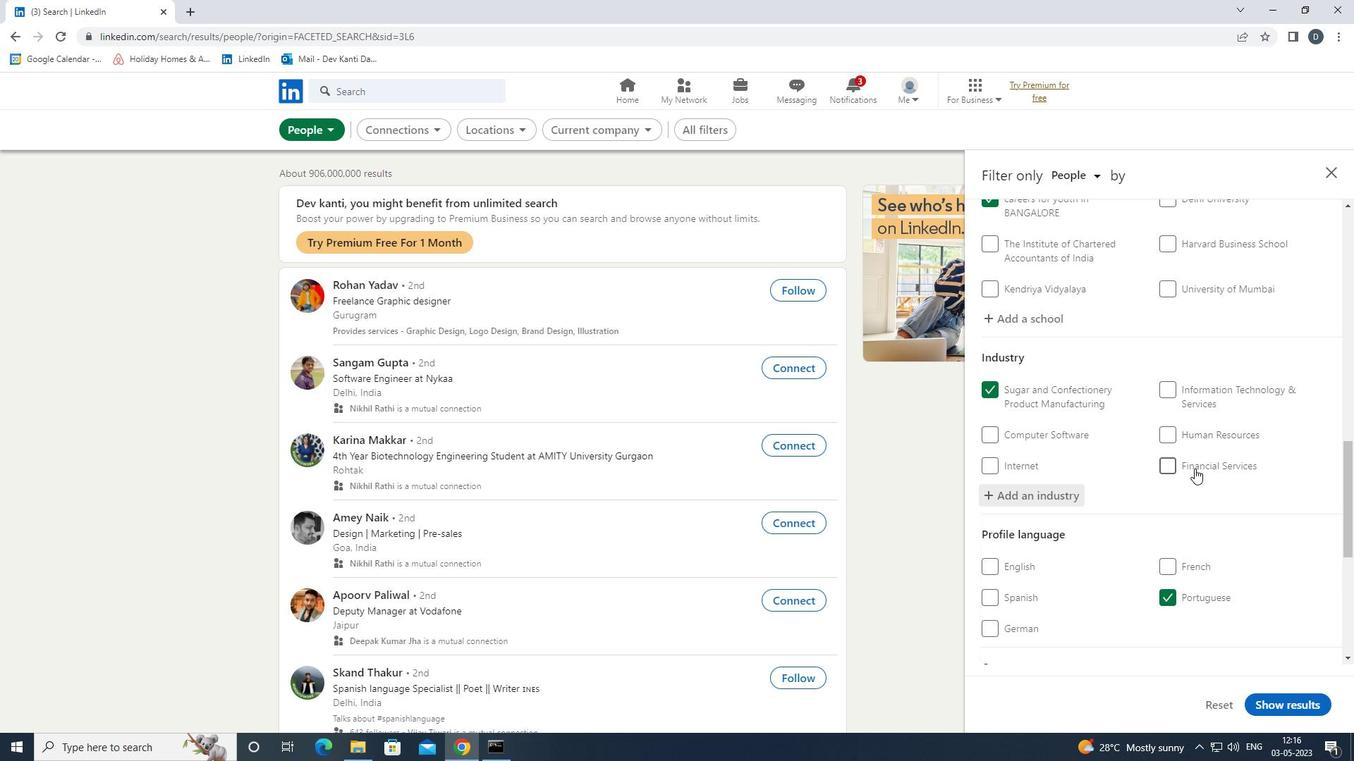 
Action: Mouse scrolled (1162, 444) with delta (0, 0)
Screenshot: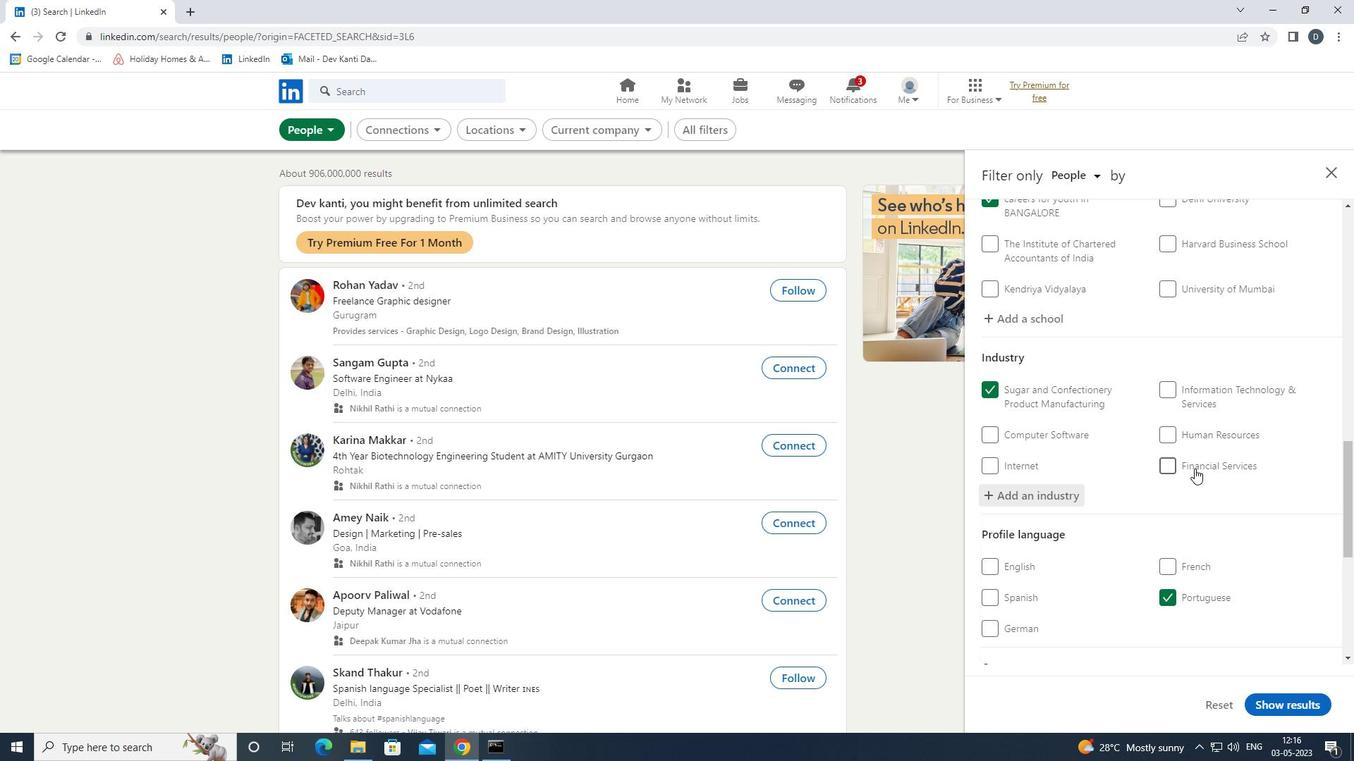 
Action: Mouse moved to (1161, 447)
Screenshot: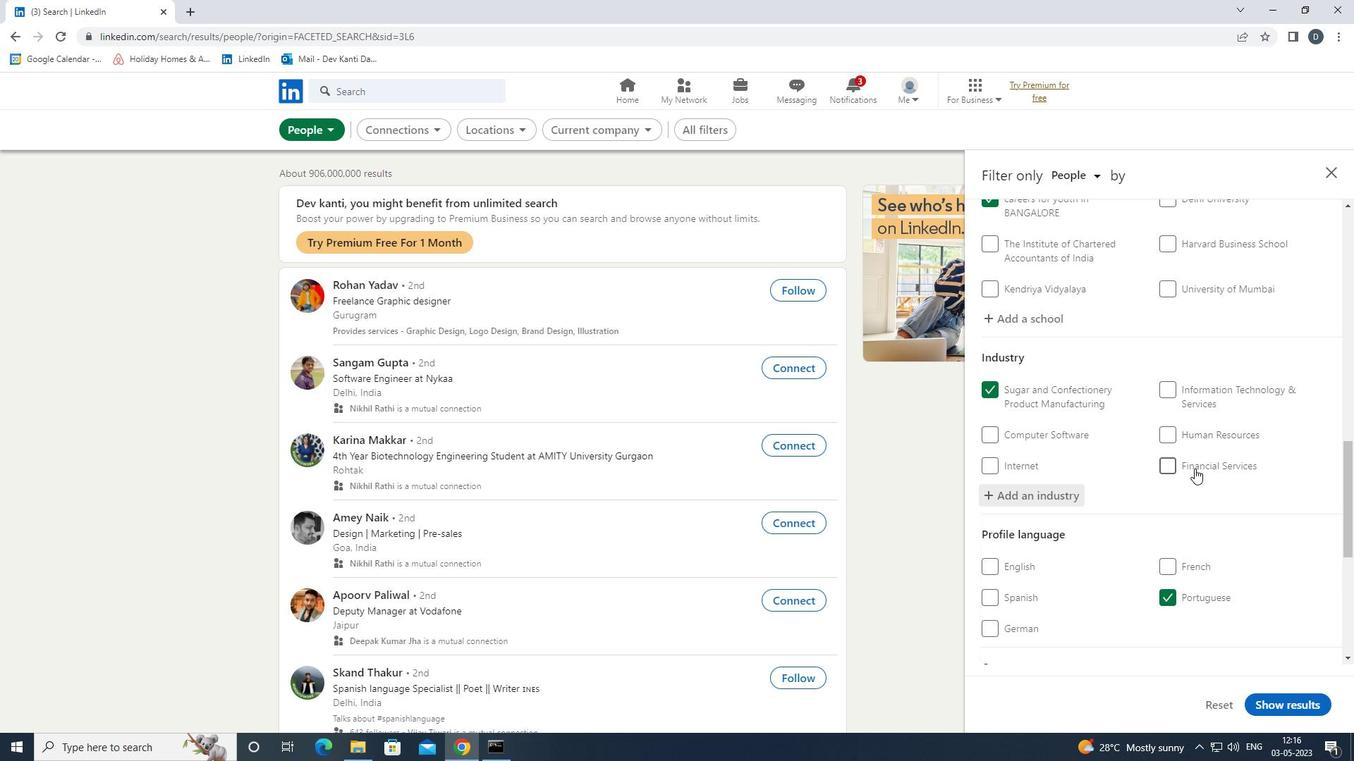 
Action: Mouse scrolled (1161, 446) with delta (0, 0)
Screenshot: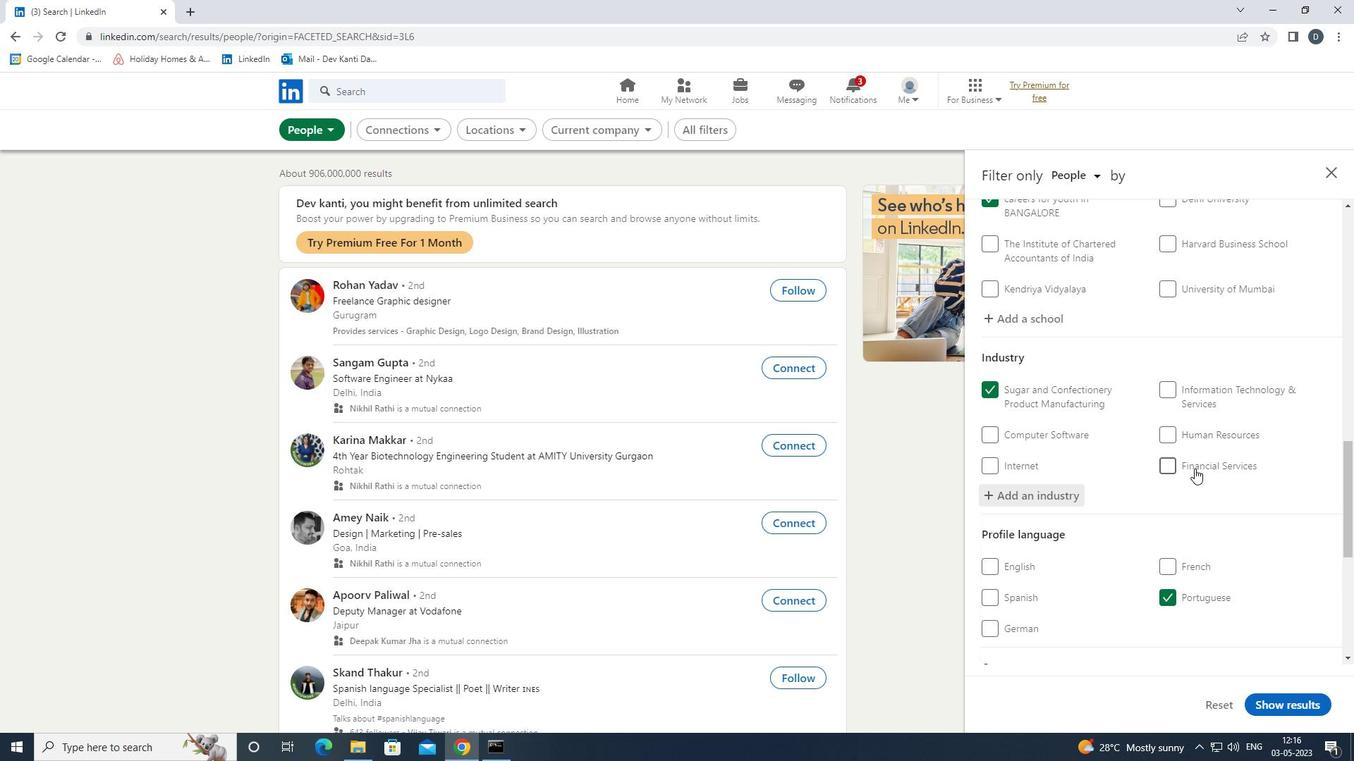 
Action: Mouse moved to (1161, 448)
Screenshot: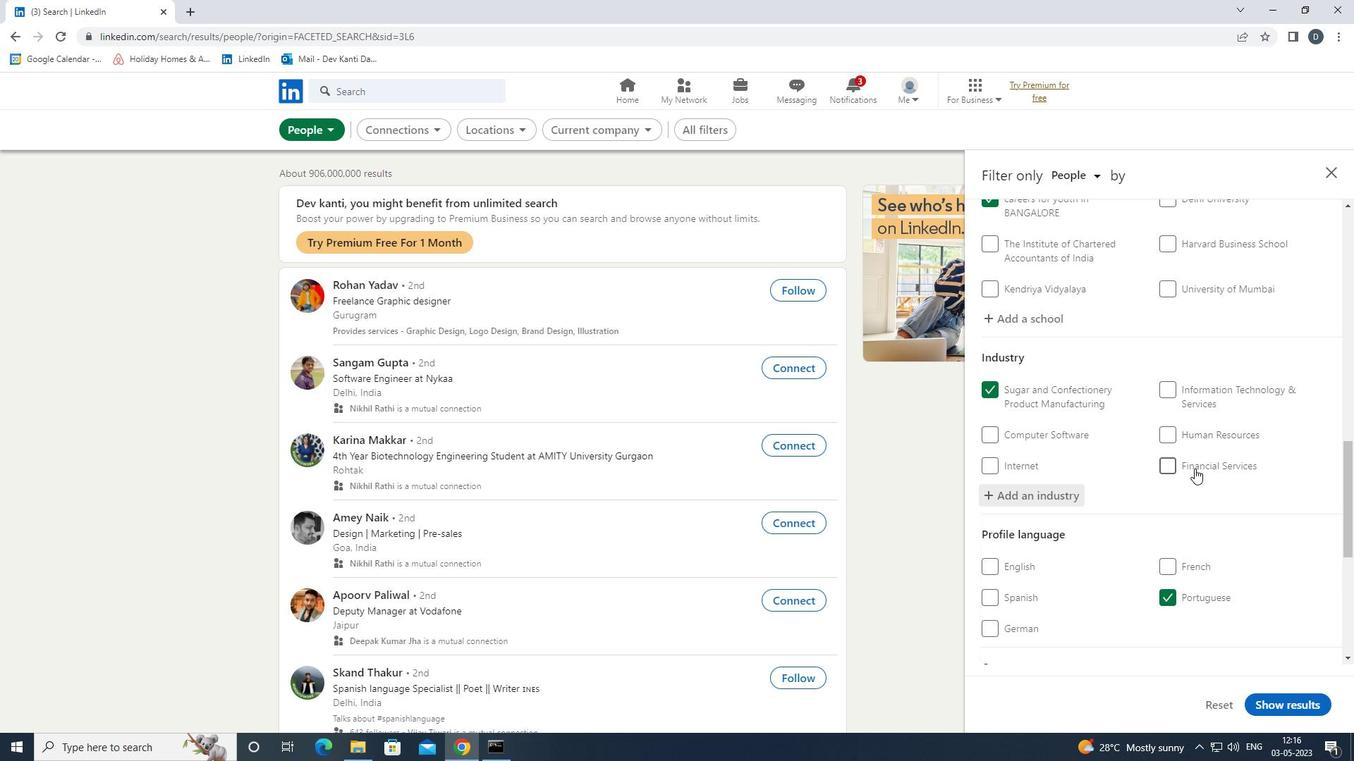 
Action: Mouse scrolled (1161, 447) with delta (0, 0)
Screenshot: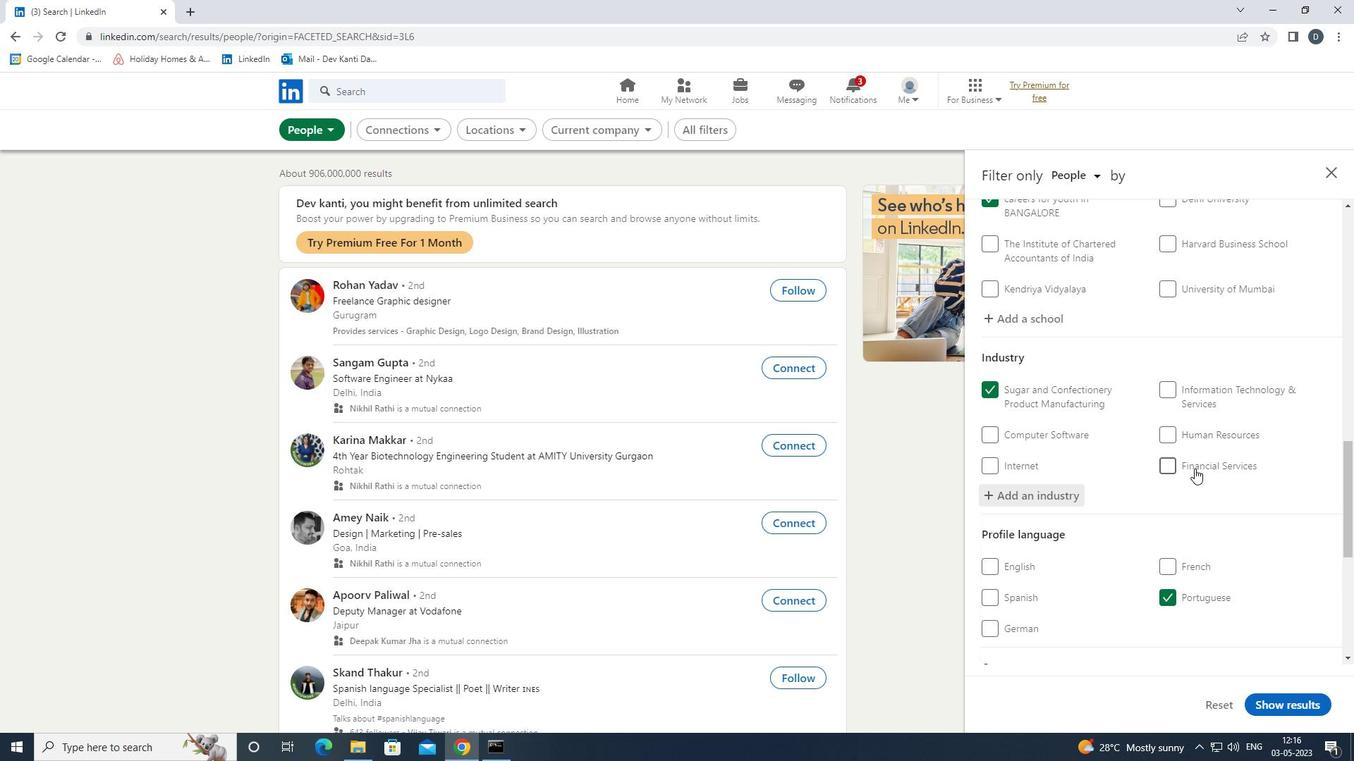 
Action: Mouse scrolled (1161, 447) with delta (0, 0)
Screenshot: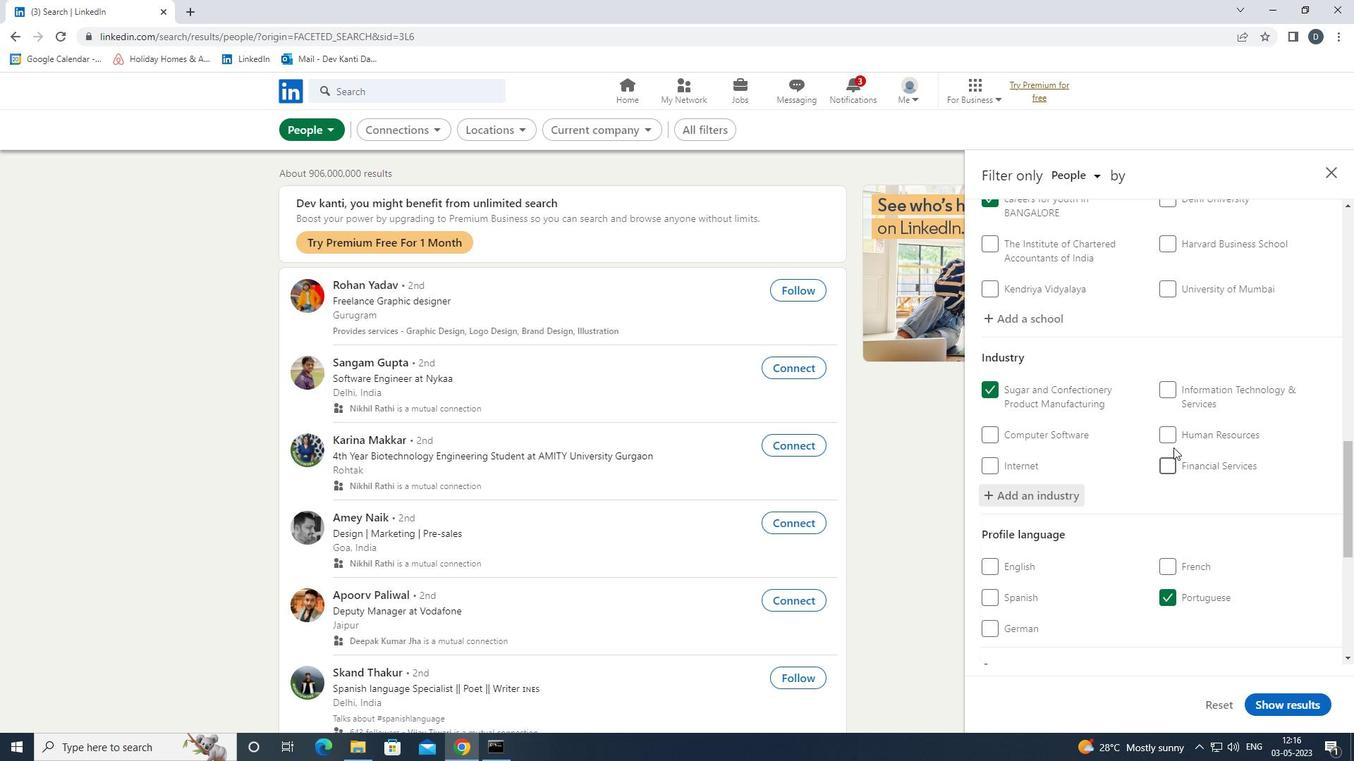 
Action: Mouse moved to (1199, 498)
Screenshot: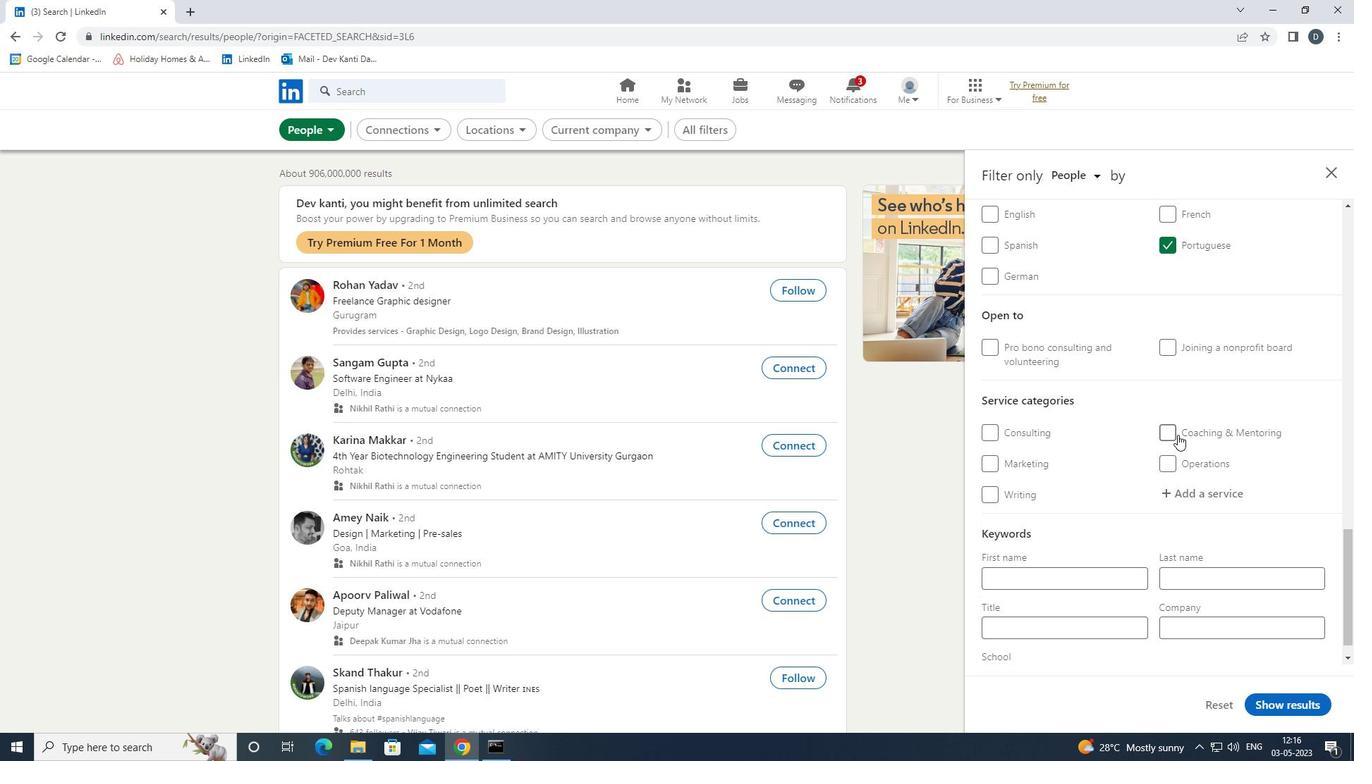 
Action: Mouse pressed left at (1199, 498)
Screenshot: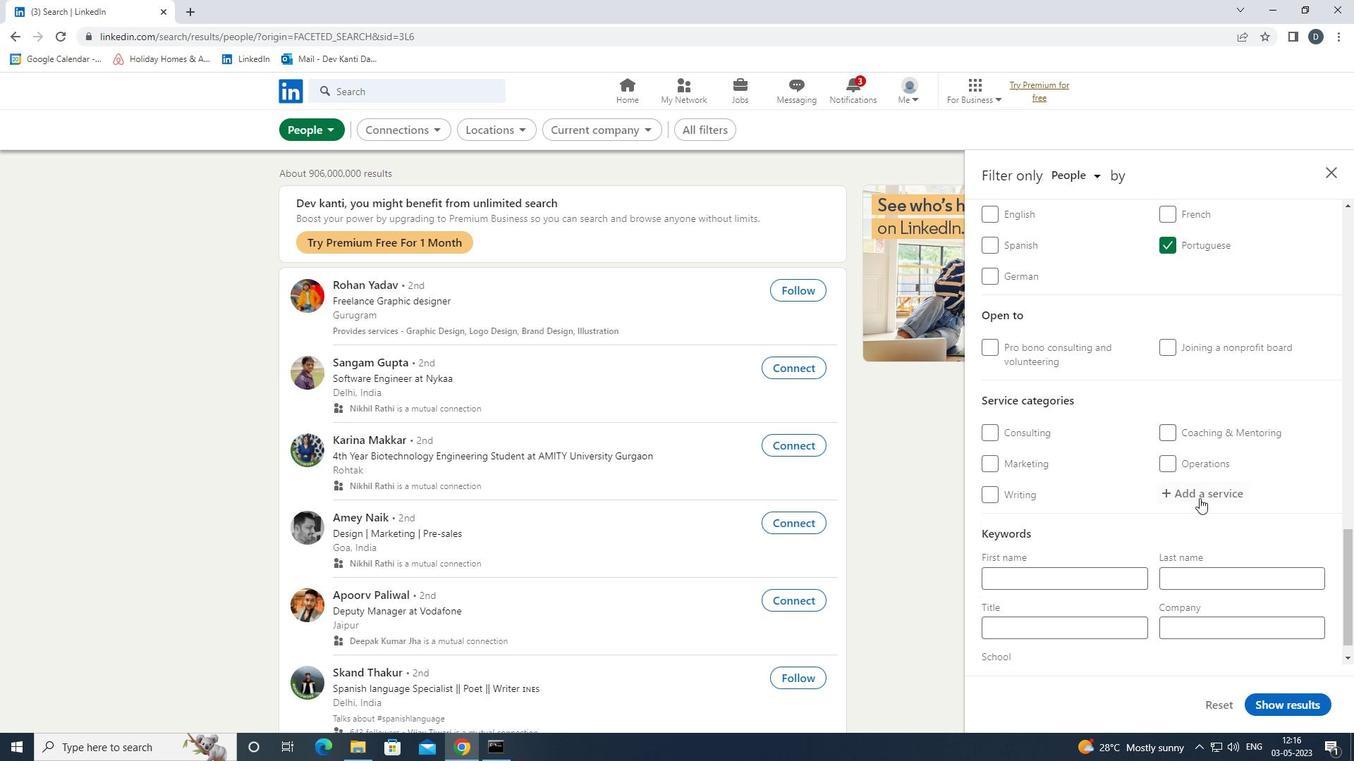 
Action: Mouse moved to (1200, 499)
Screenshot: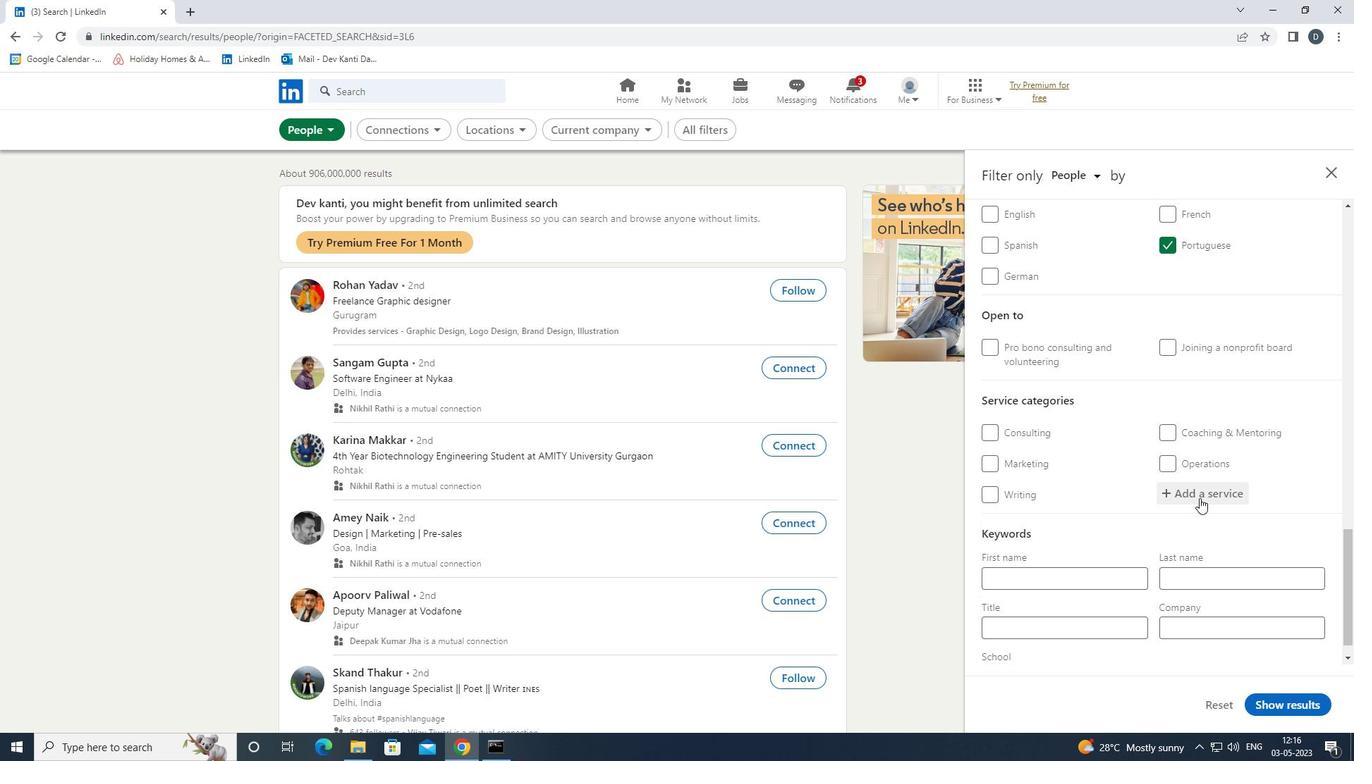
Action: Key pressed <Key.shift><Key.shift><Key.shift><Key.shift><Key.shift><Key.shift><Key.shift><Key.shift><Key.shift><Key.shift><Key.shift><Key.shift><Key.shift><Key.shift><Key.shift><Key.shift><Key.shift><Key.shift>FINANCIAL<Key.space><Key.down><Key.enter>
Screenshot: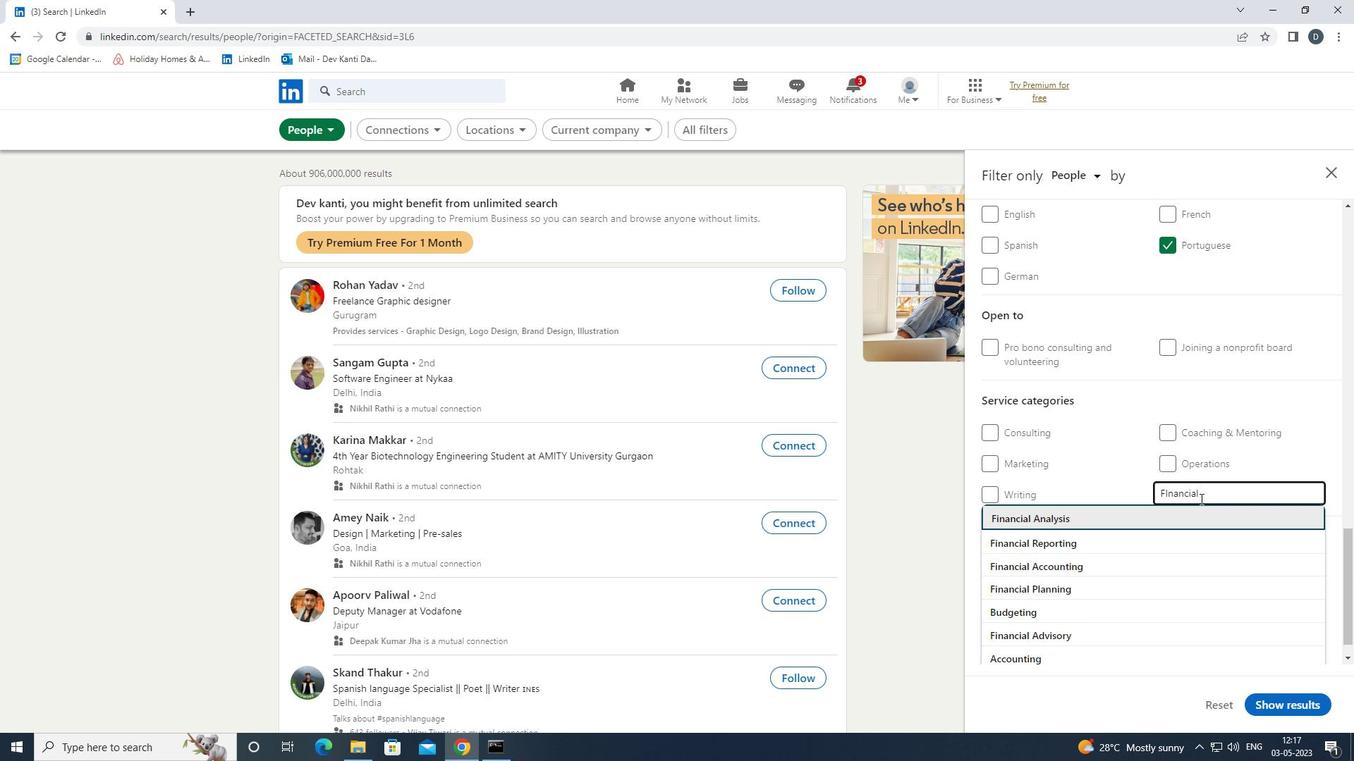 
Action: Mouse moved to (1200, 499)
Screenshot: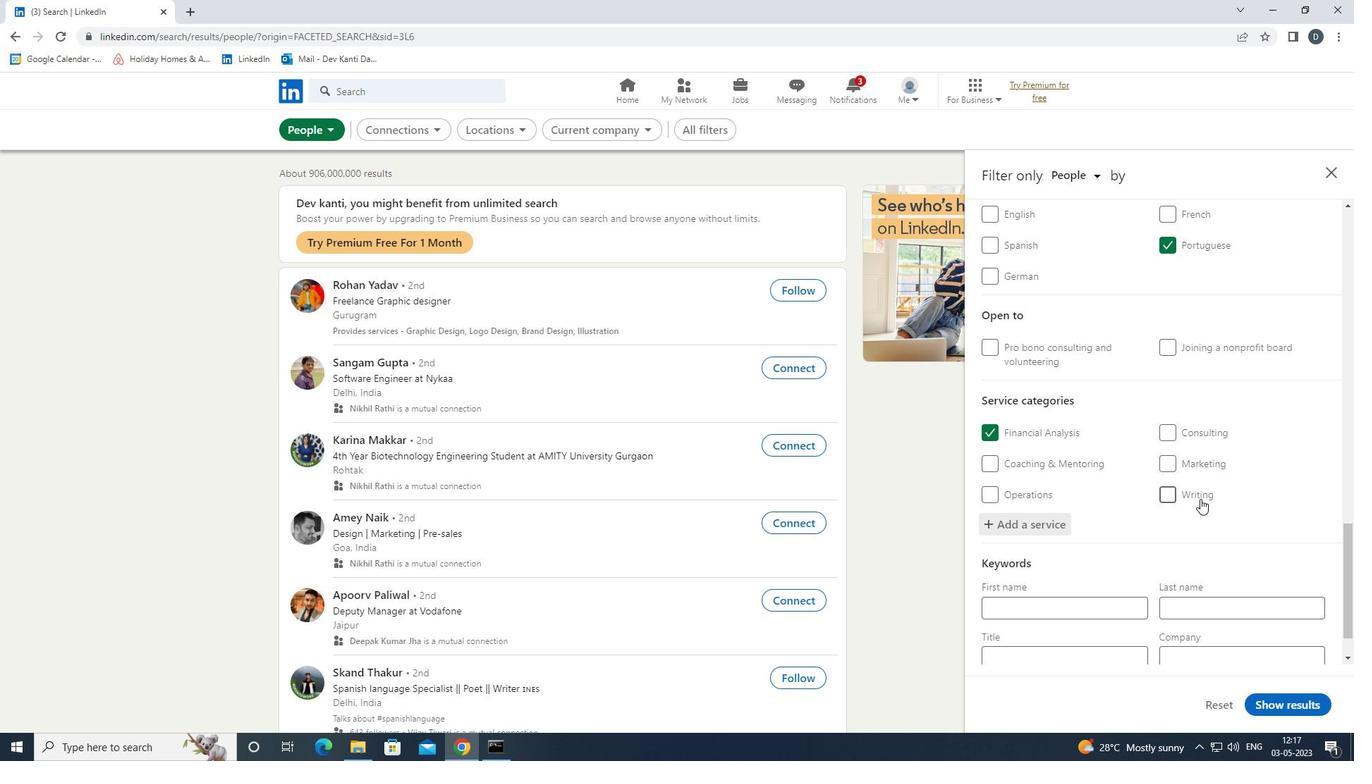 
Action: Mouse scrolled (1200, 498) with delta (0, 0)
Screenshot: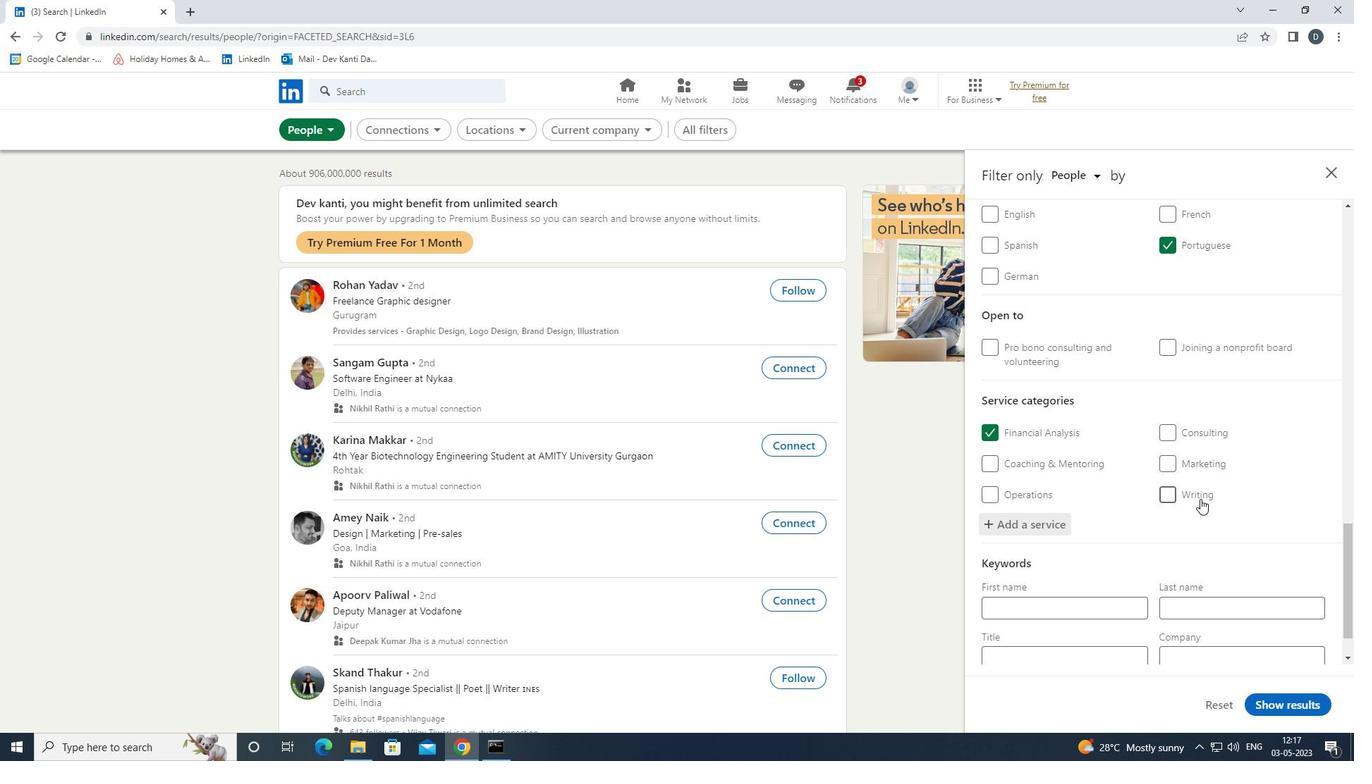 
Action: Mouse moved to (1212, 514)
Screenshot: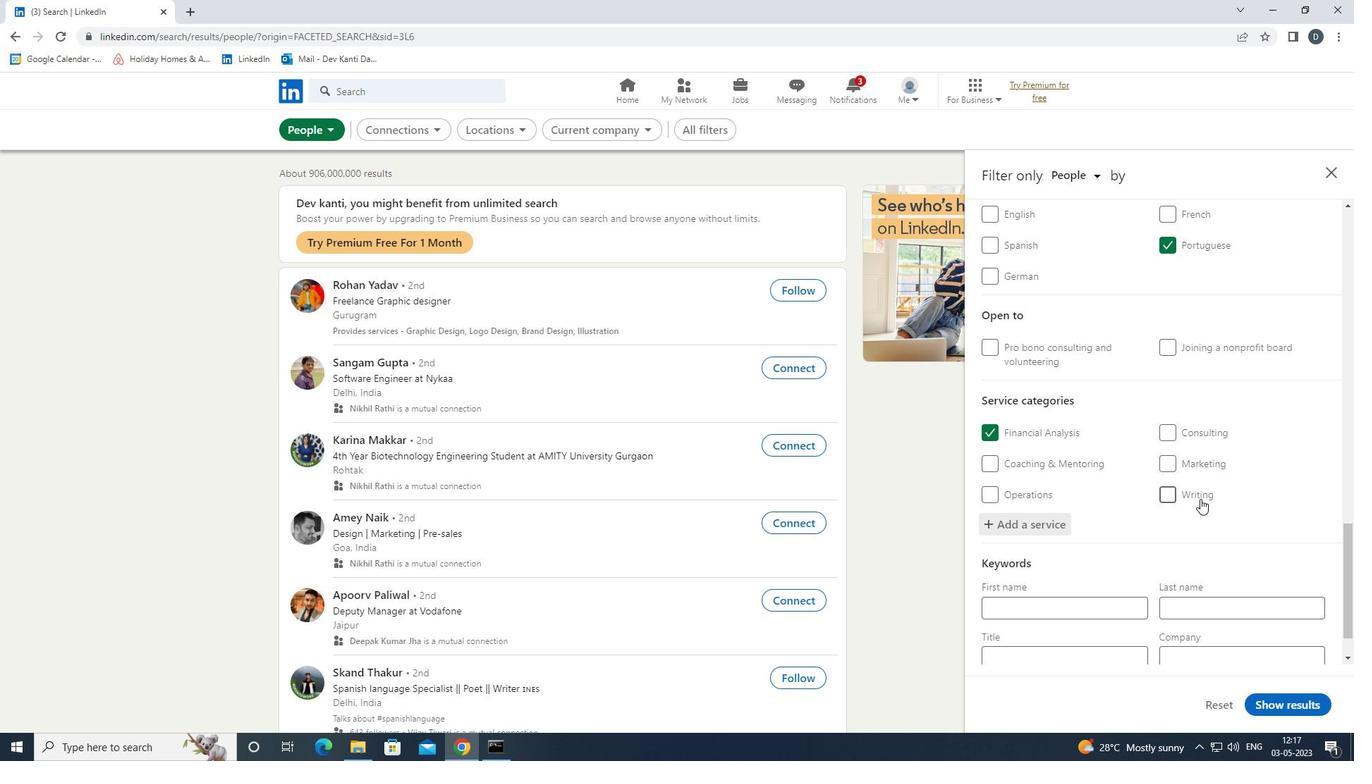 
Action: Mouse scrolled (1212, 513) with delta (0, 0)
Screenshot: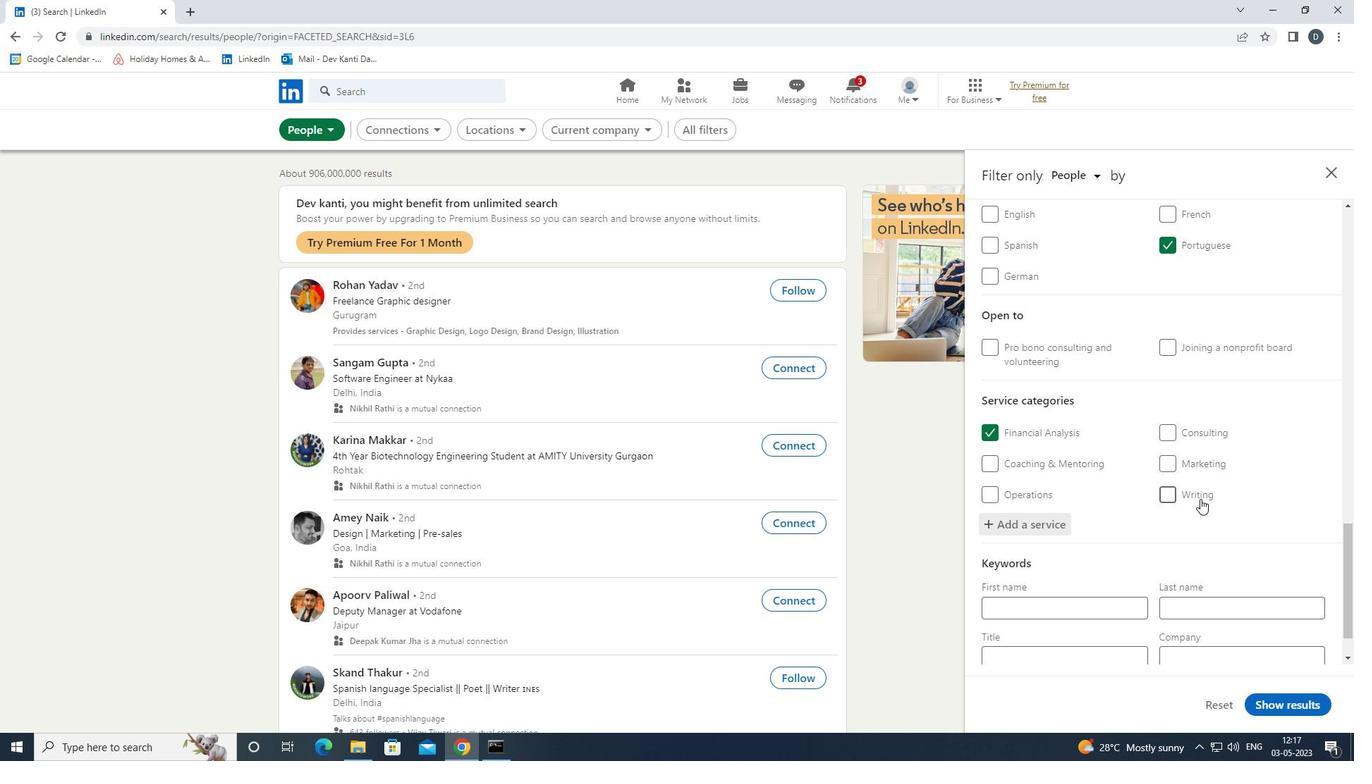 
Action: Mouse moved to (1212, 517)
Screenshot: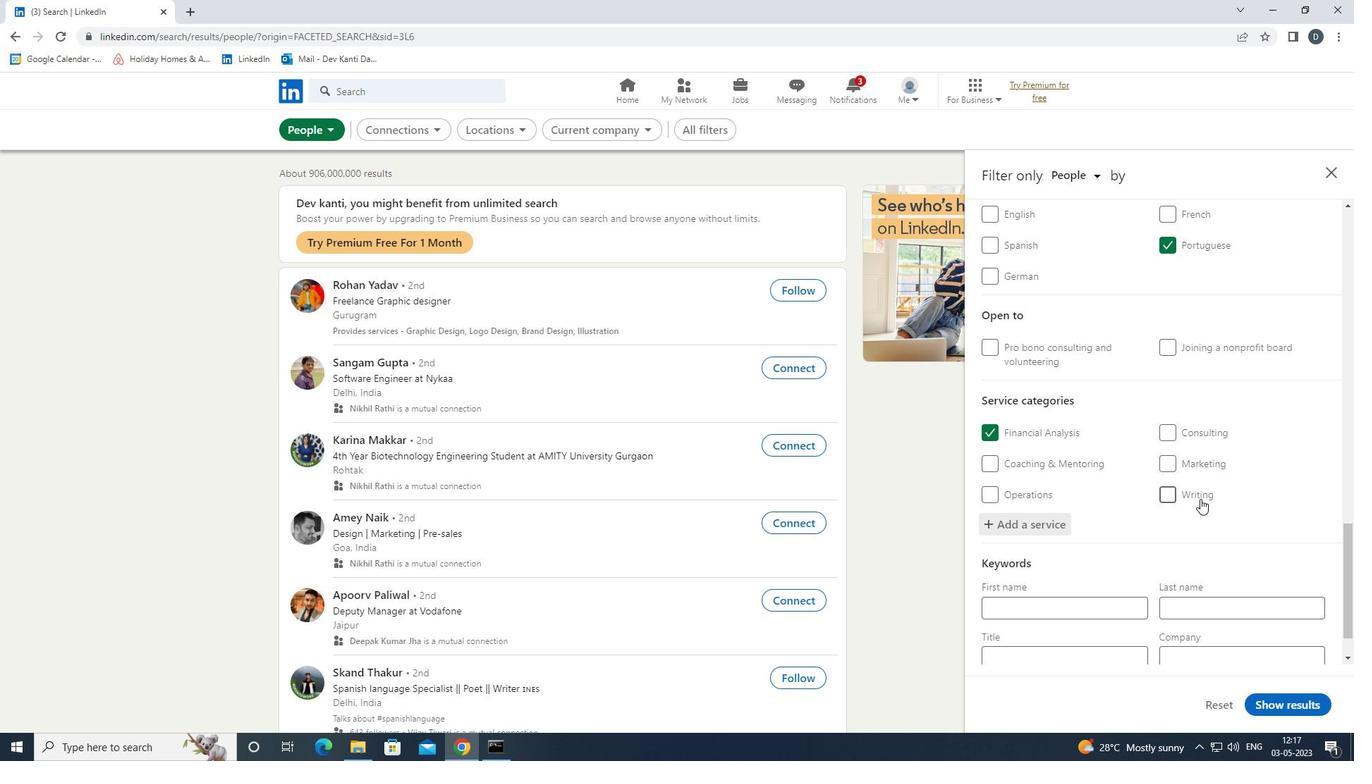 
Action: Mouse scrolled (1212, 516) with delta (0, 0)
Screenshot: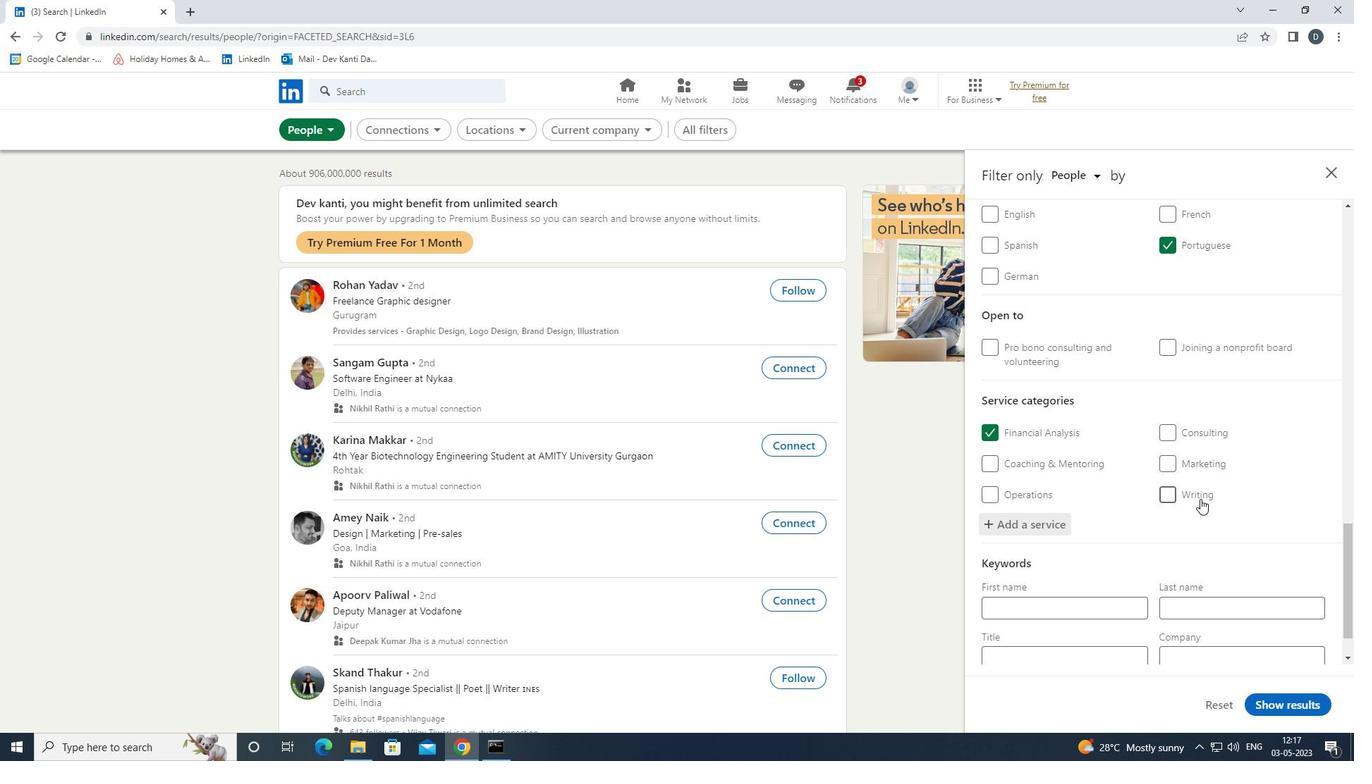 
Action: Mouse moved to (1211, 519)
Screenshot: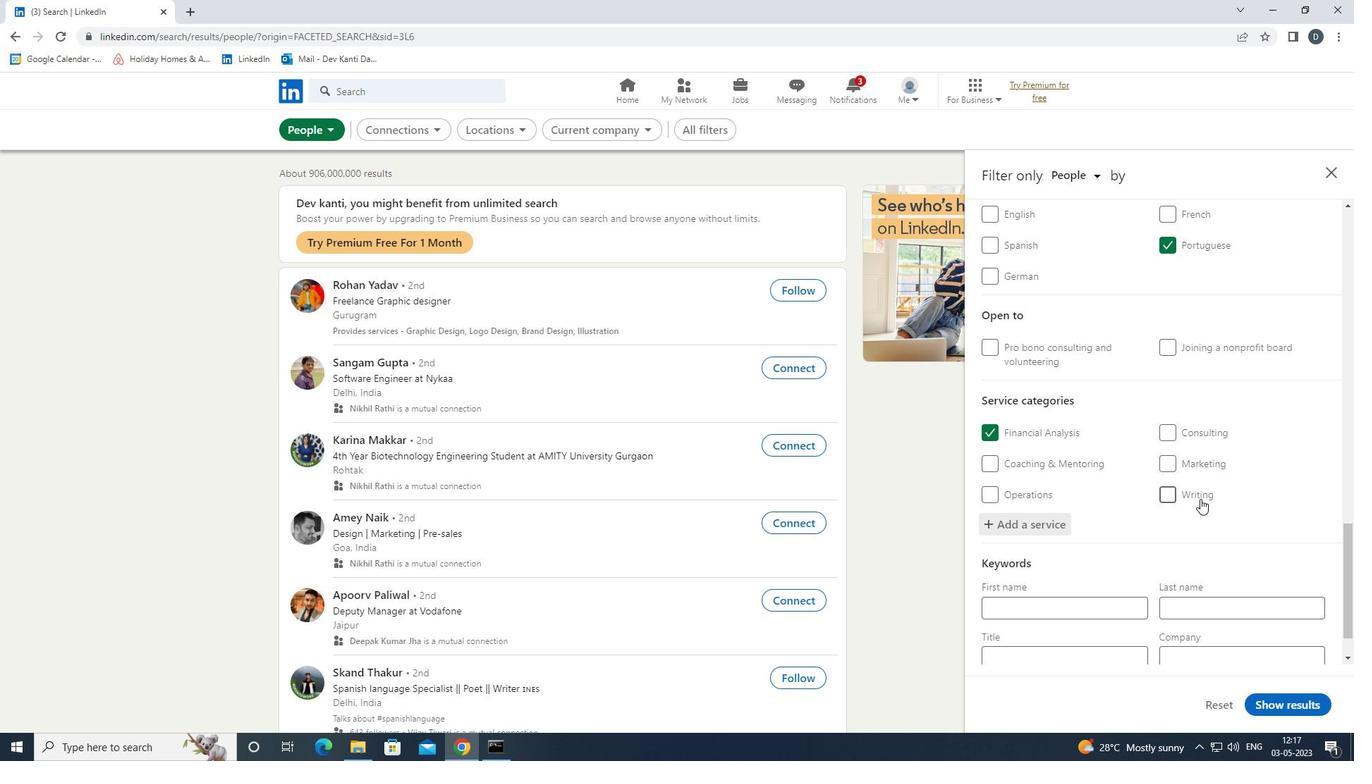 
Action: Mouse scrolled (1211, 519) with delta (0, 0)
Screenshot: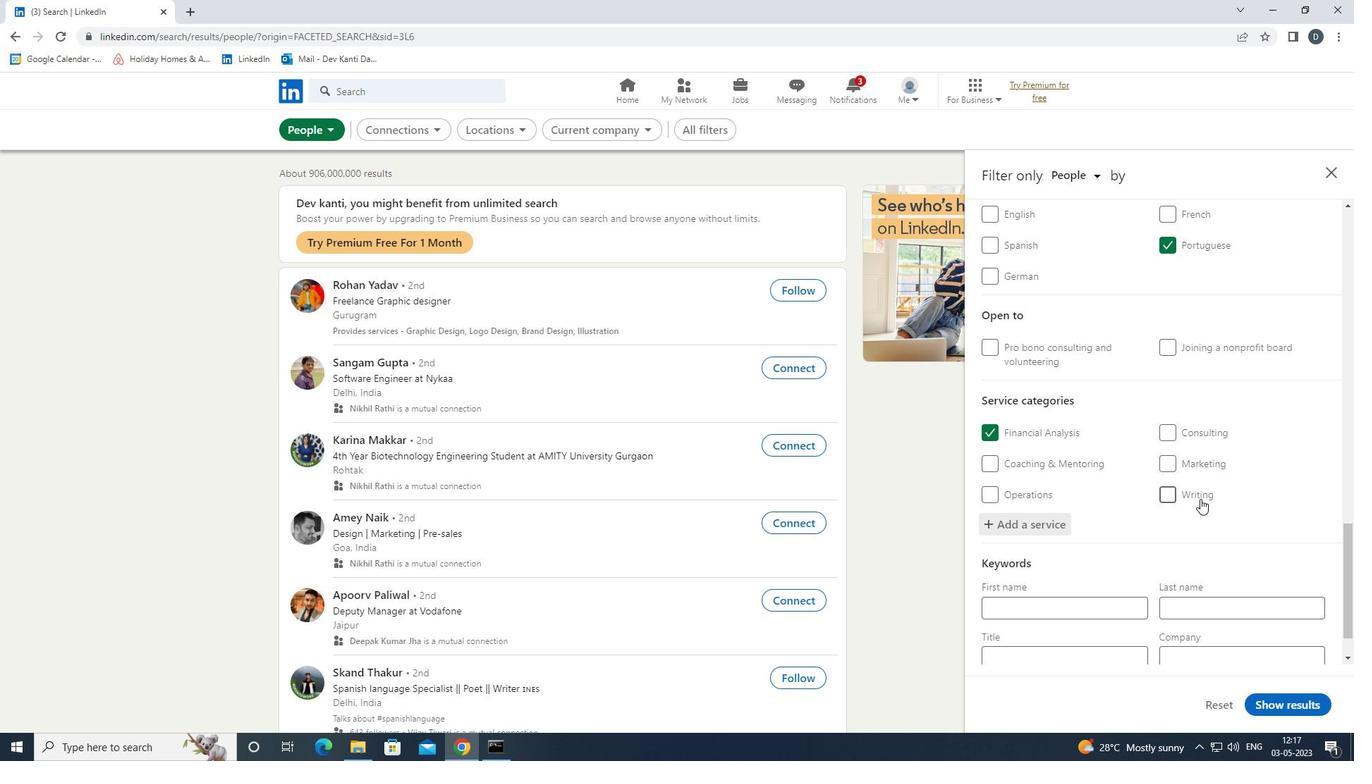 
Action: Mouse moved to (1089, 590)
Screenshot: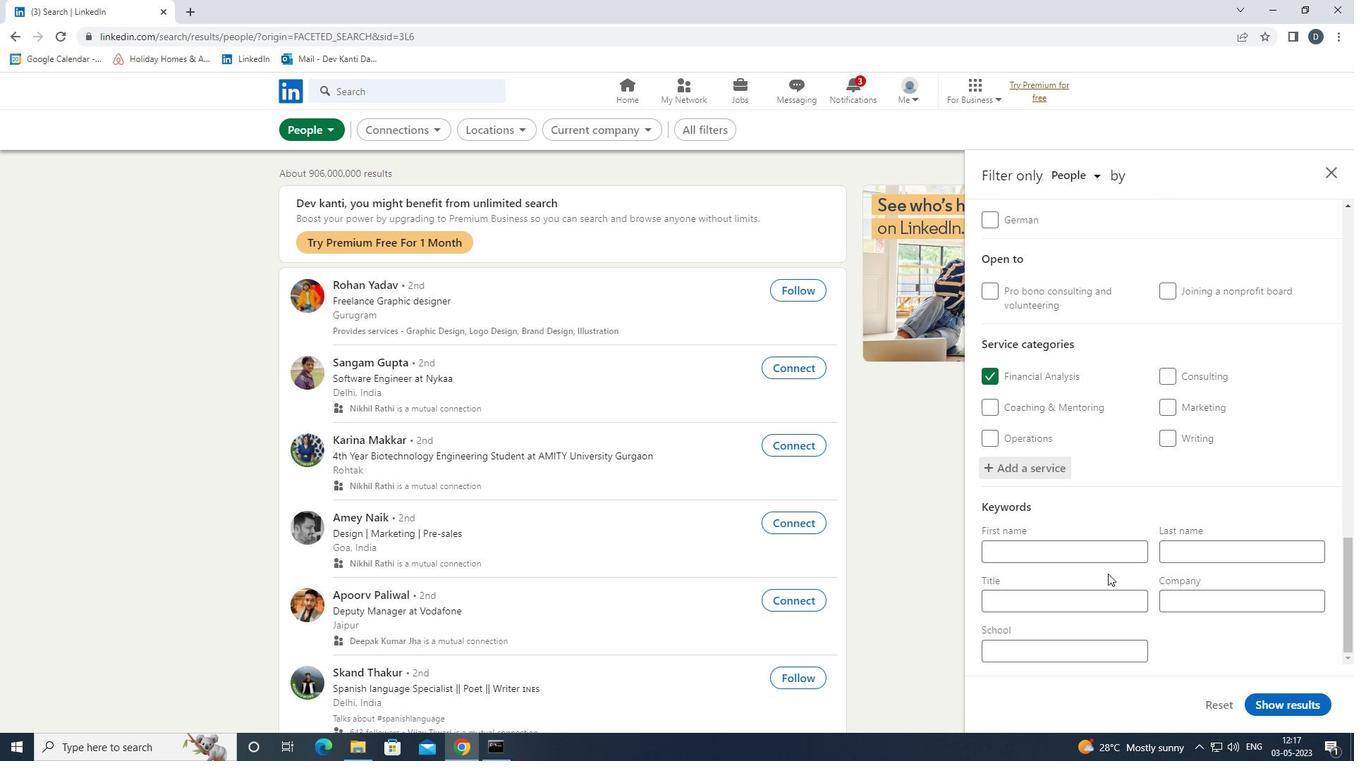 
Action: Mouse pressed left at (1089, 590)
Screenshot: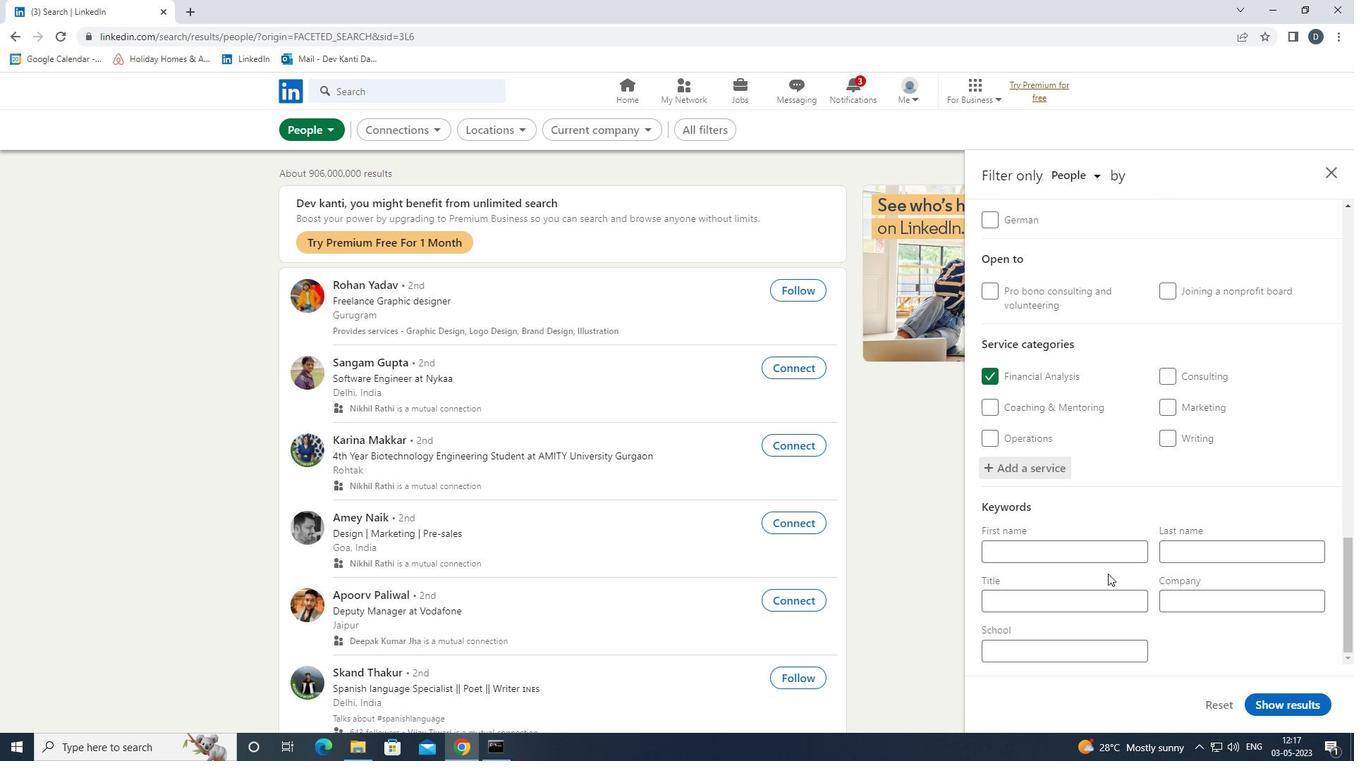 
Action: Mouse moved to (1089, 591)
Screenshot: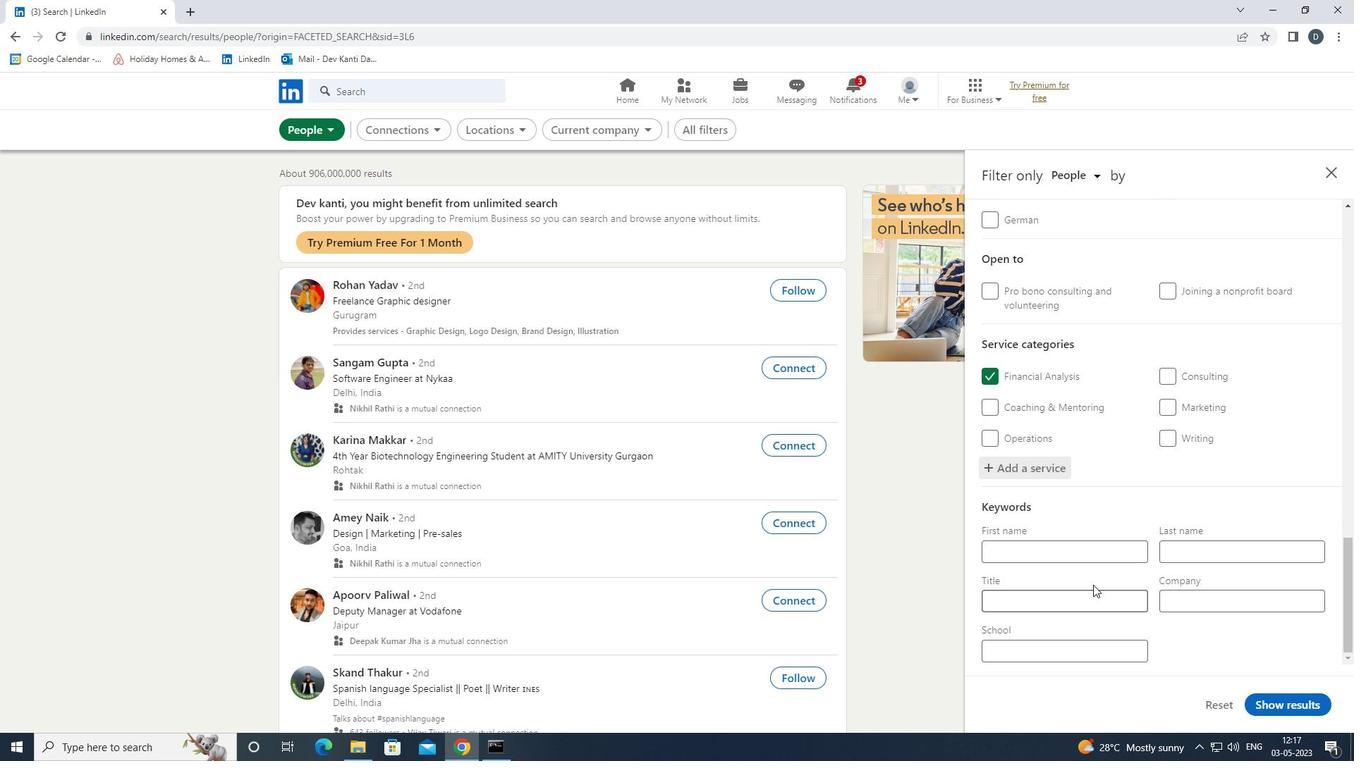 
Action: Key pressed <Key.shift>TELEPHON
Screenshot: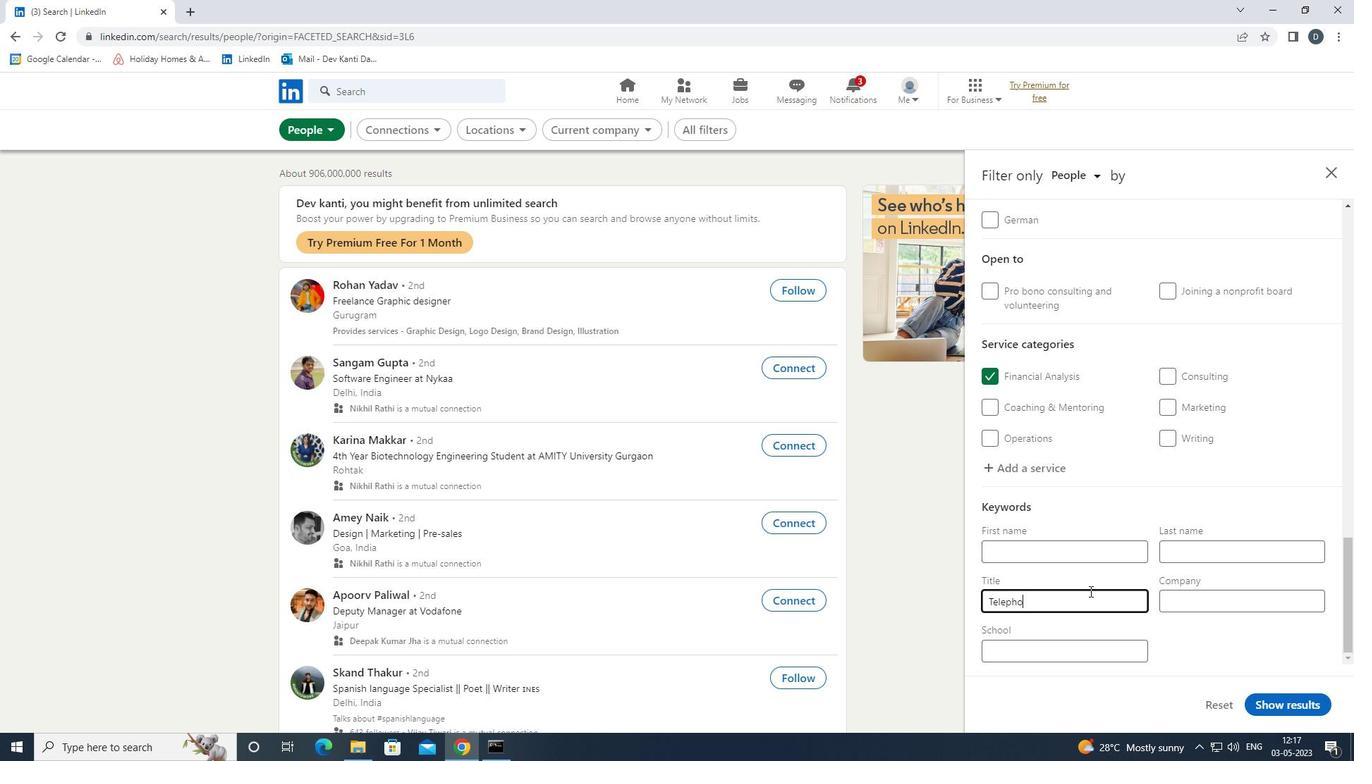 
Action: Mouse moved to (1089, 591)
Screenshot: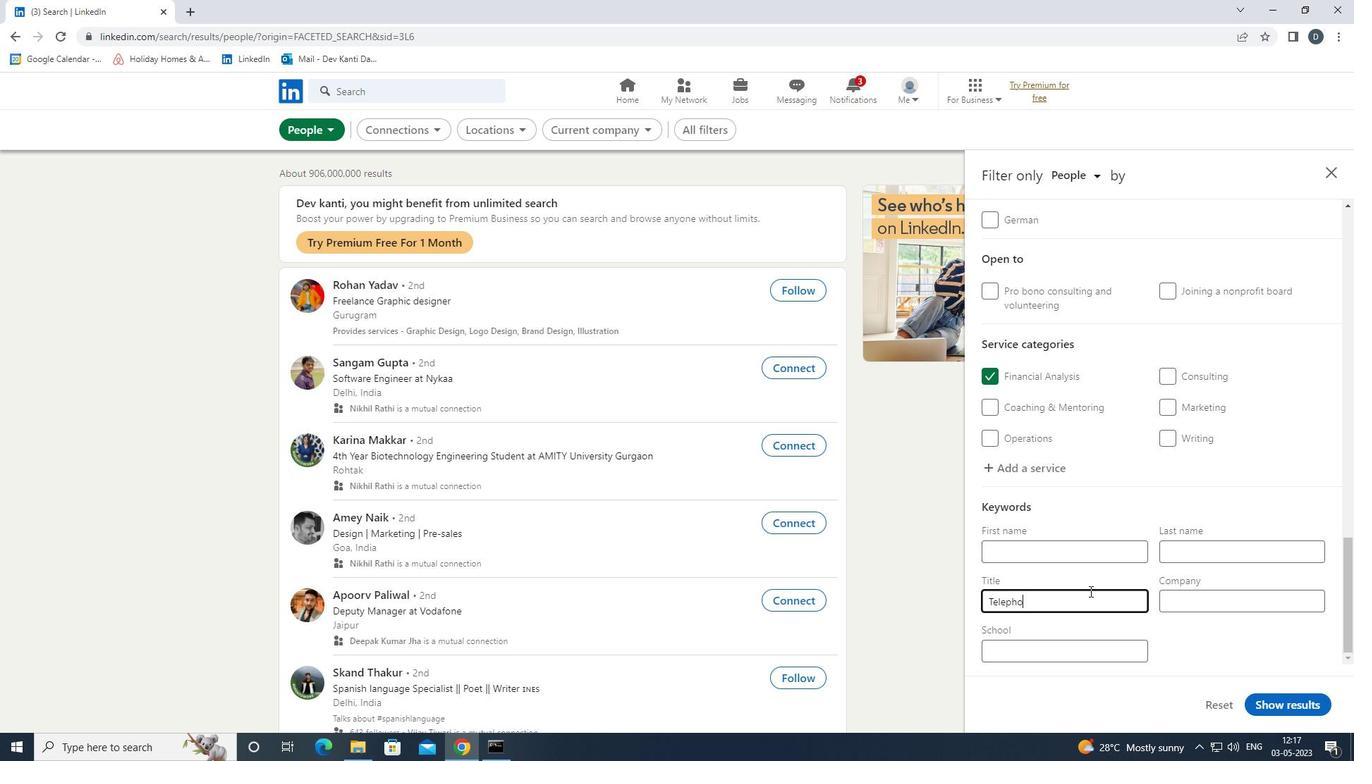 
Action: Key pressed E<Key.space><Key.shift>OPERATOR
Screenshot: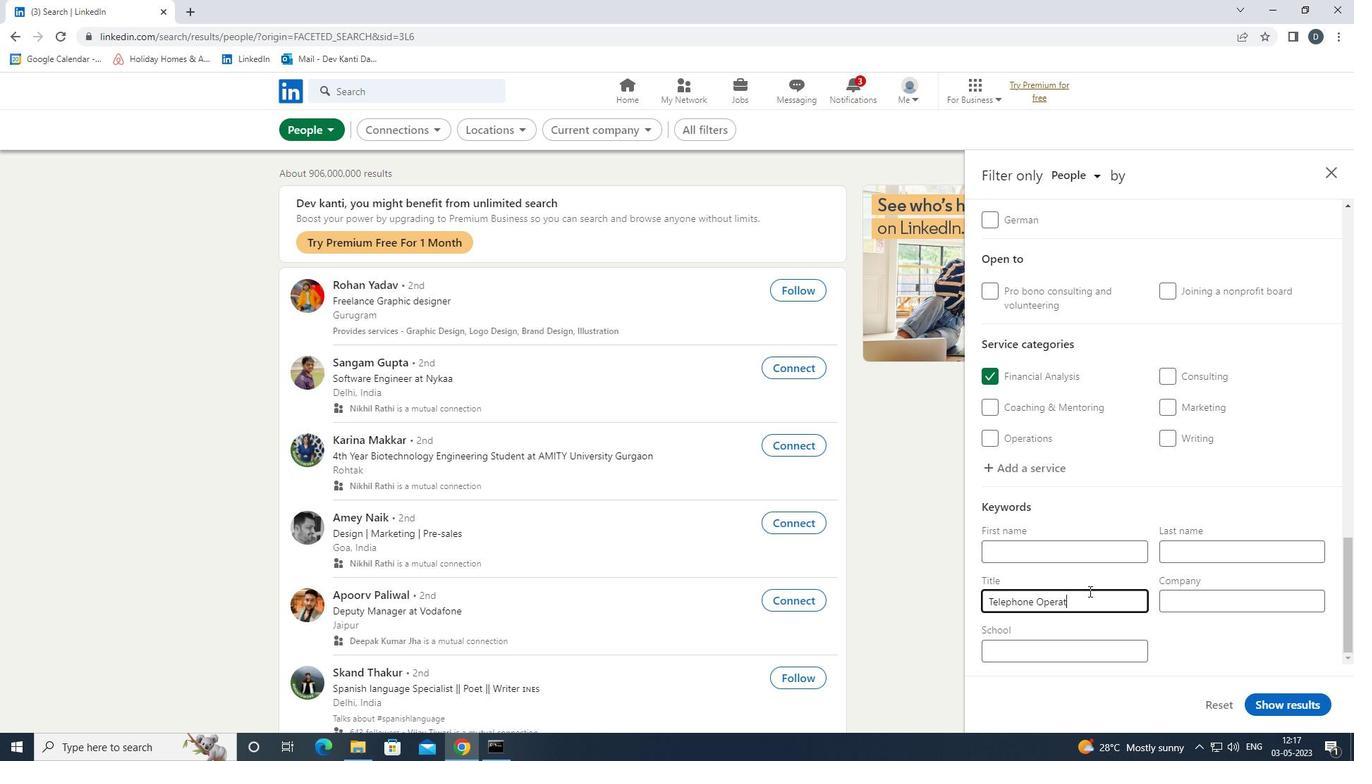 
Action: Mouse moved to (1287, 703)
Screenshot: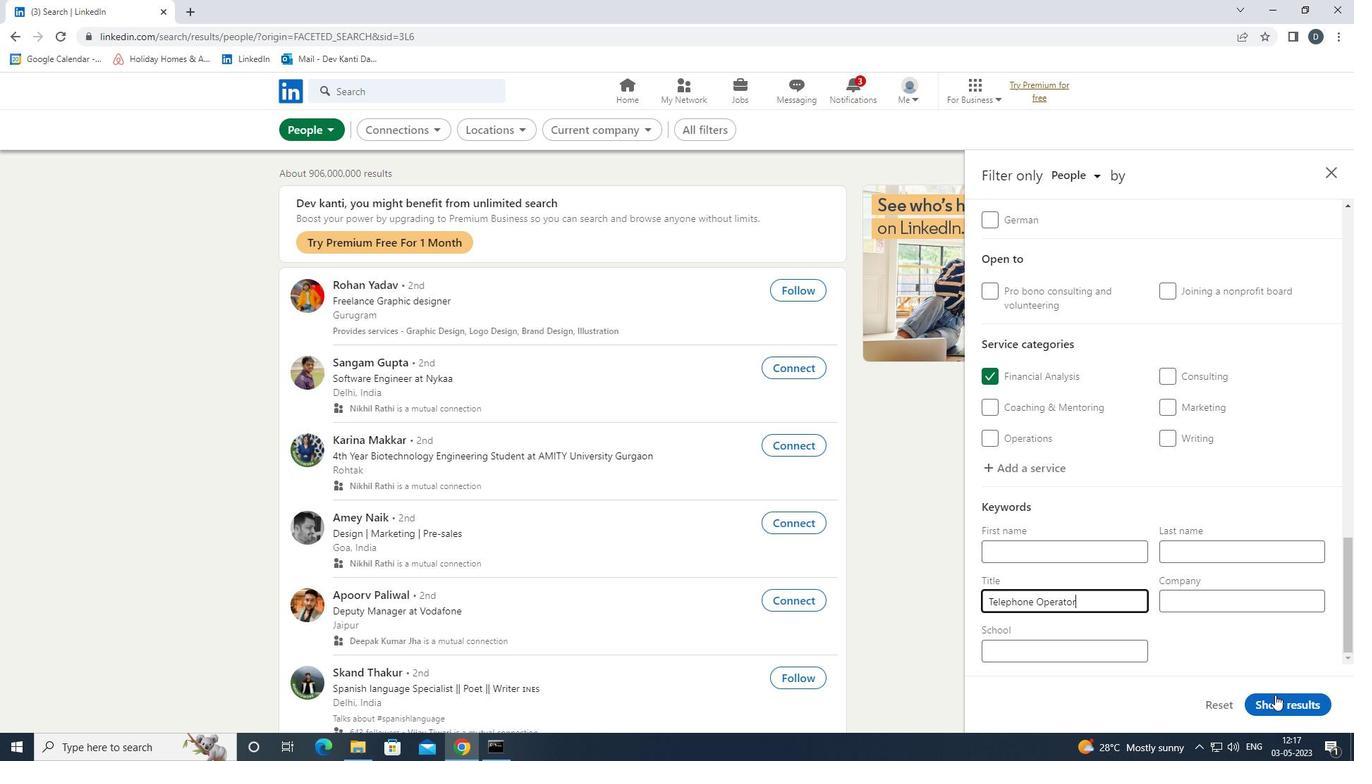 
Action: Mouse pressed left at (1287, 703)
Screenshot: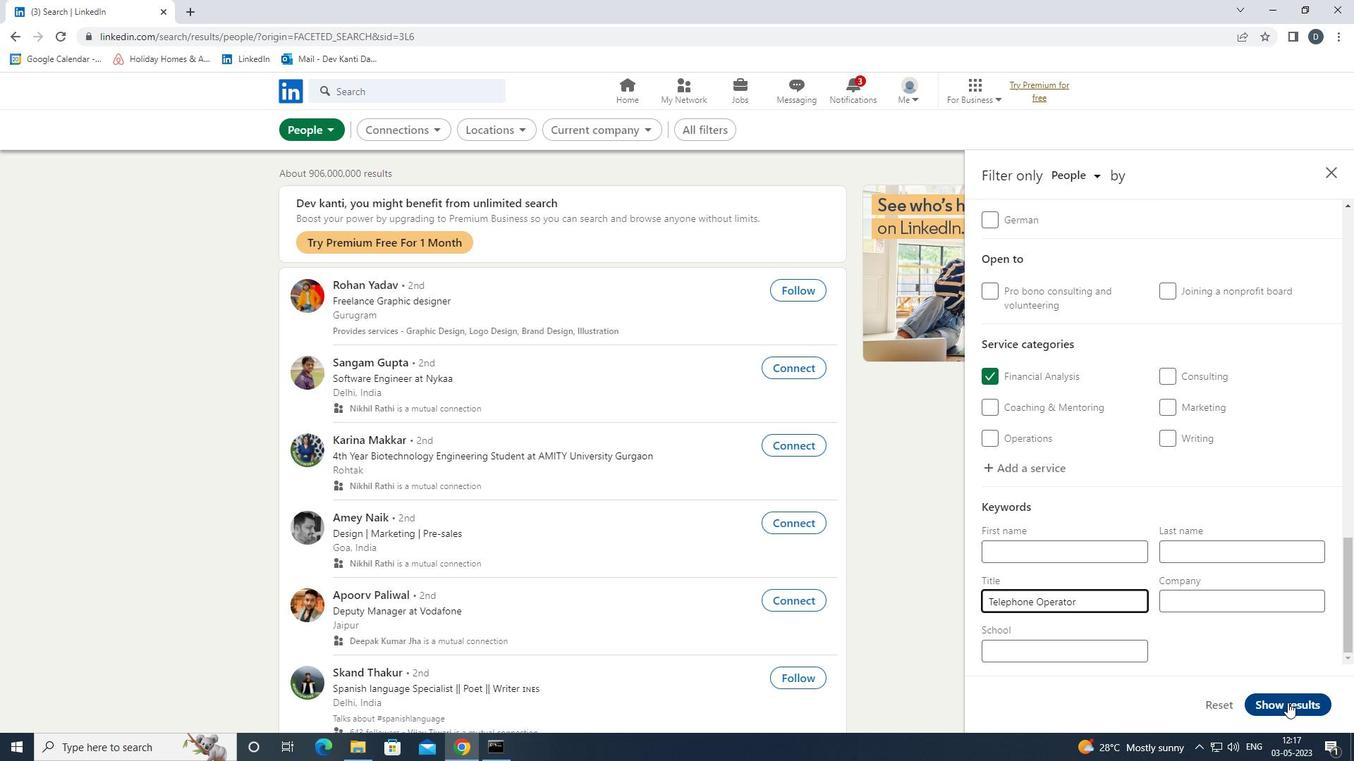 
Action: Mouse moved to (588, 172)
Screenshot: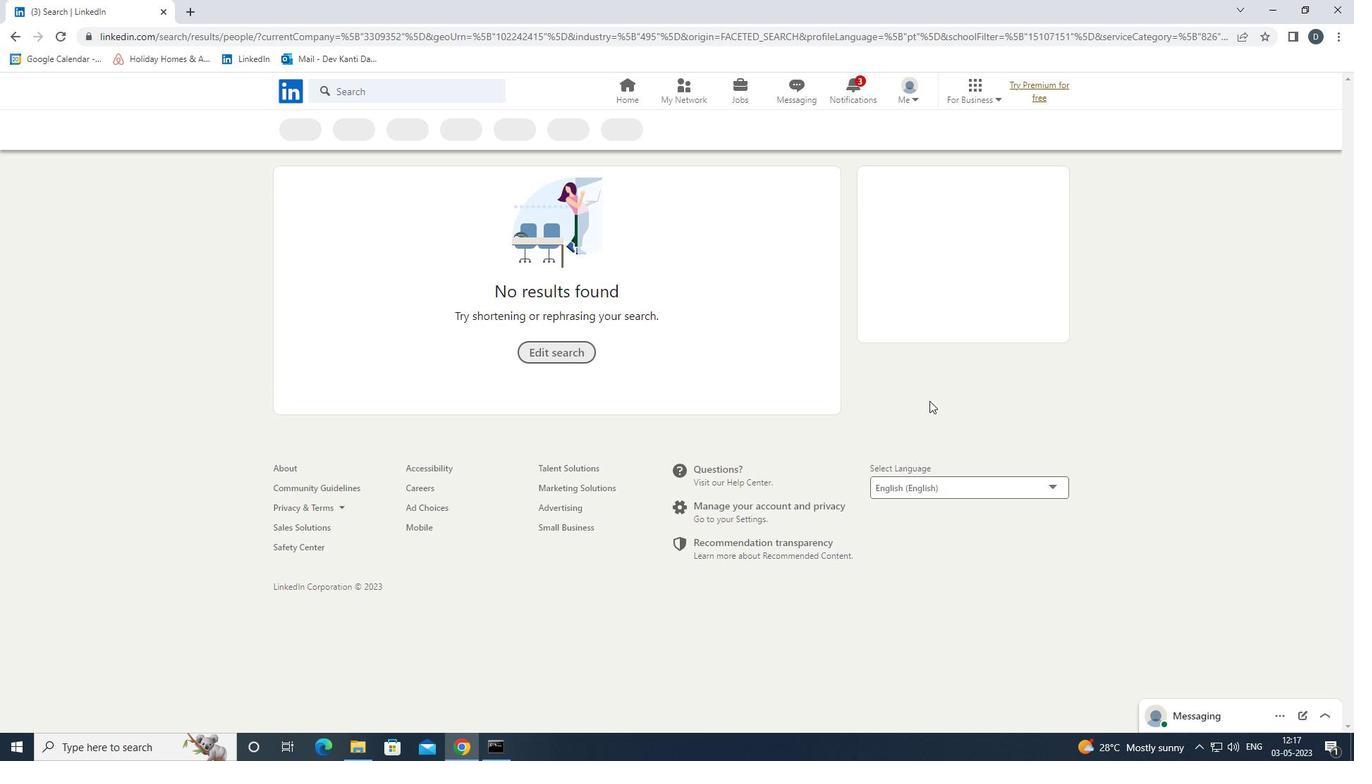 
